 Task: Find a shared room in Barrancabermeja, Colombia, for one guest from 8th June to 19th June, with a price range of ₹5000 to ₹12000, and apply filters for self check-in, free cancellation, and English-speaking host.
Action: Mouse moved to (510, 98)
Screenshot: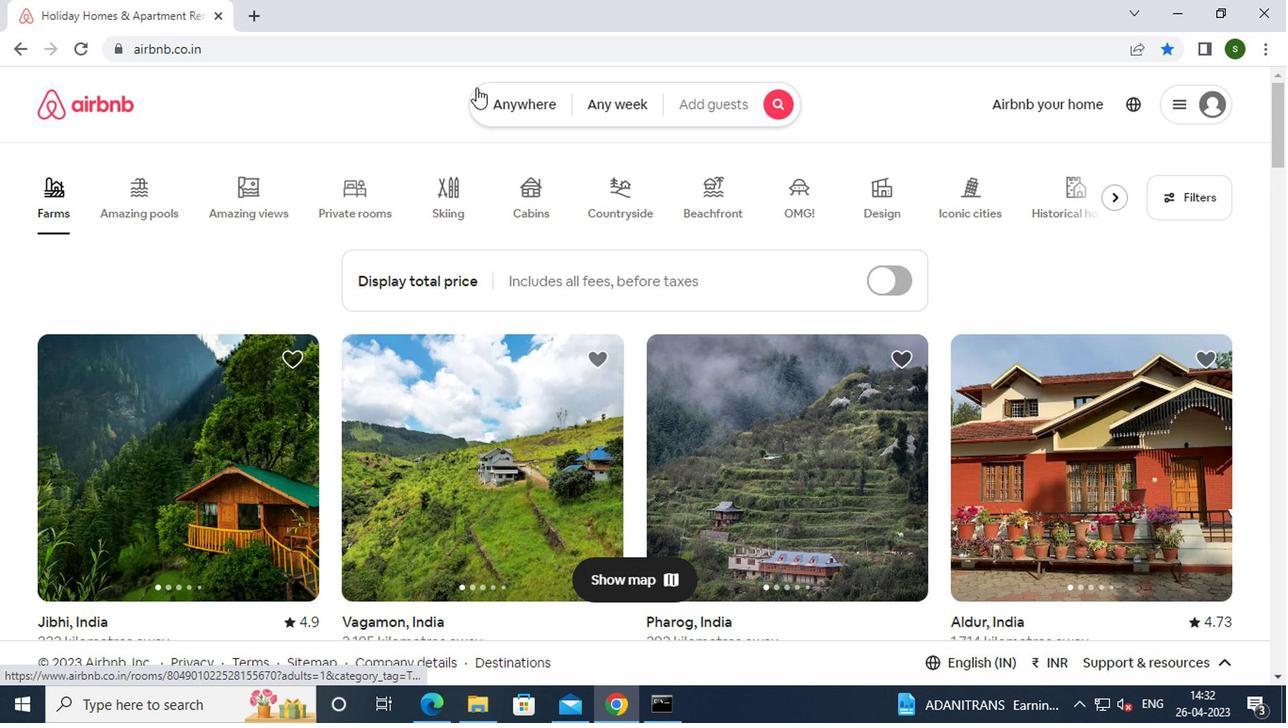 
Action: Mouse pressed left at (510, 98)
Screenshot: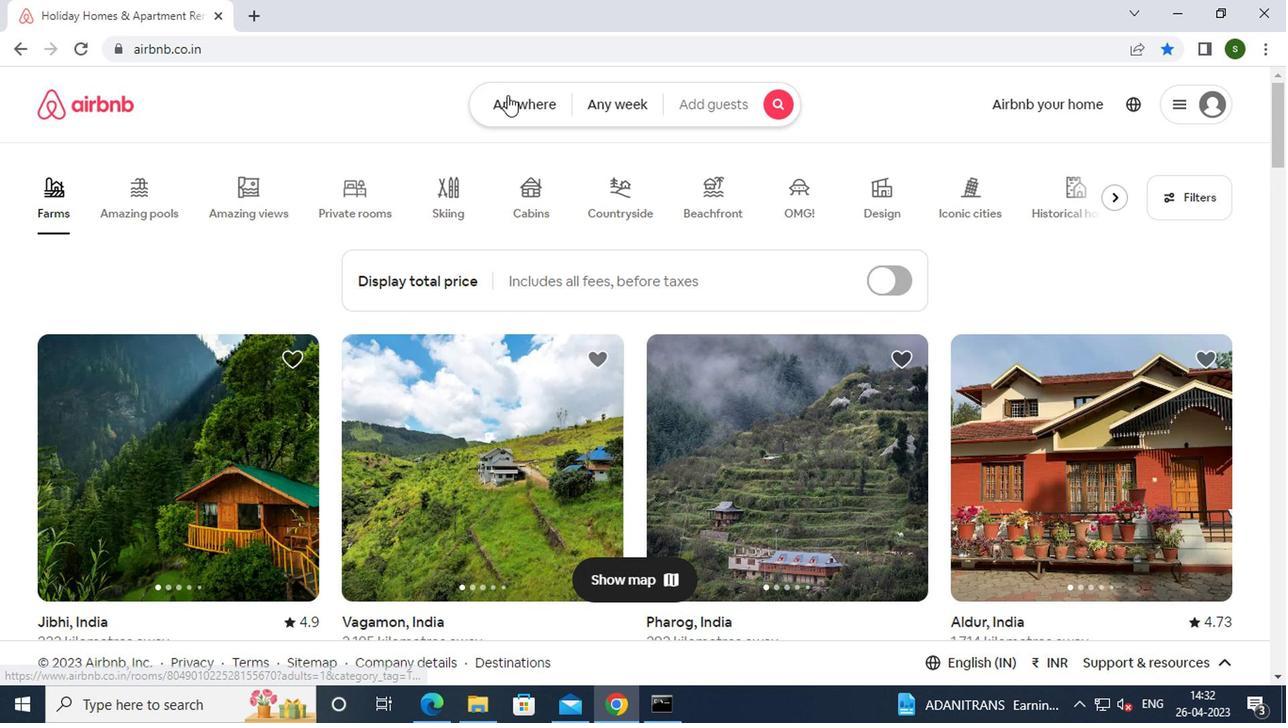 
Action: Mouse moved to (380, 181)
Screenshot: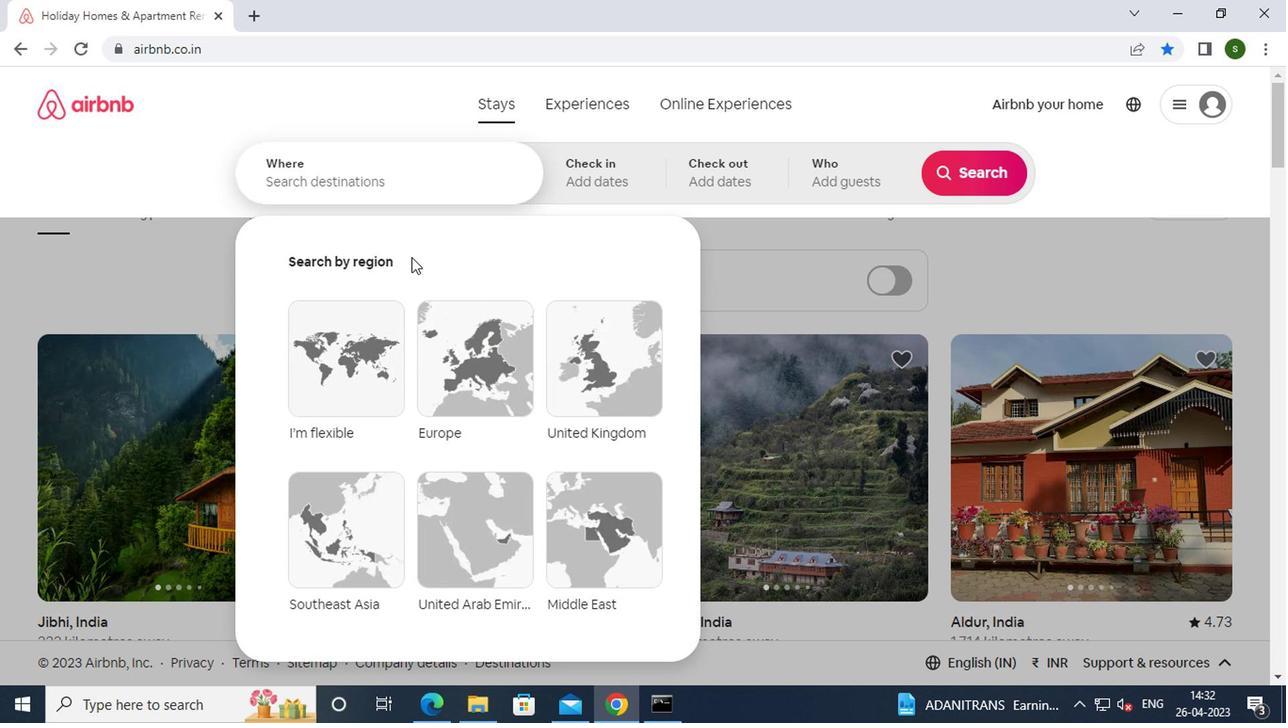 
Action: Mouse pressed left at (380, 181)
Screenshot: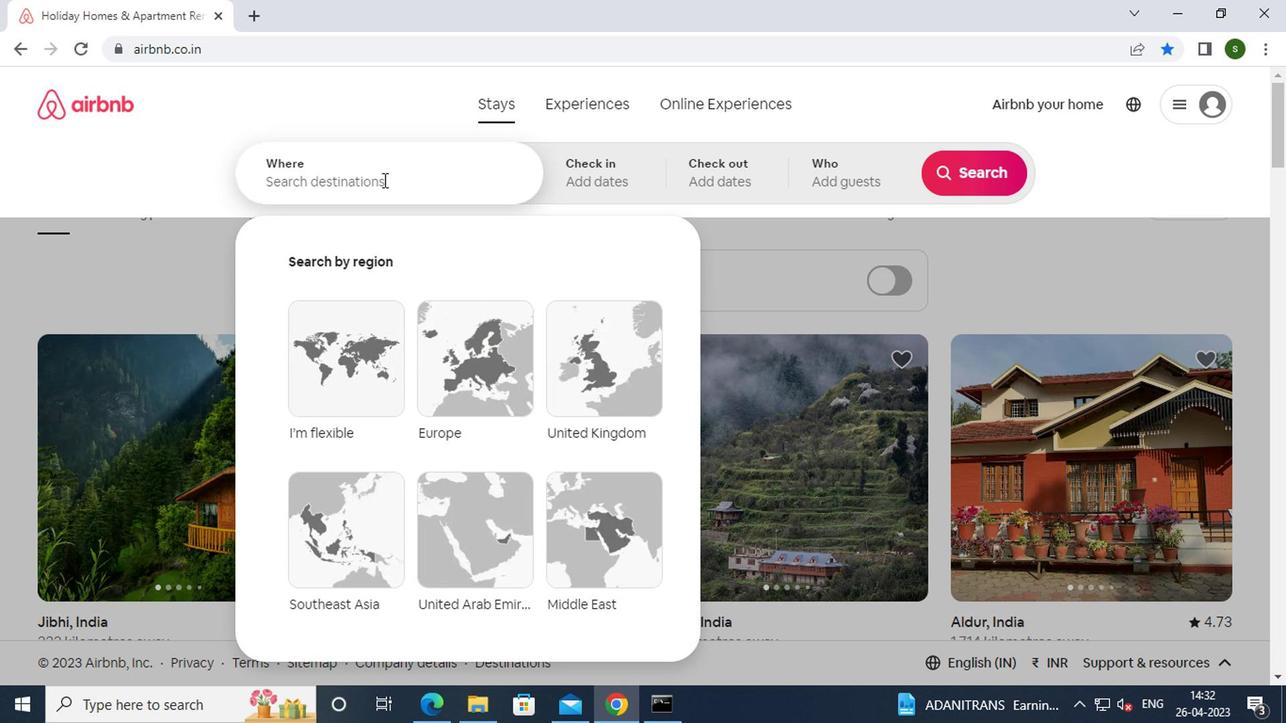 
Action: Mouse moved to (382, 179)
Screenshot: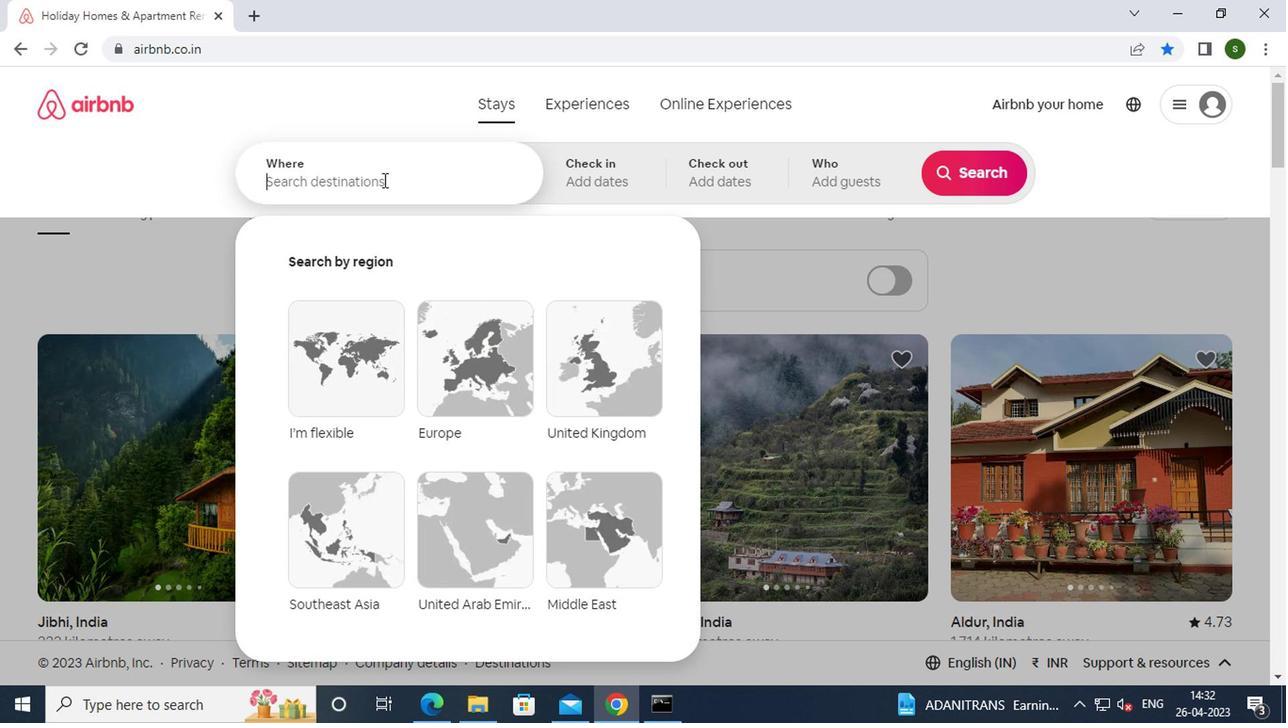 
Action: Key pressed b<Key.caps_lock>arrancabermeja,<Key.space><Key.caps_lock>
Screenshot: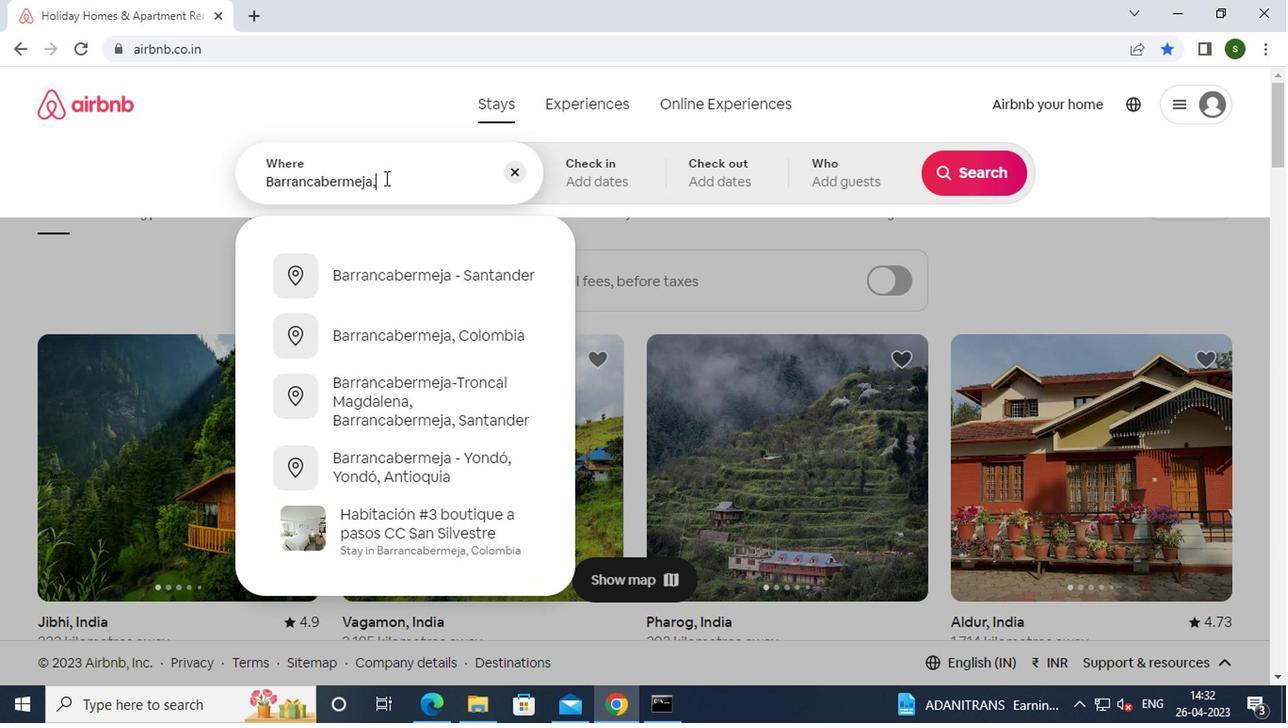 
Action: Mouse moved to (458, 325)
Screenshot: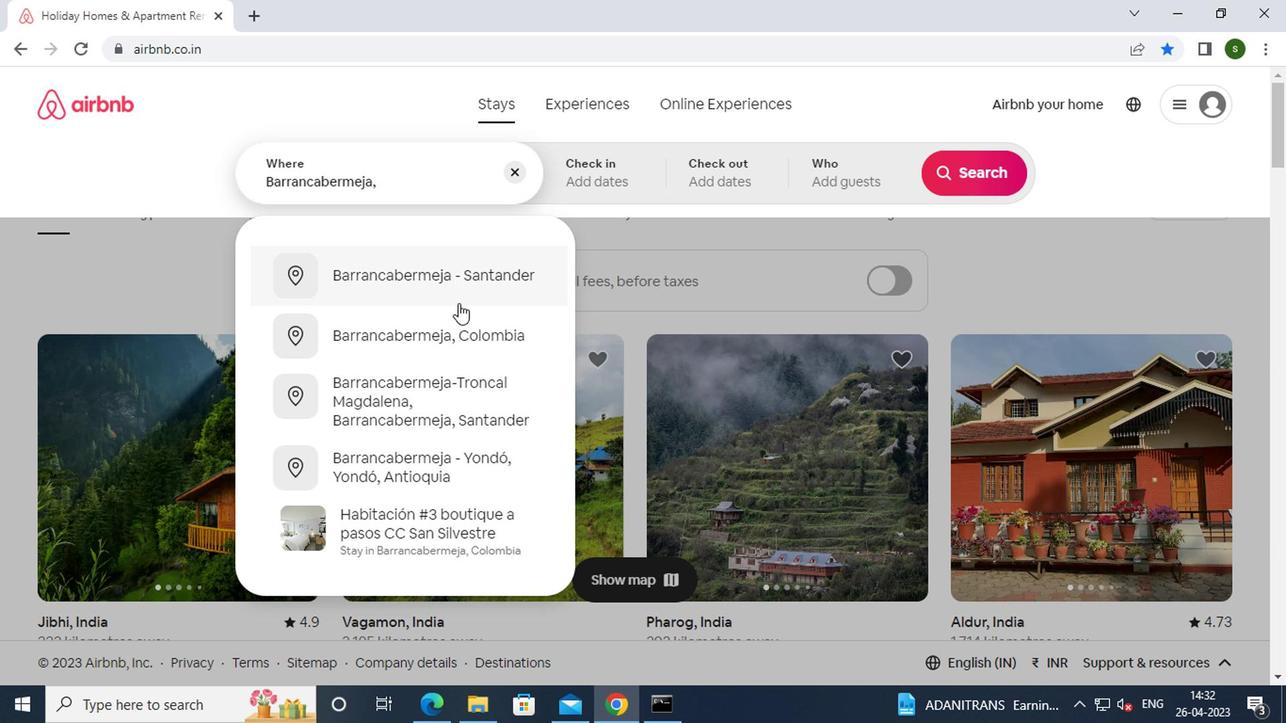 
Action: Mouse pressed left at (458, 325)
Screenshot: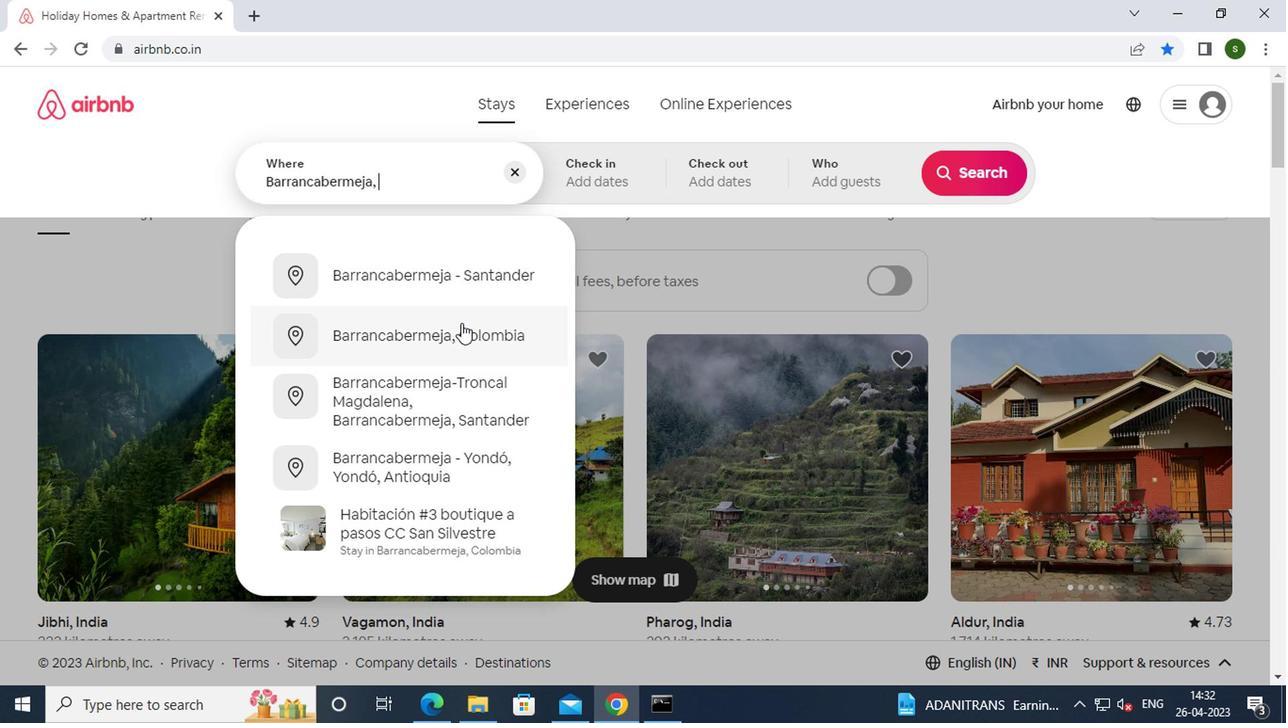 
Action: Mouse moved to (950, 320)
Screenshot: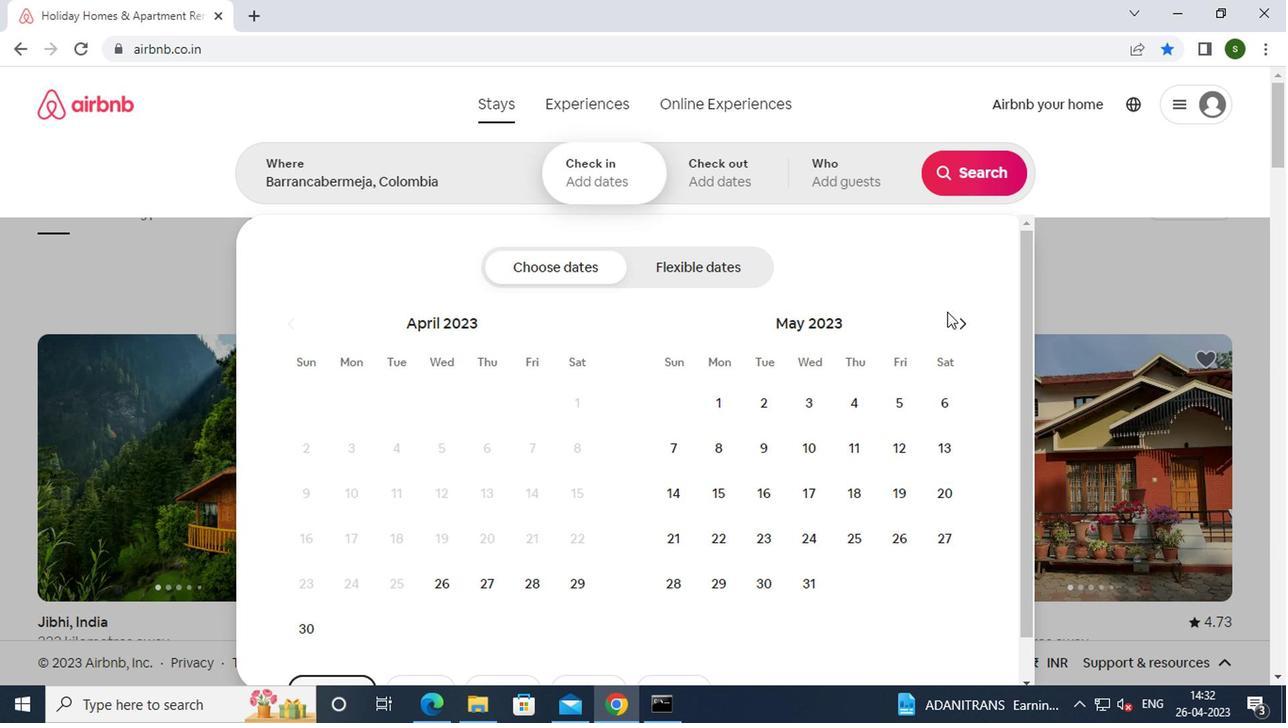 
Action: Mouse pressed left at (950, 320)
Screenshot: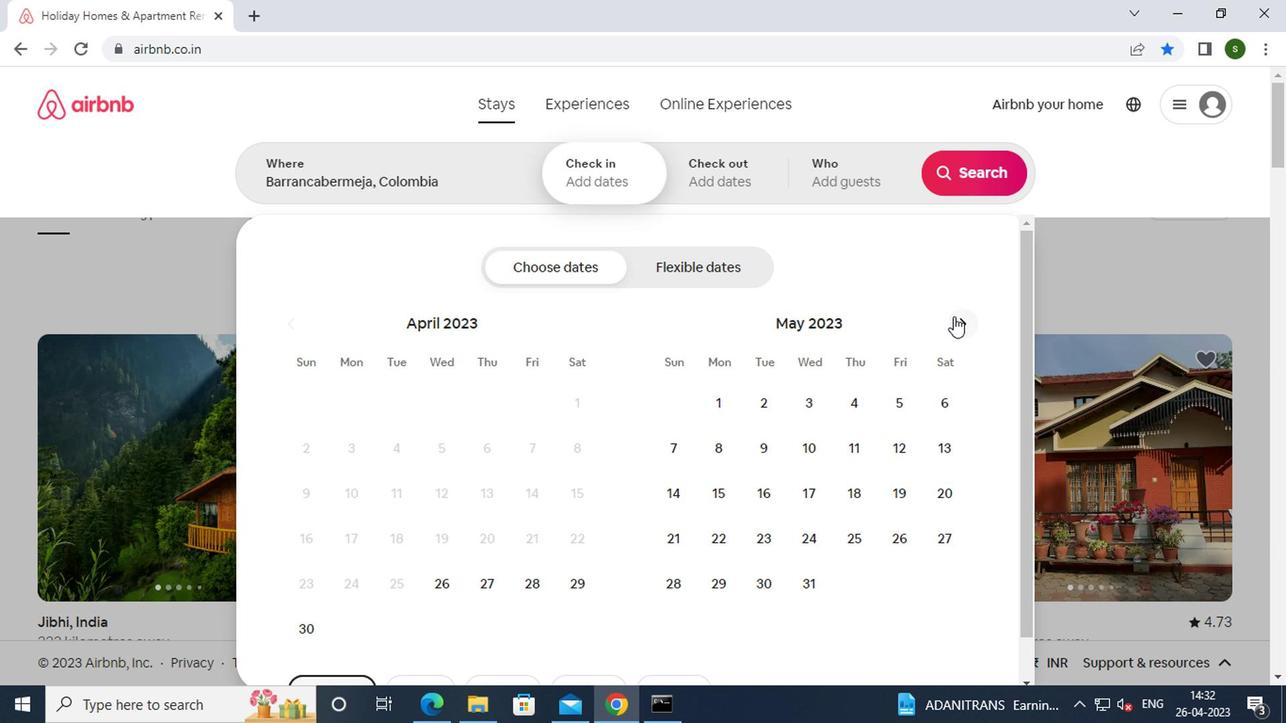 
Action: Mouse moved to (863, 444)
Screenshot: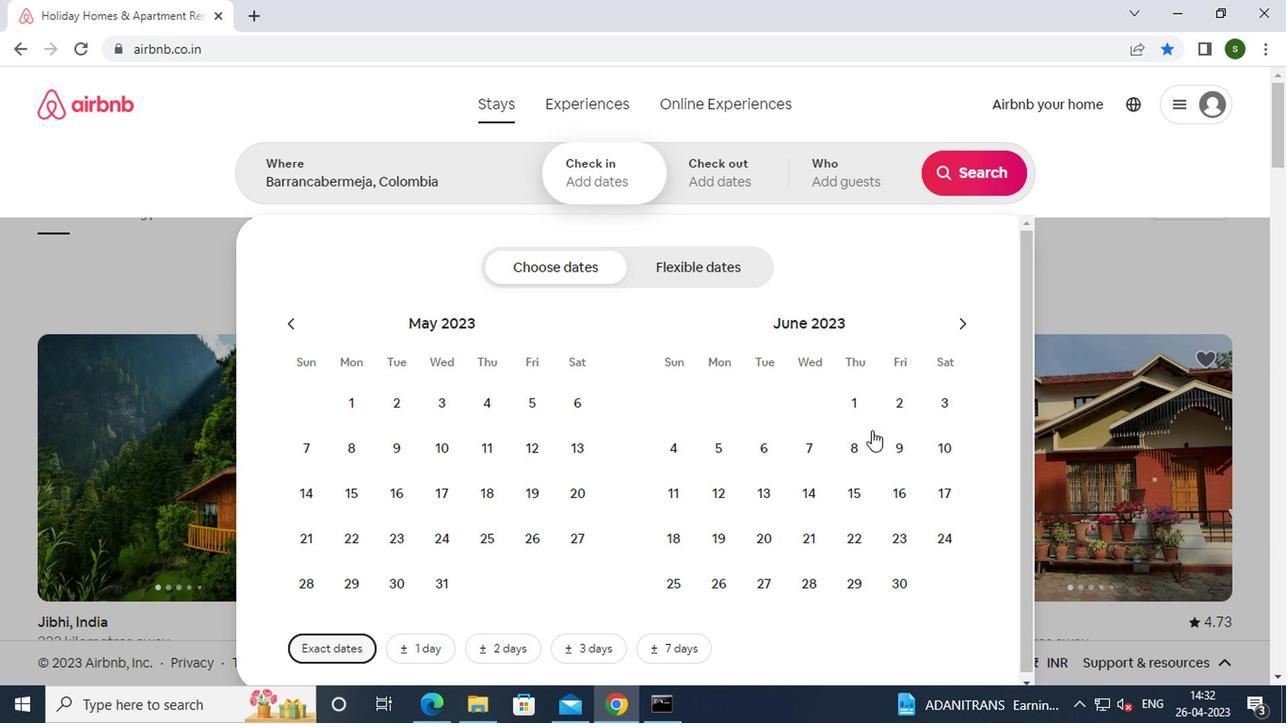 
Action: Mouse pressed left at (863, 444)
Screenshot: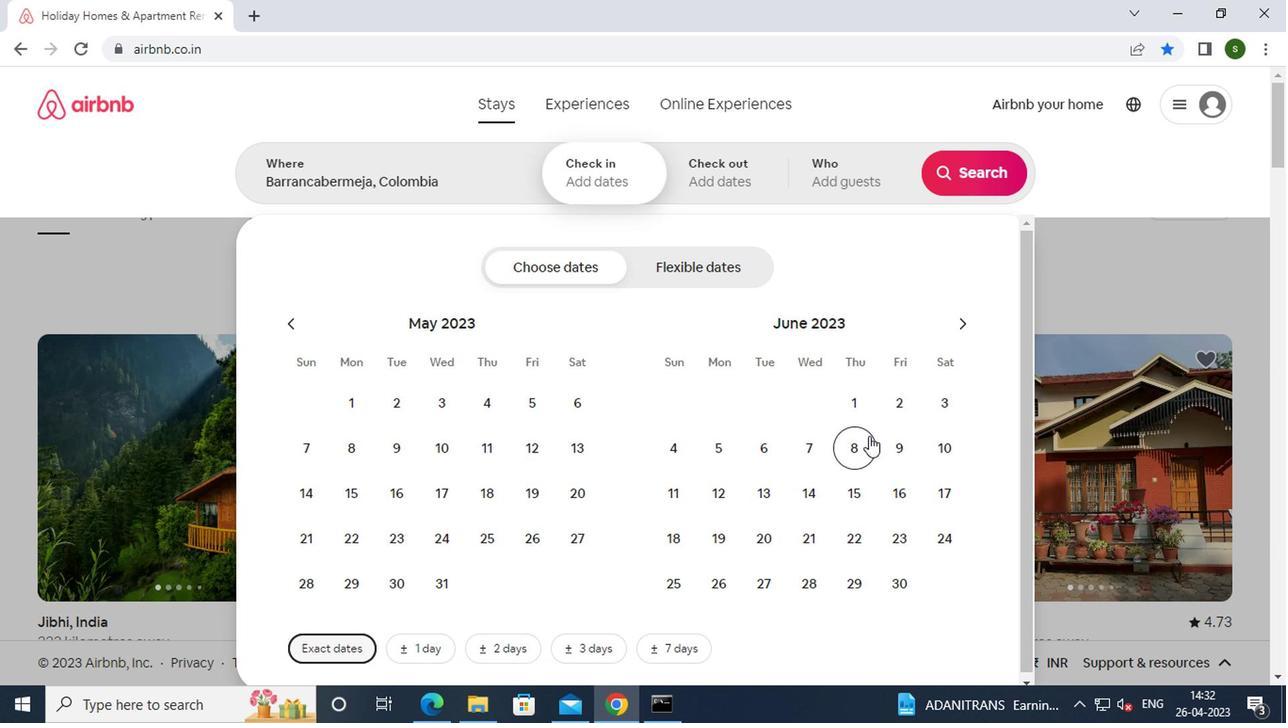 
Action: Mouse moved to (722, 539)
Screenshot: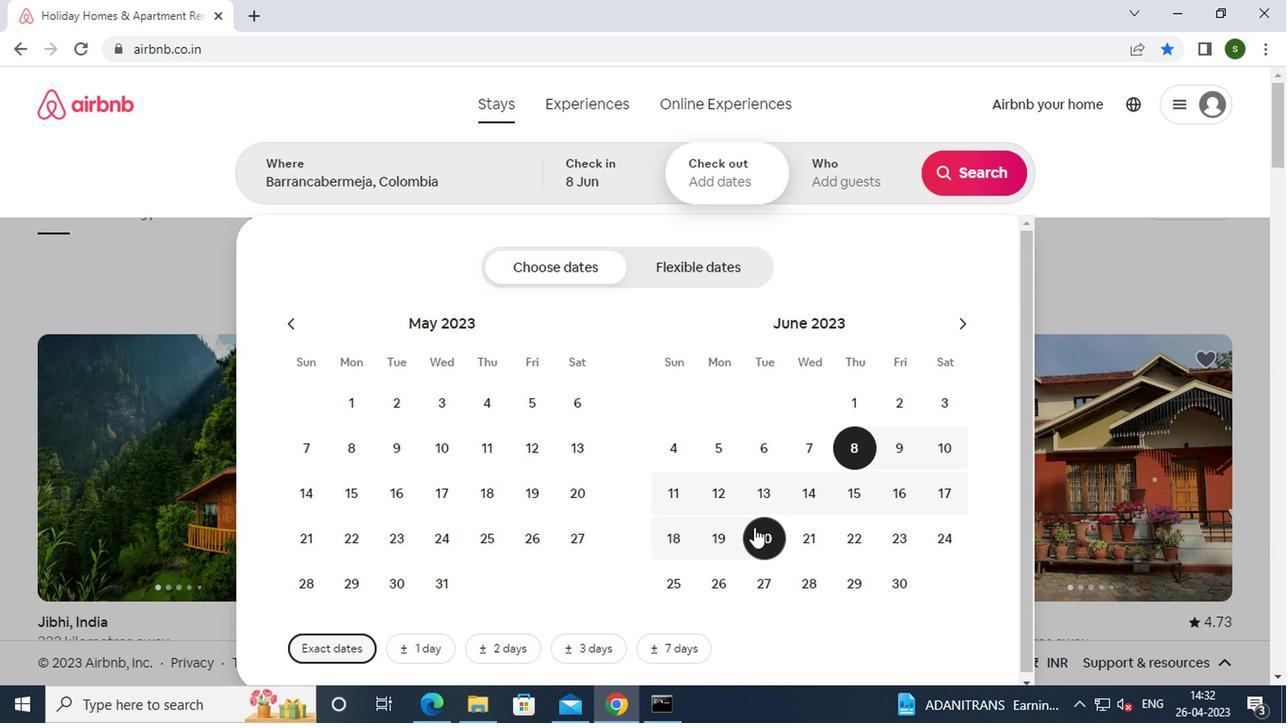 
Action: Mouse pressed left at (722, 539)
Screenshot: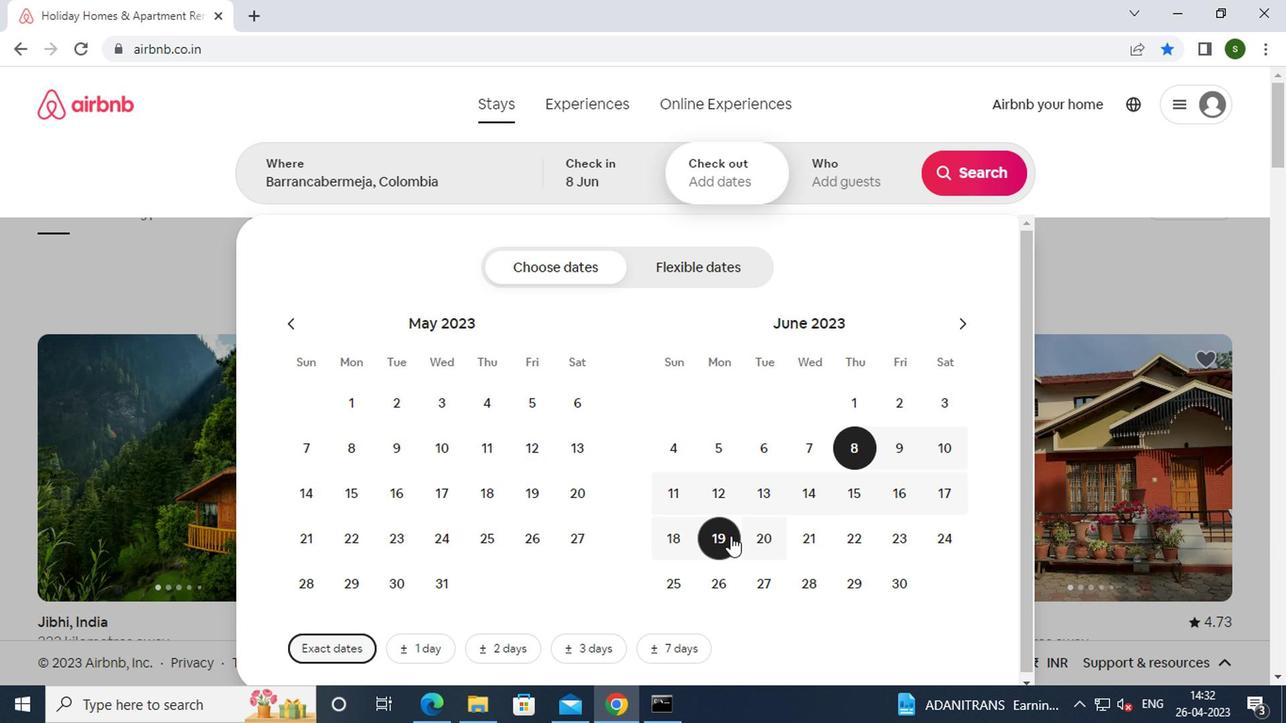 
Action: Mouse moved to (838, 186)
Screenshot: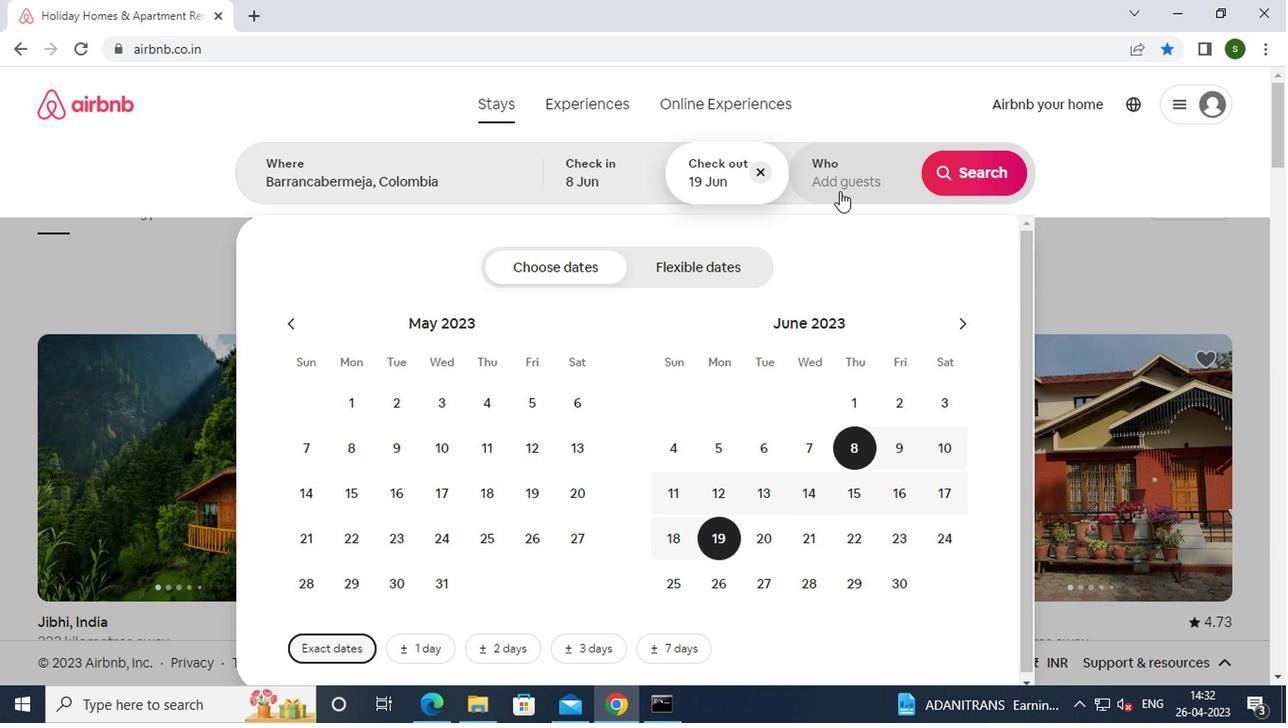 
Action: Mouse pressed left at (838, 186)
Screenshot: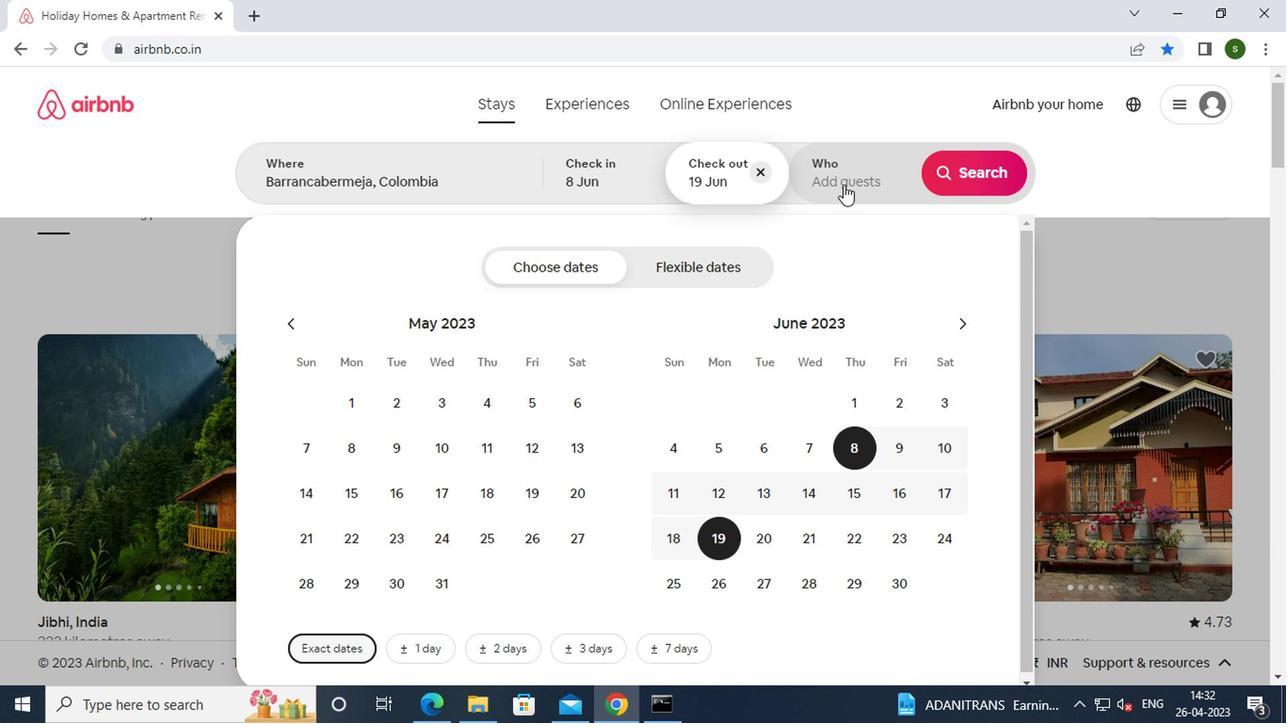 
Action: Mouse moved to (979, 270)
Screenshot: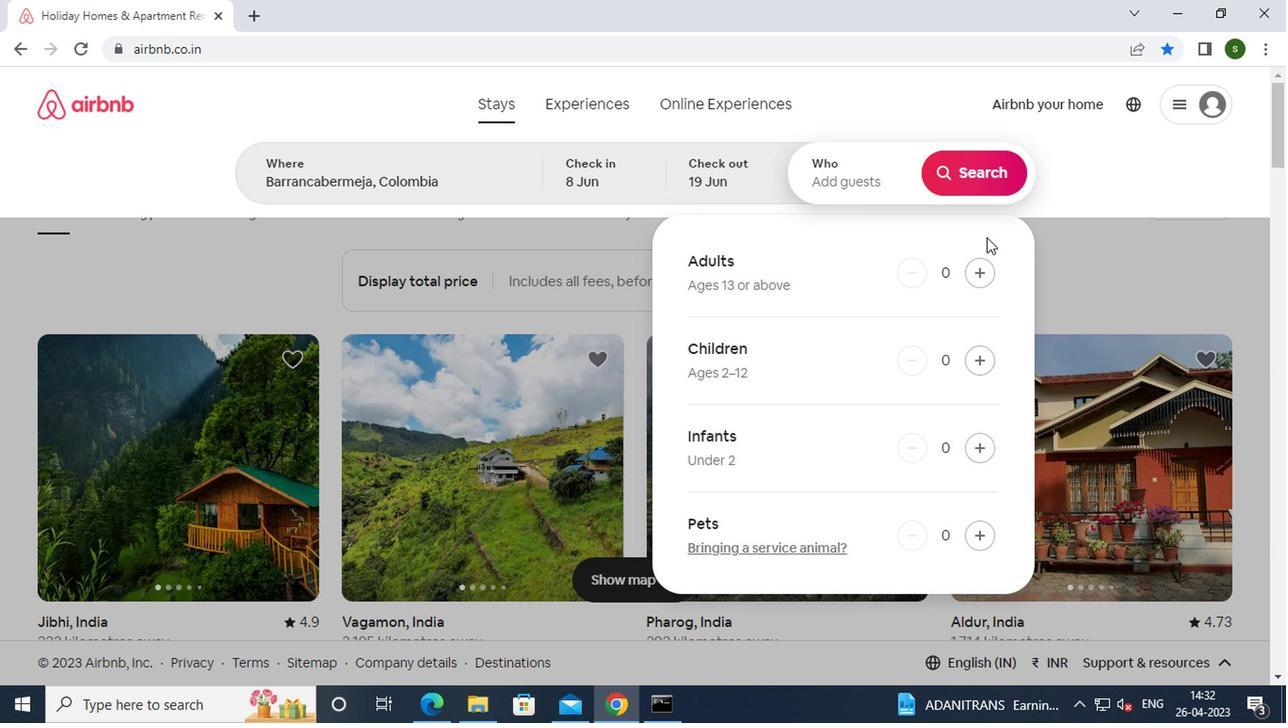 
Action: Mouse pressed left at (979, 270)
Screenshot: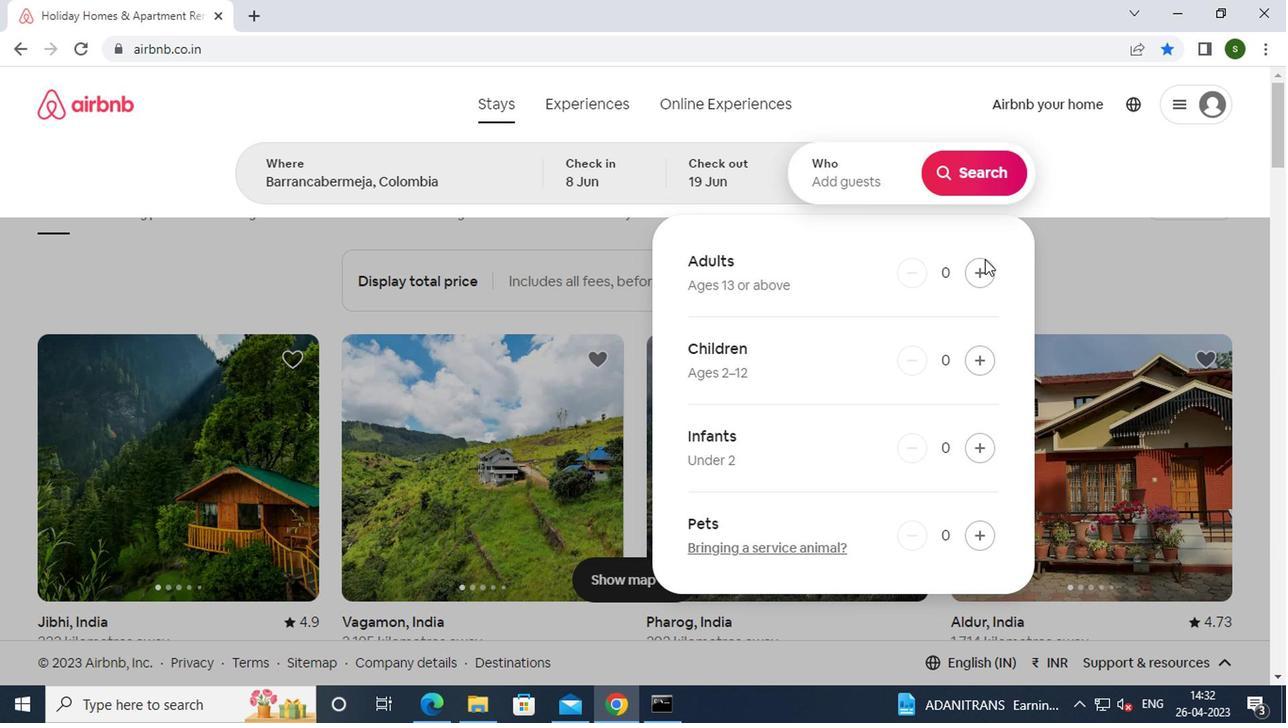 
Action: Mouse moved to (970, 174)
Screenshot: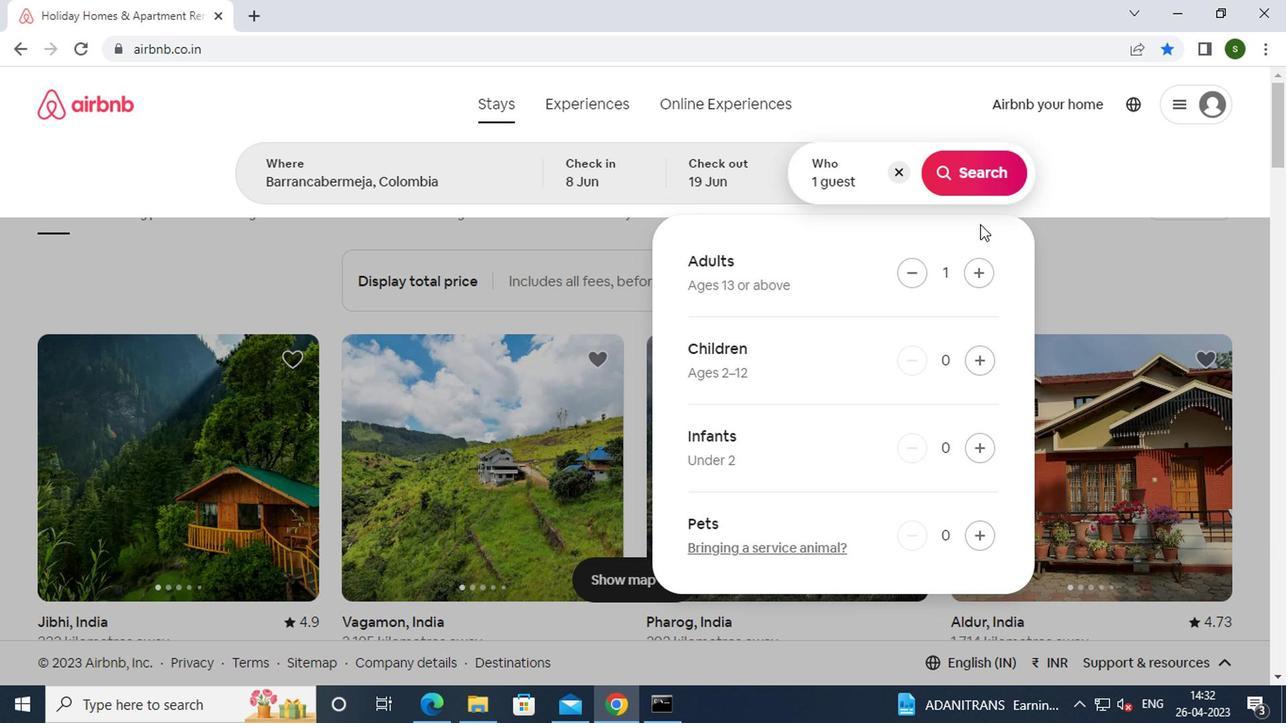 
Action: Mouse pressed left at (970, 174)
Screenshot: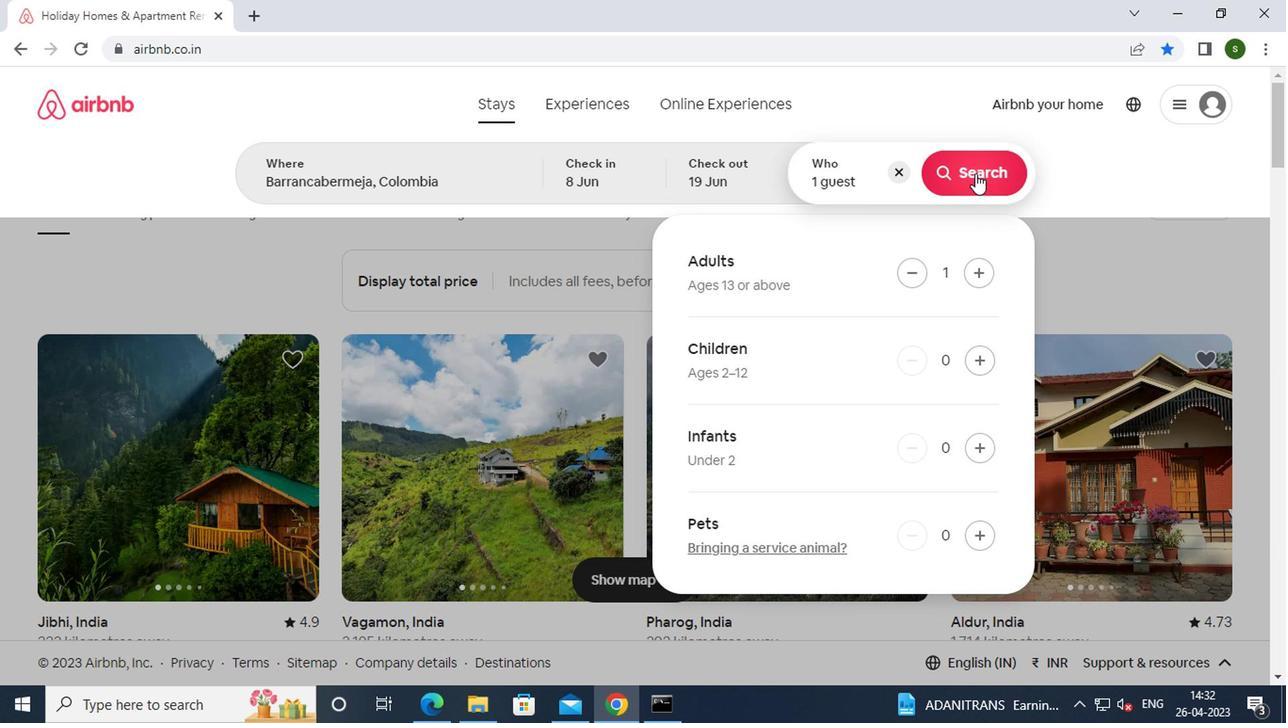 
Action: Mouse moved to (1202, 177)
Screenshot: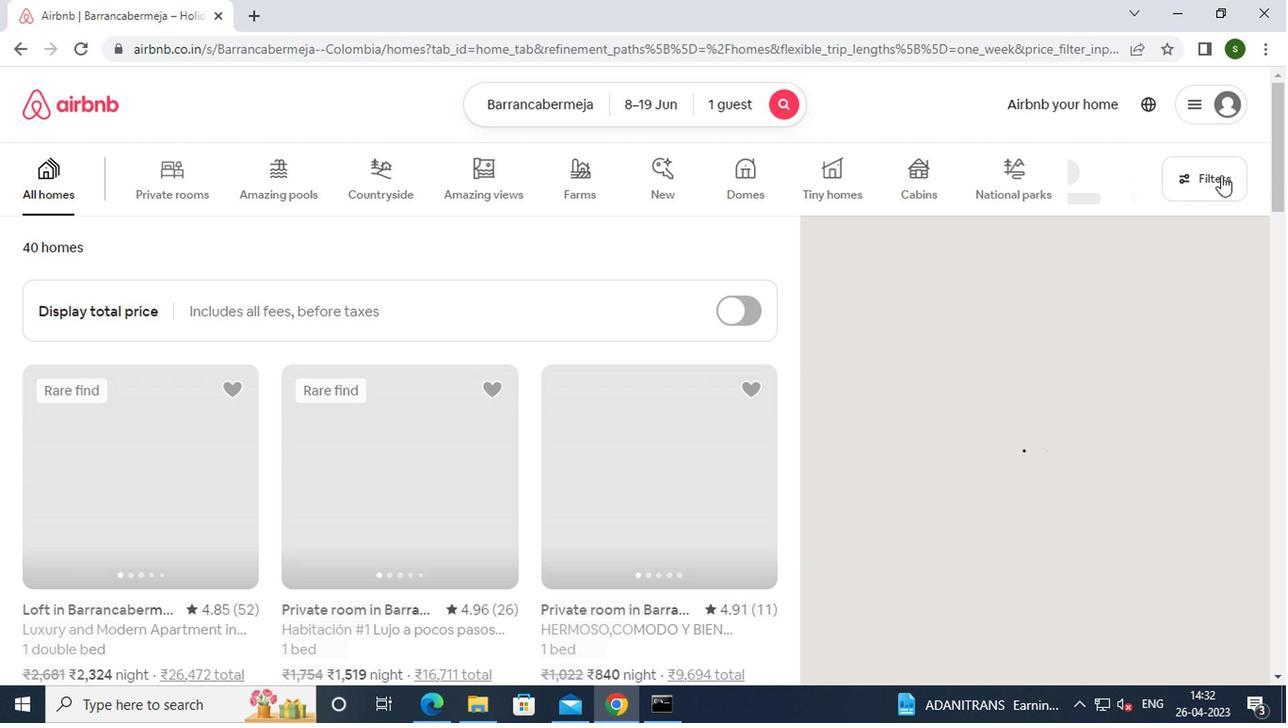 
Action: Mouse pressed left at (1202, 177)
Screenshot: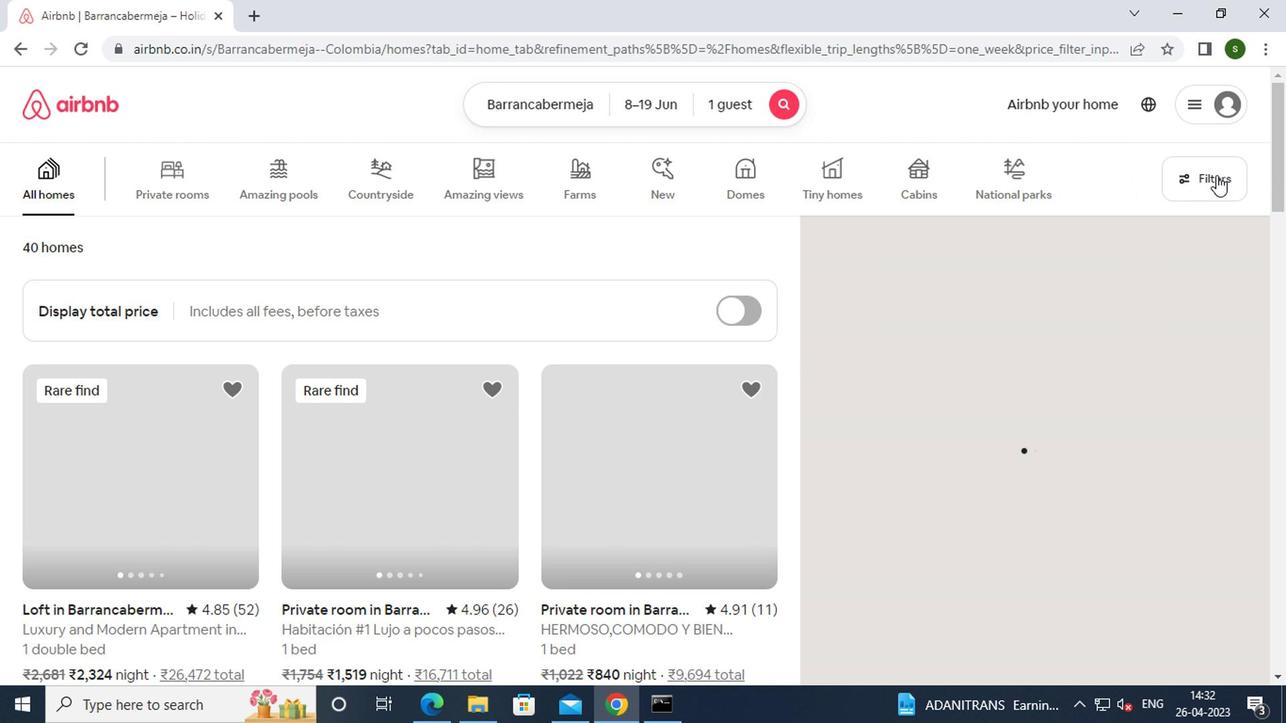 
Action: Mouse moved to (477, 408)
Screenshot: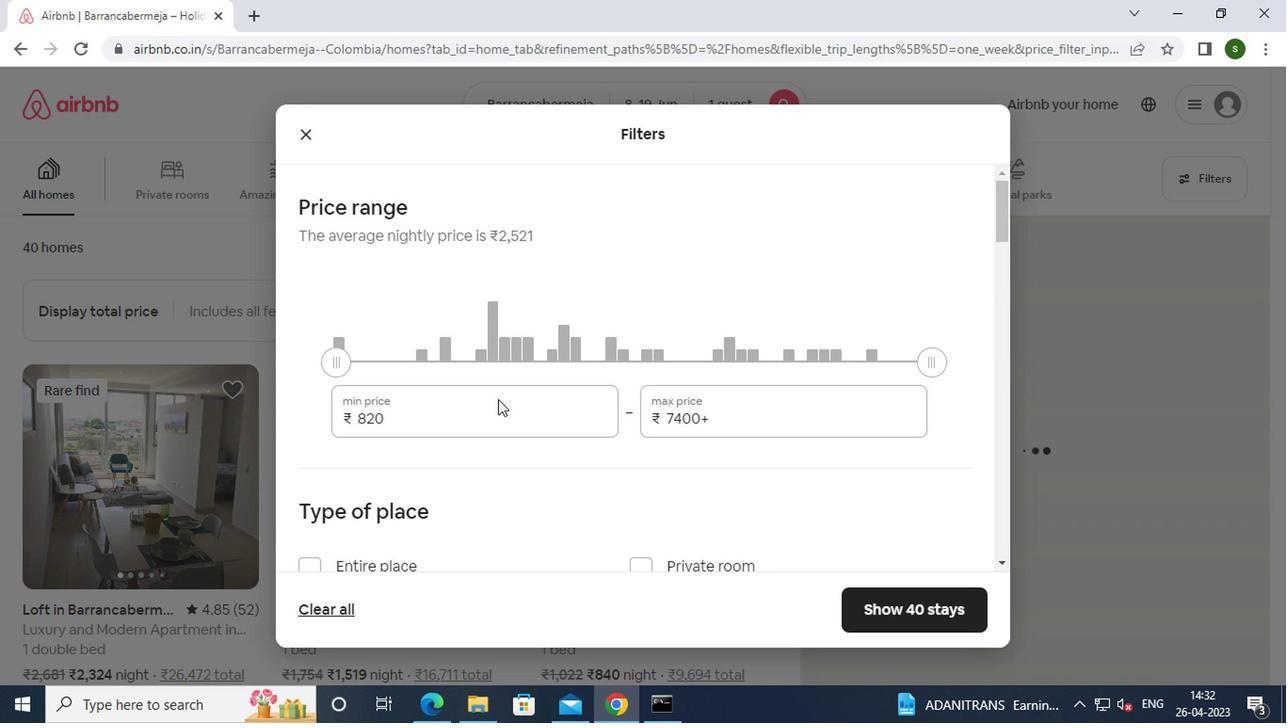 
Action: Mouse pressed left at (477, 408)
Screenshot: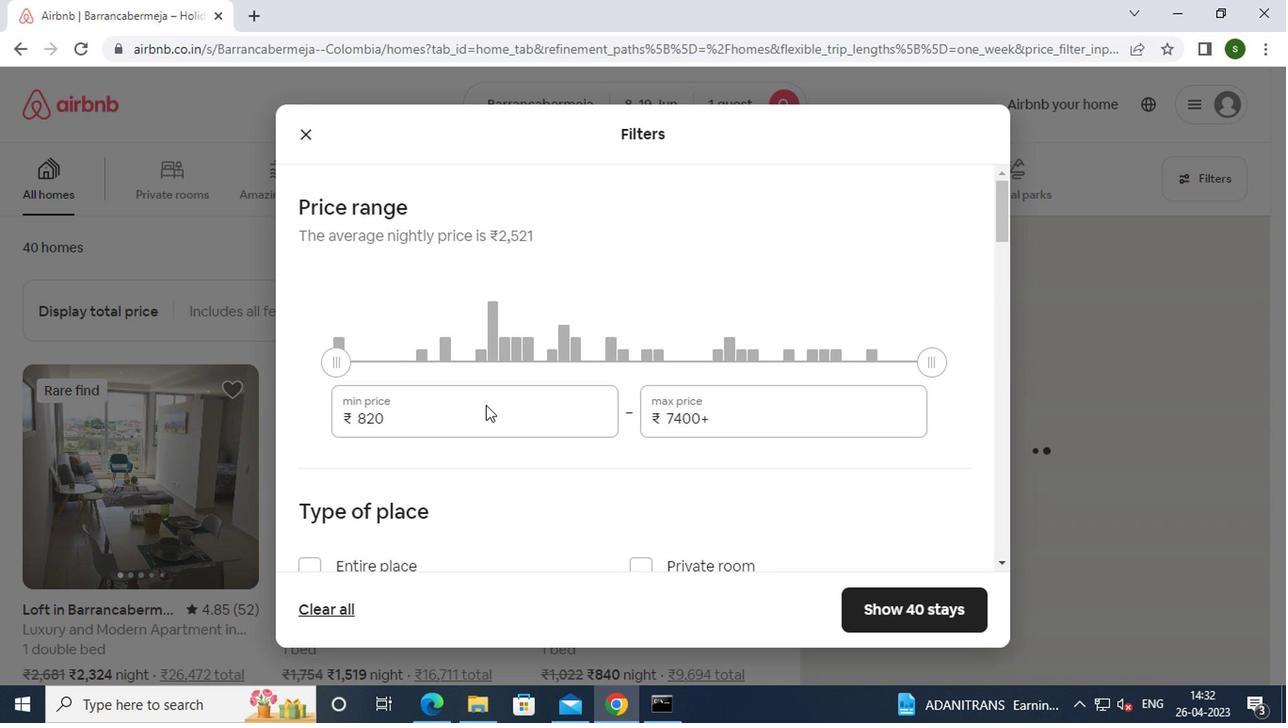 
Action: Key pressed <Key.backspace><Key.backspace><Key.backspace><Key.backspace>5000
Screenshot: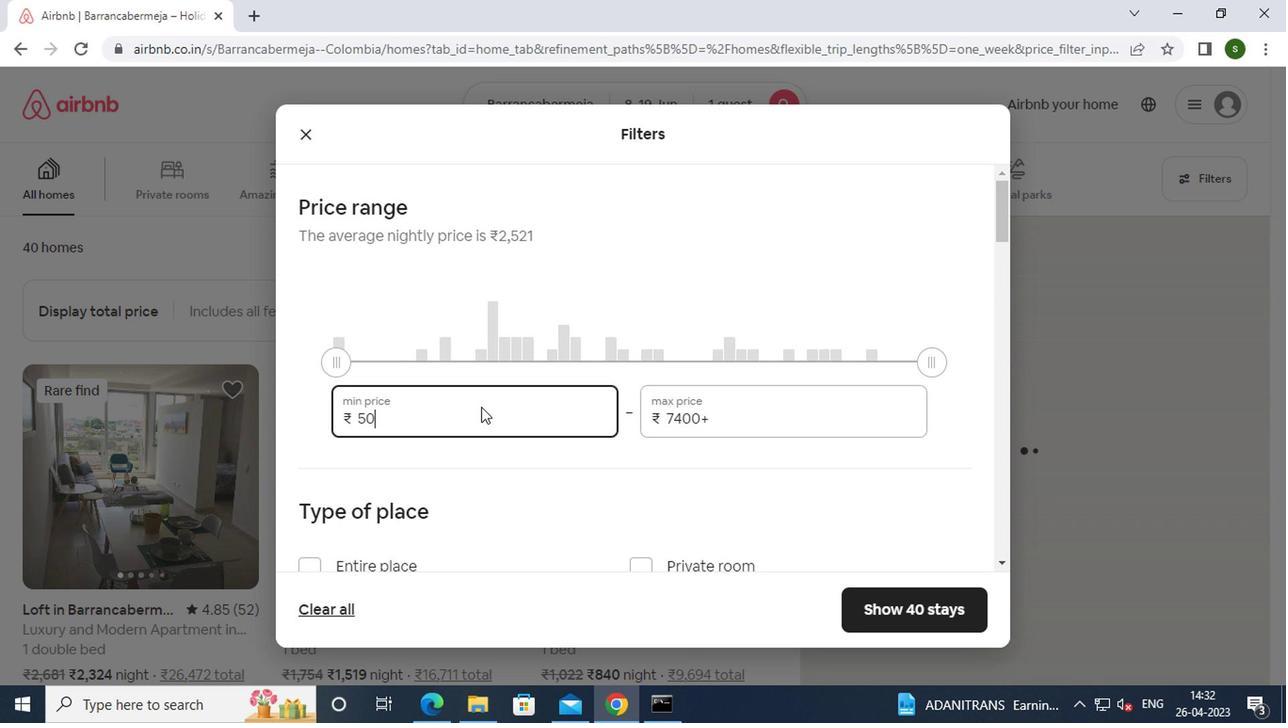 
Action: Mouse moved to (725, 417)
Screenshot: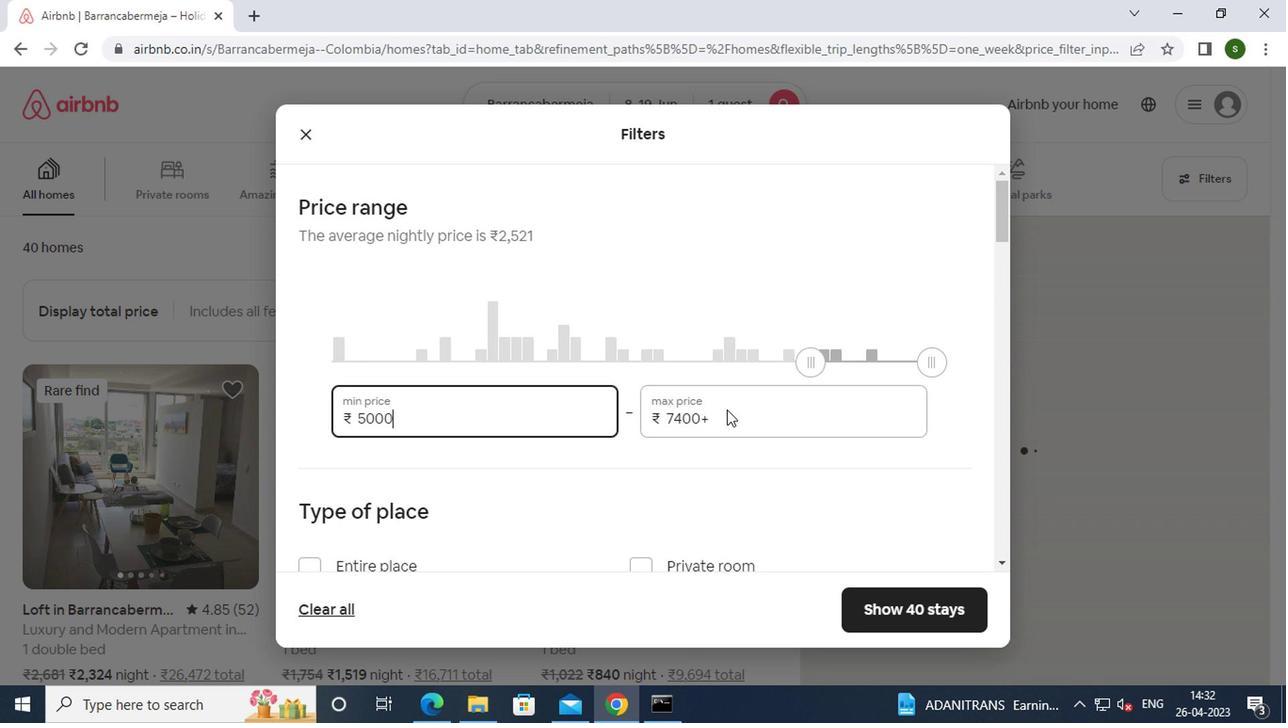 
Action: Mouse pressed left at (725, 417)
Screenshot: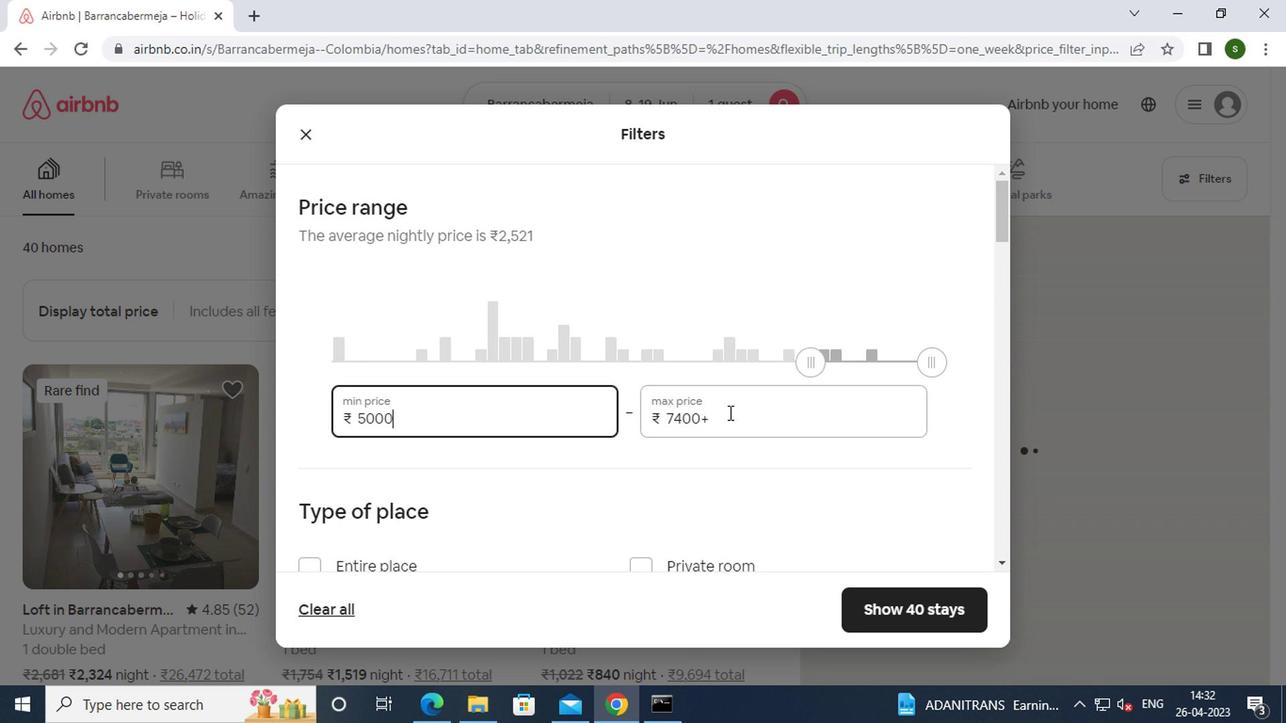 
Action: Mouse moved to (712, 422)
Screenshot: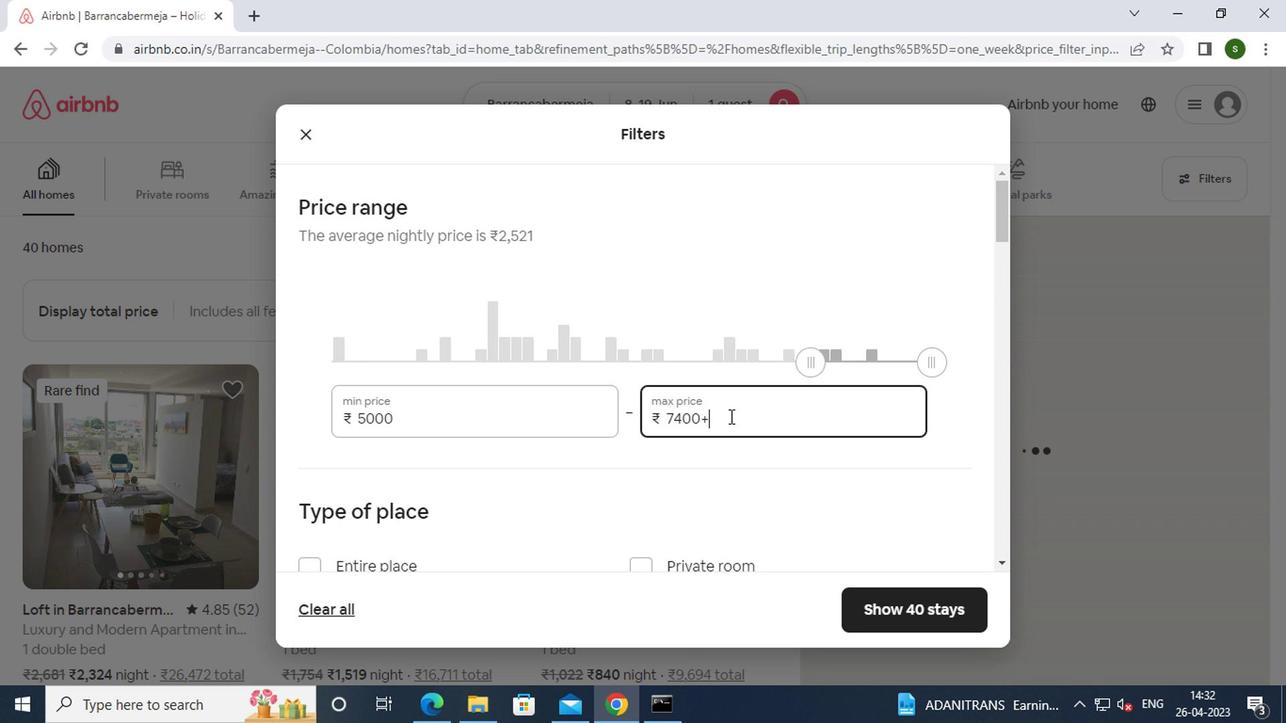 
Action: Key pressed <Key.backspace><Key.backspace><Key.backspace><Key.backspace><Key.backspace><Key.backspace><Key.backspace><Key.backspace><Key.backspace><Key.backspace>12000
Screenshot: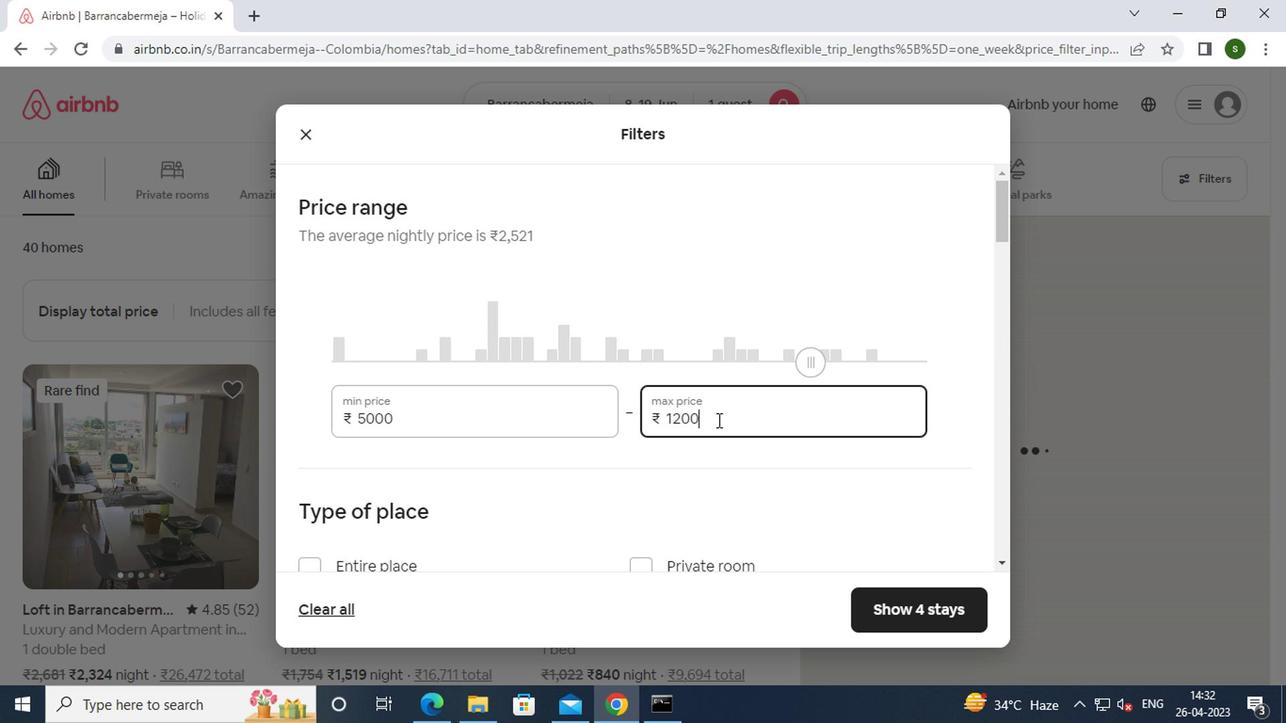 
Action: Mouse moved to (540, 456)
Screenshot: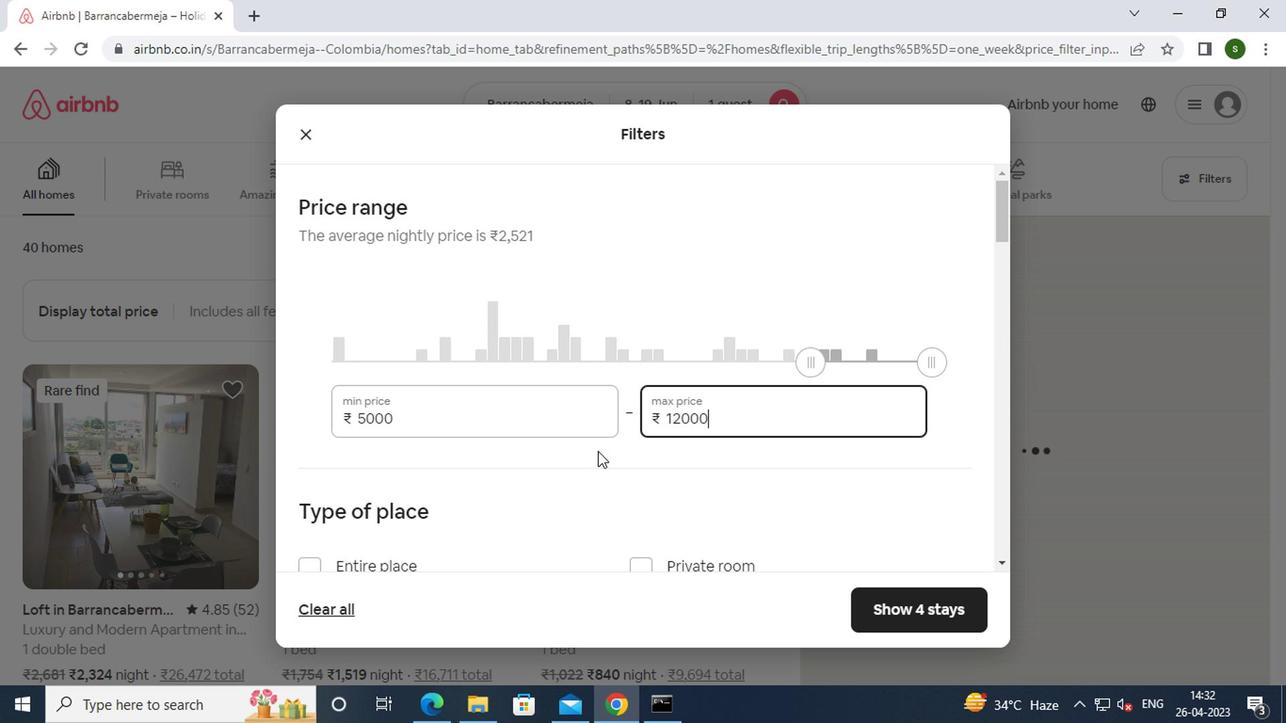 
Action: Mouse scrolled (540, 456) with delta (0, 0)
Screenshot: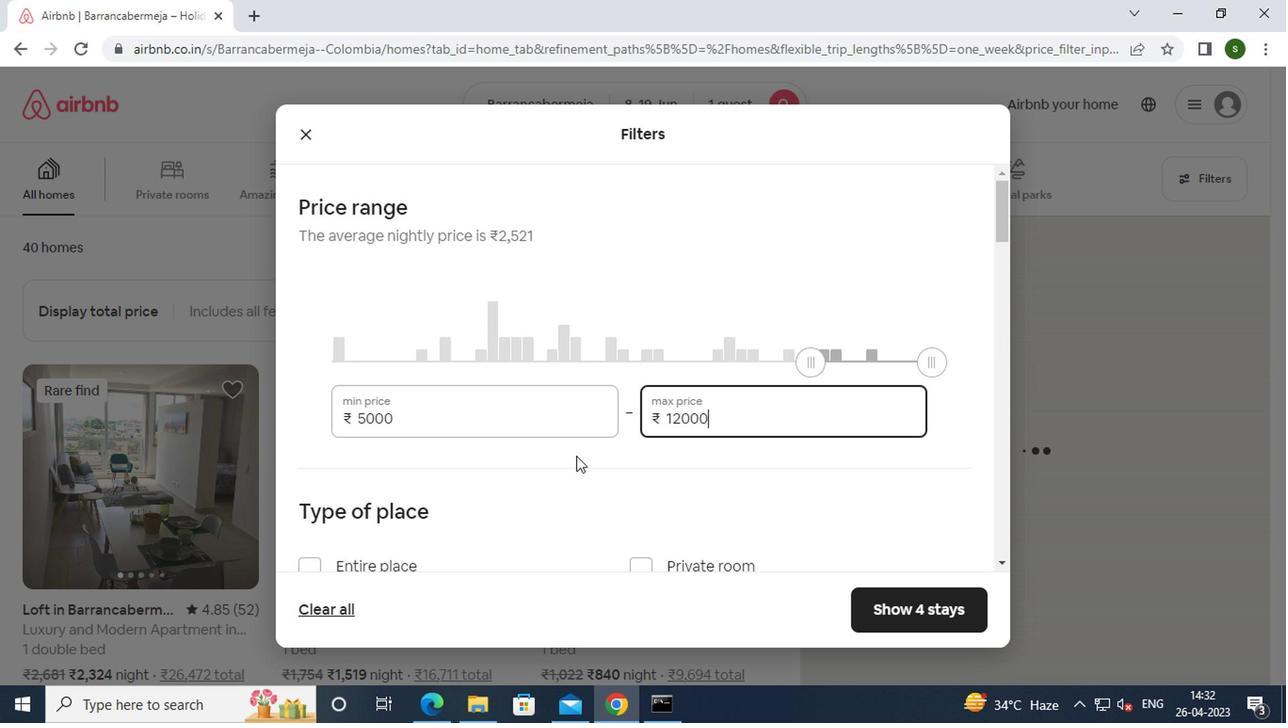 
Action: Mouse scrolled (540, 456) with delta (0, 0)
Screenshot: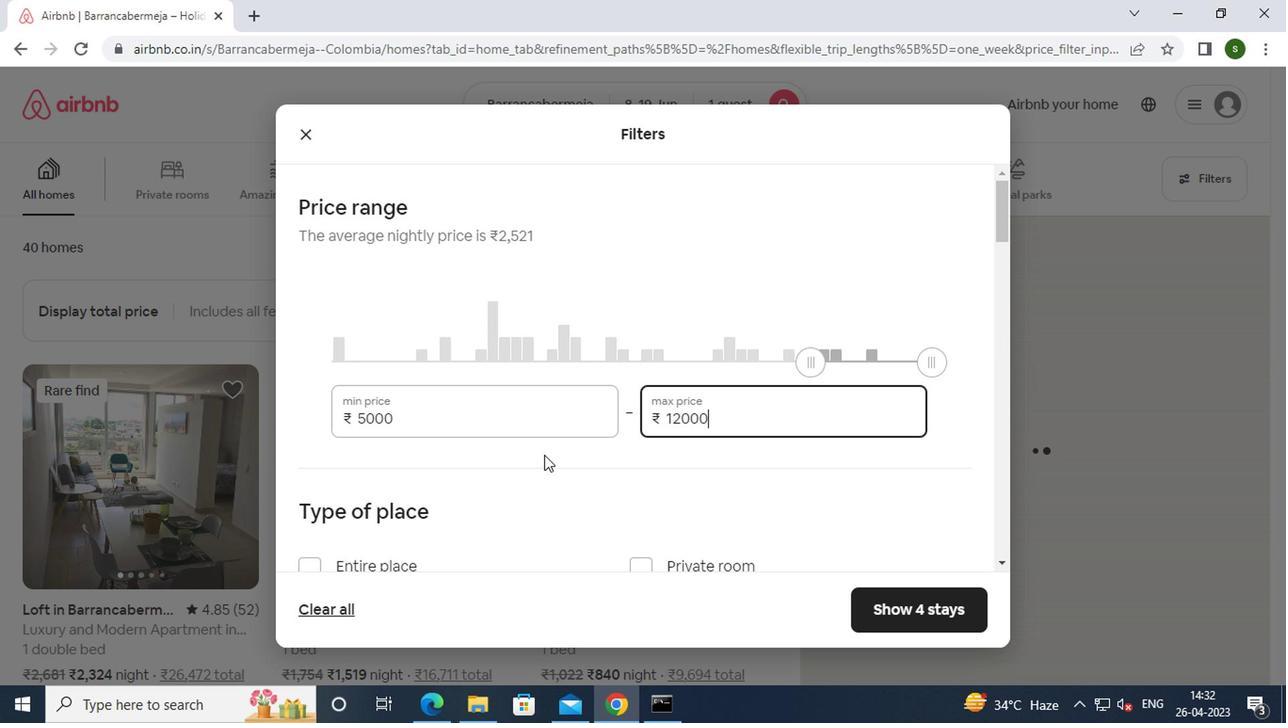 
Action: Mouse moved to (403, 479)
Screenshot: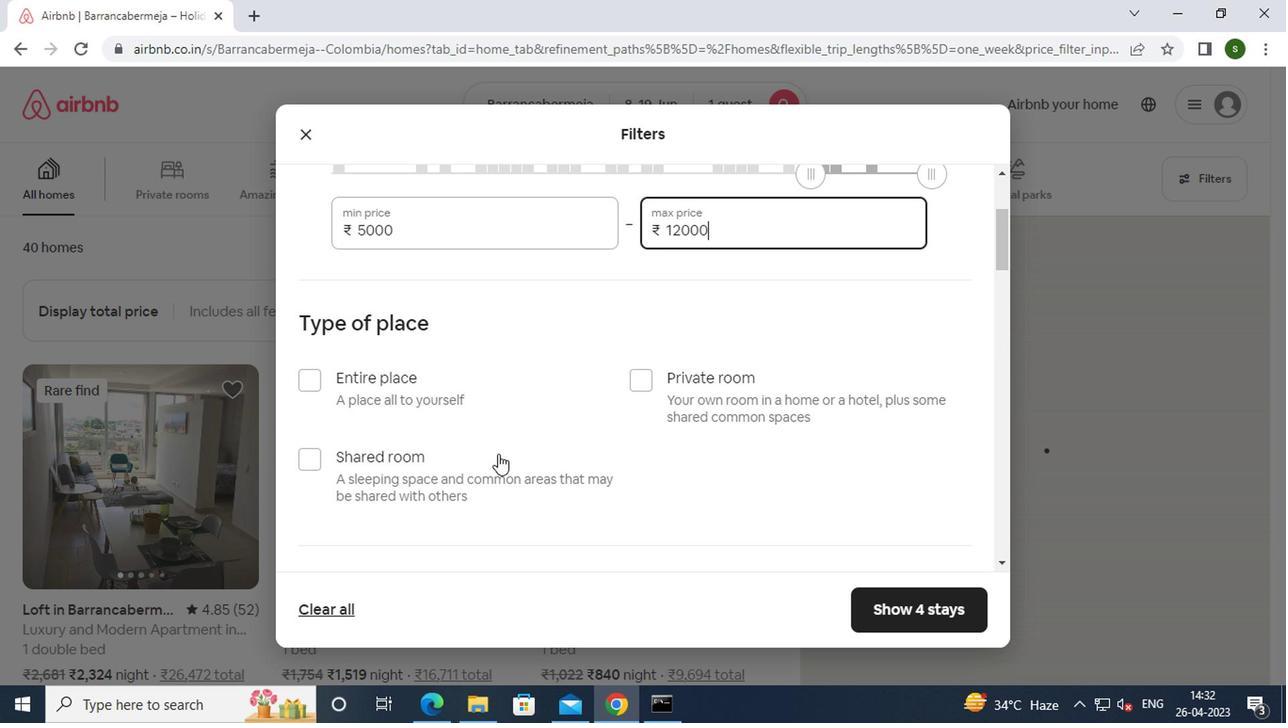 
Action: Mouse pressed left at (403, 479)
Screenshot: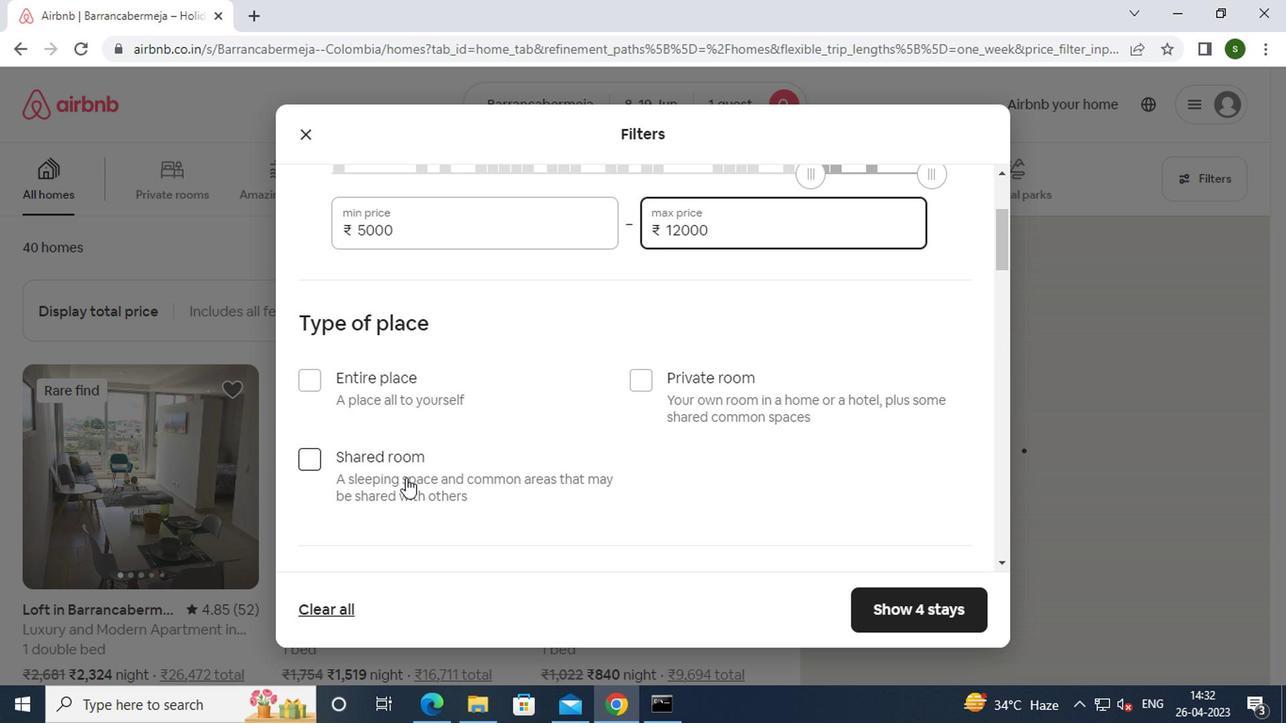 
Action: Mouse moved to (483, 436)
Screenshot: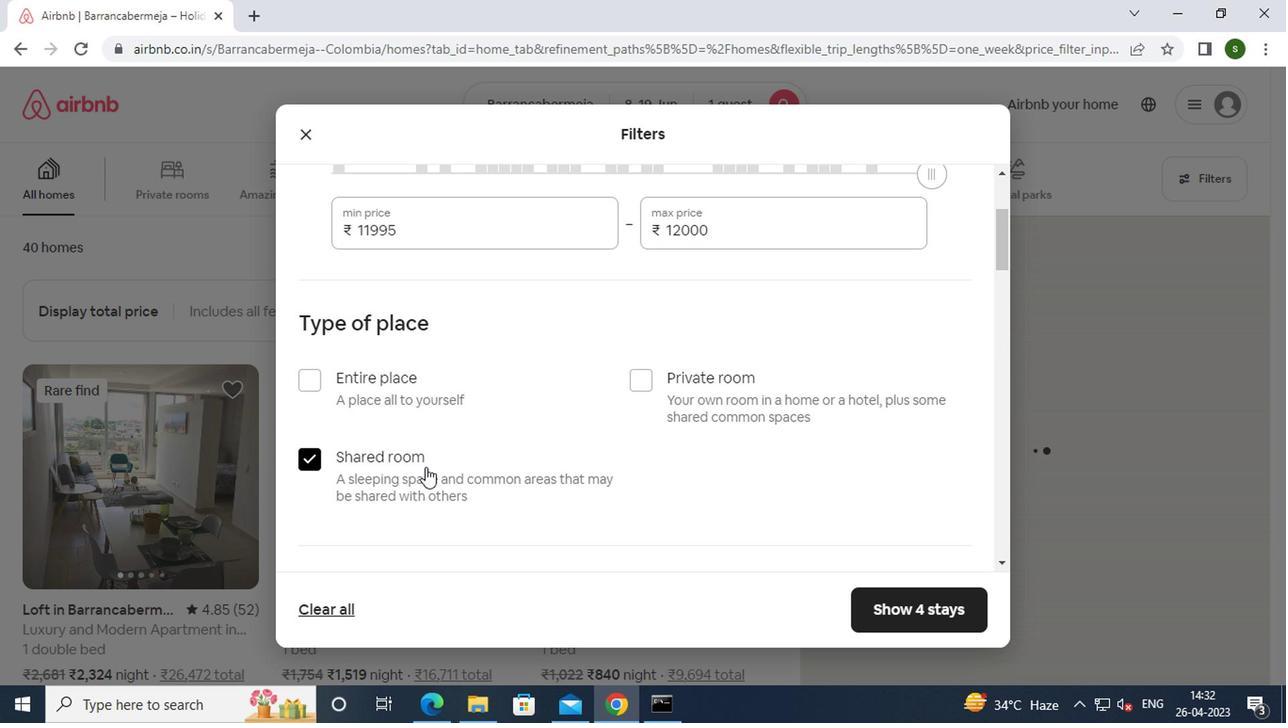 
Action: Mouse scrolled (483, 435) with delta (0, 0)
Screenshot: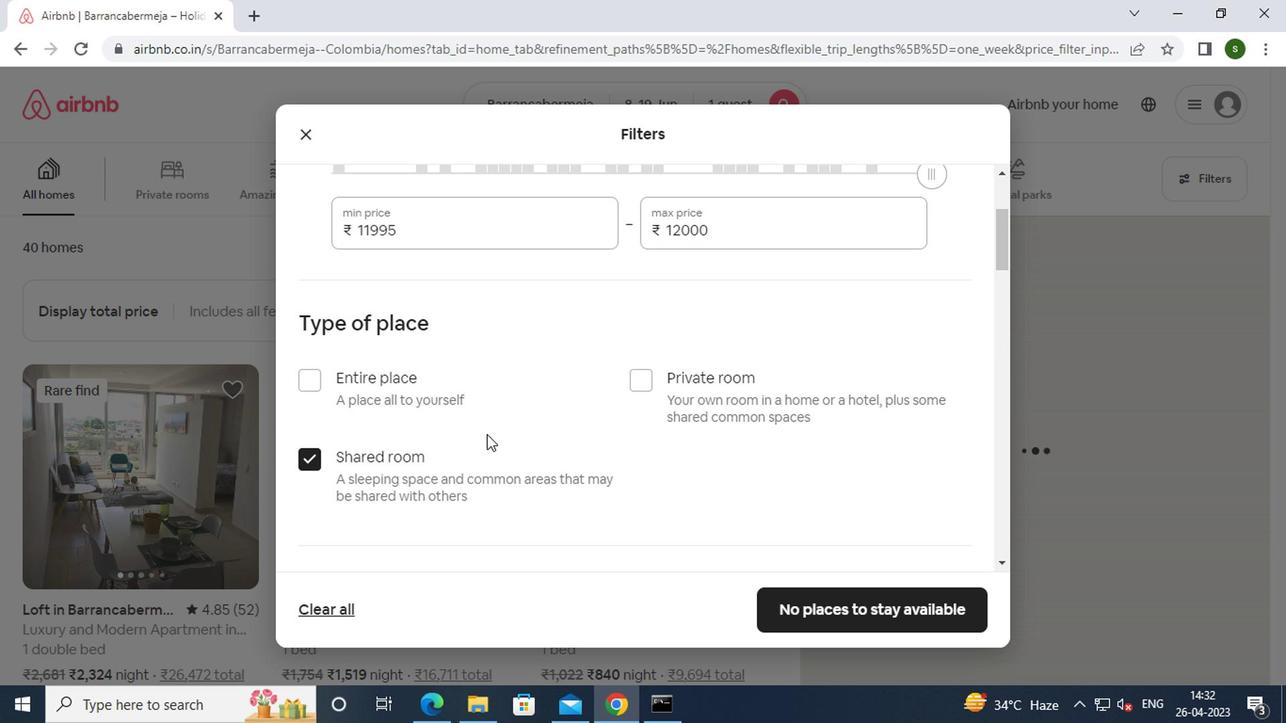 
Action: Mouse scrolled (483, 435) with delta (0, 0)
Screenshot: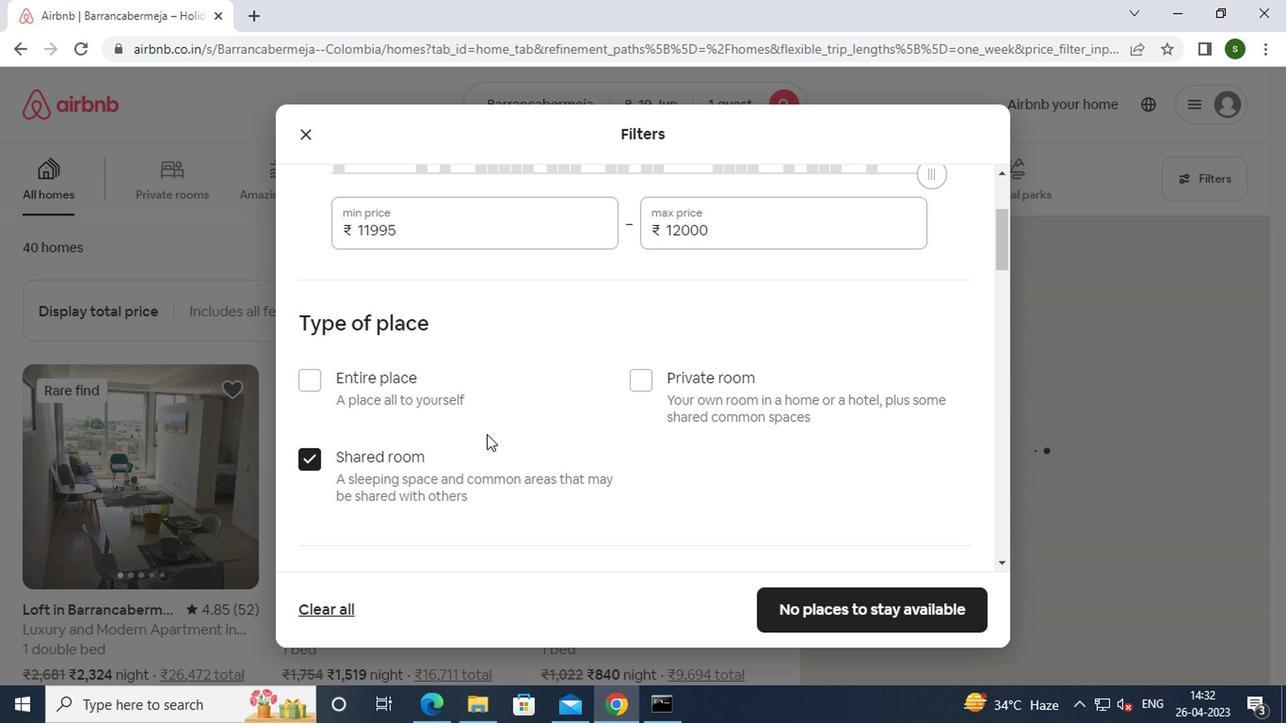 
Action: Mouse scrolled (483, 435) with delta (0, 0)
Screenshot: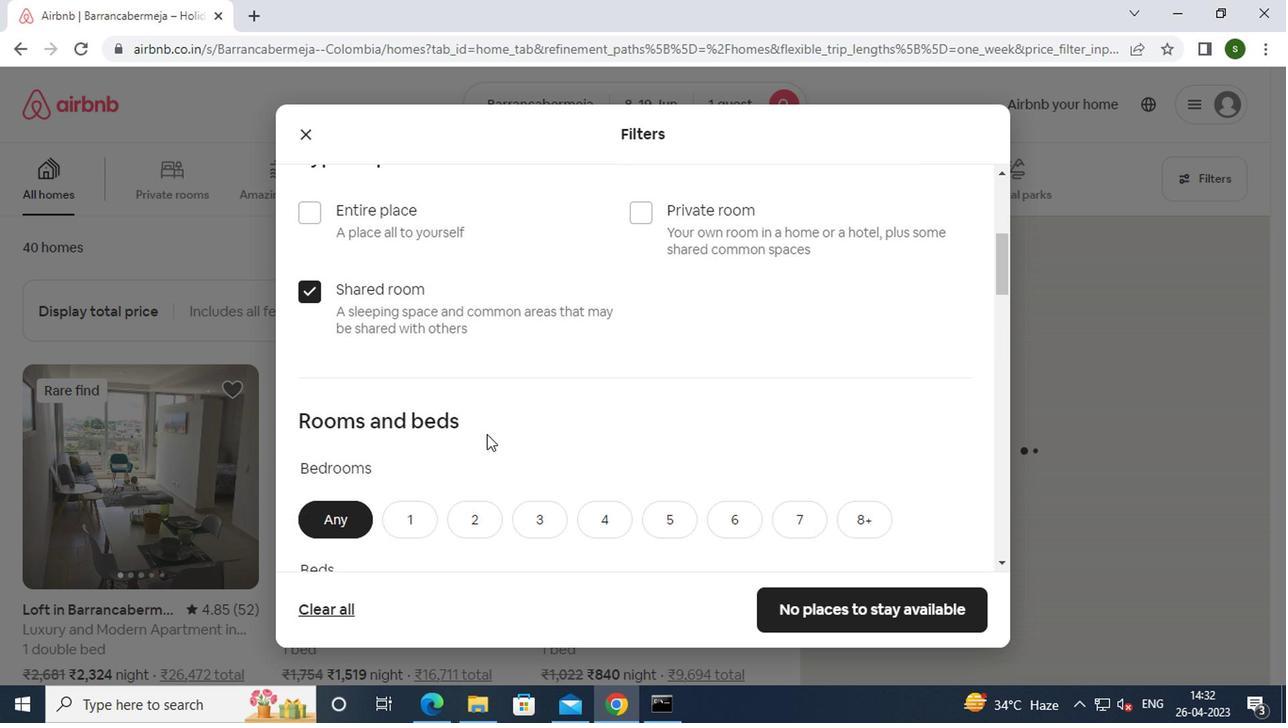 
Action: Mouse scrolled (483, 435) with delta (0, 0)
Screenshot: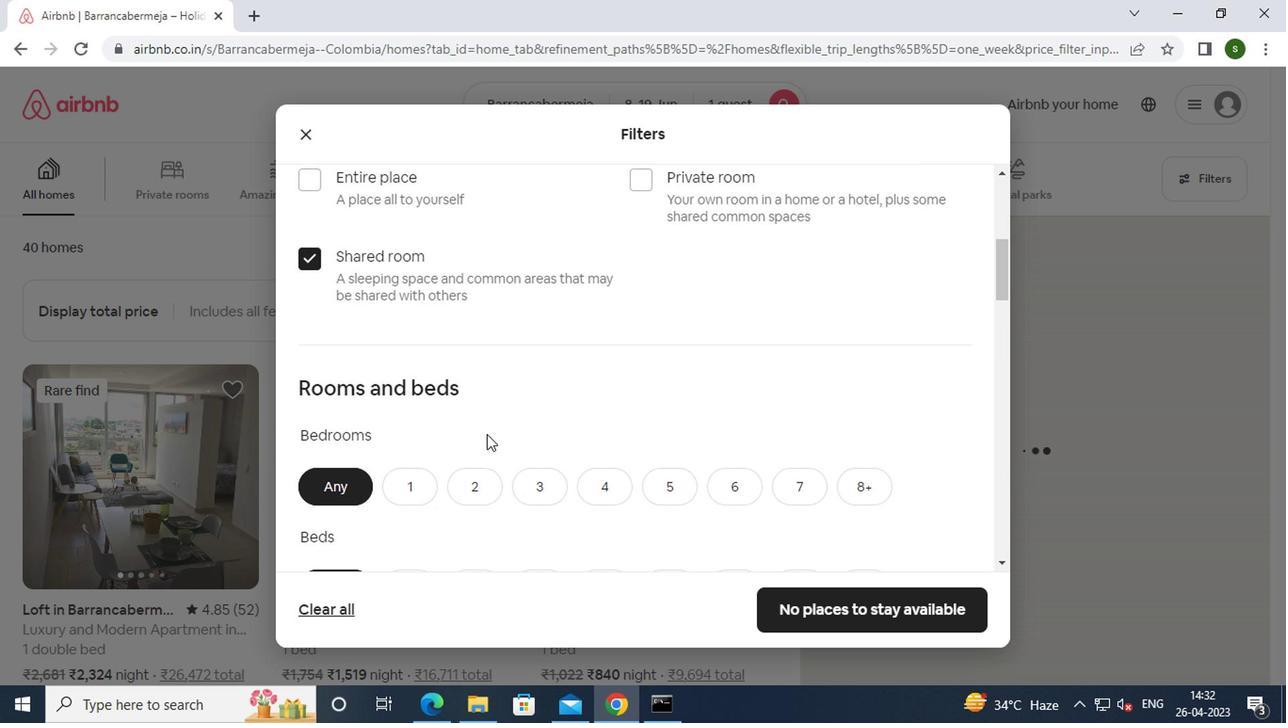 
Action: Mouse moved to (416, 315)
Screenshot: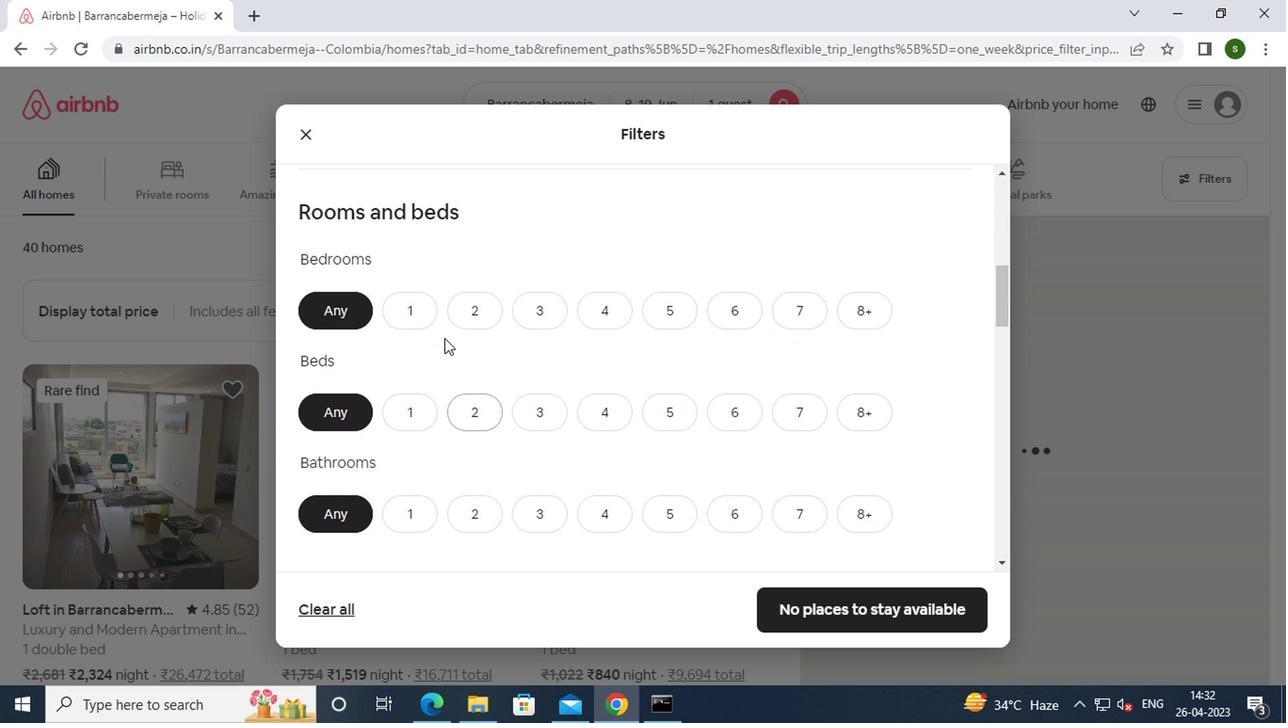
Action: Mouse pressed left at (416, 315)
Screenshot: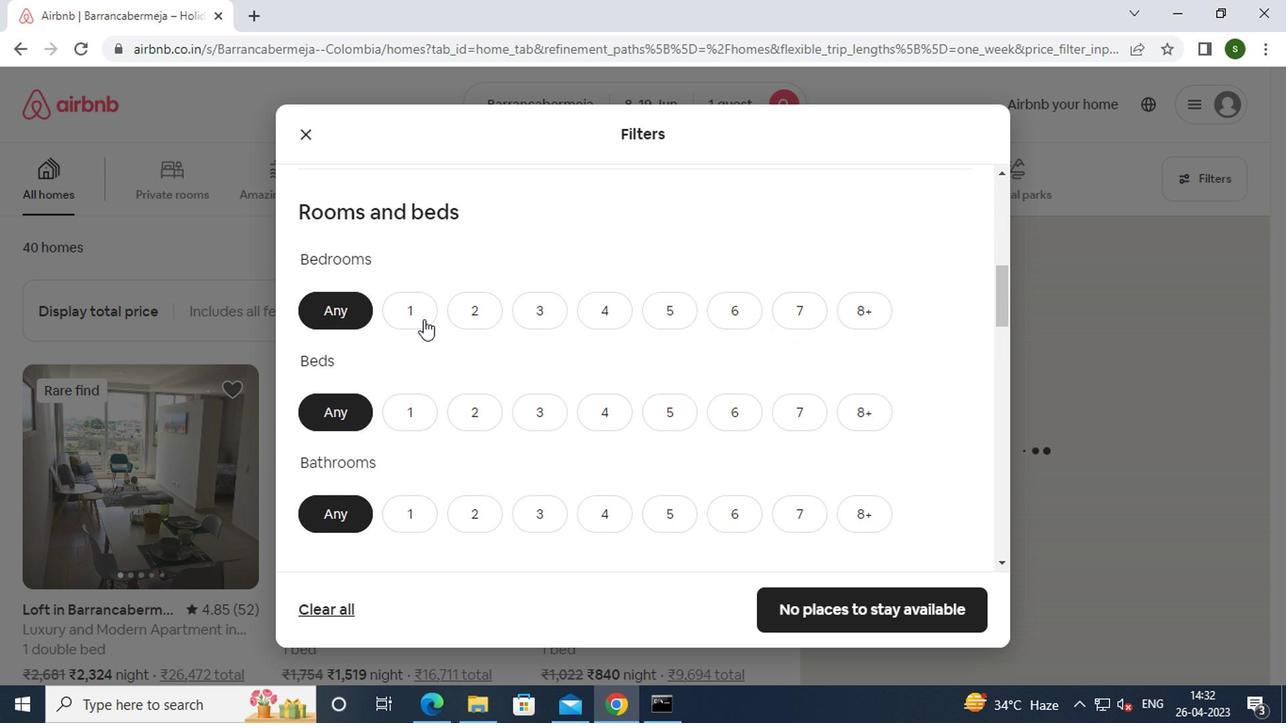 
Action: Mouse moved to (410, 412)
Screenshot: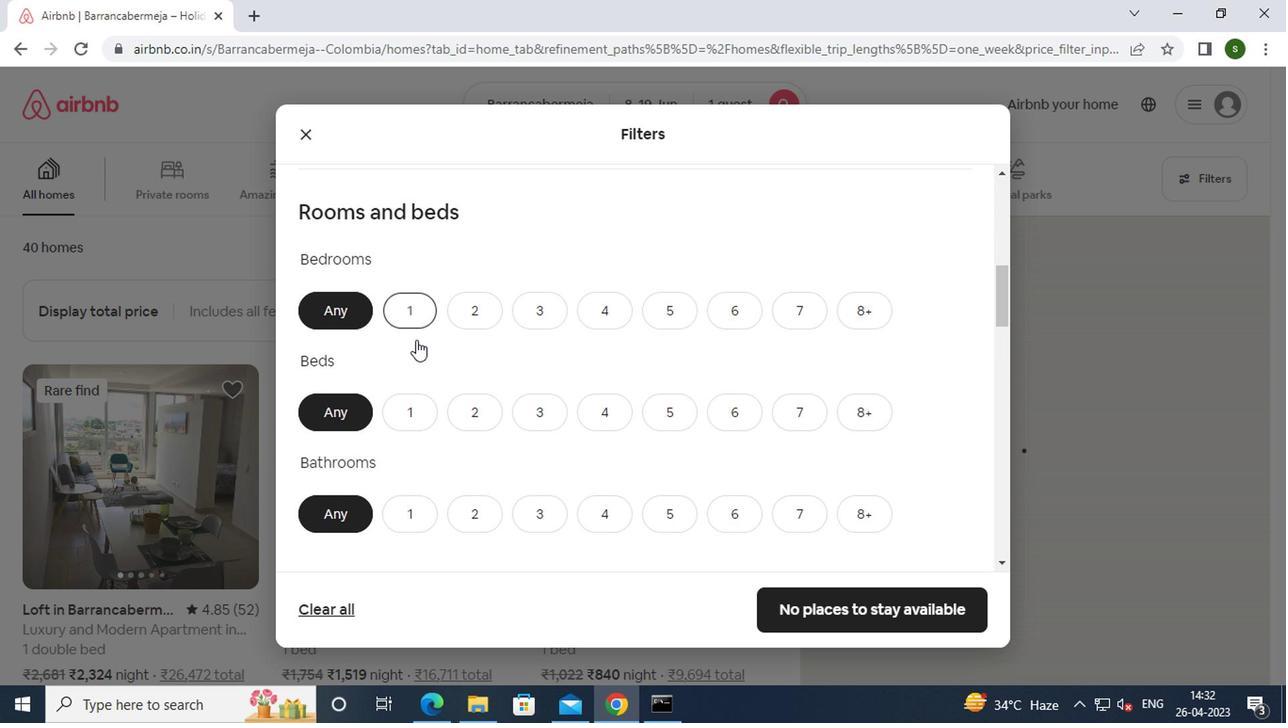 
Action: Mouse pressed left at (410, 412)
Screenshot: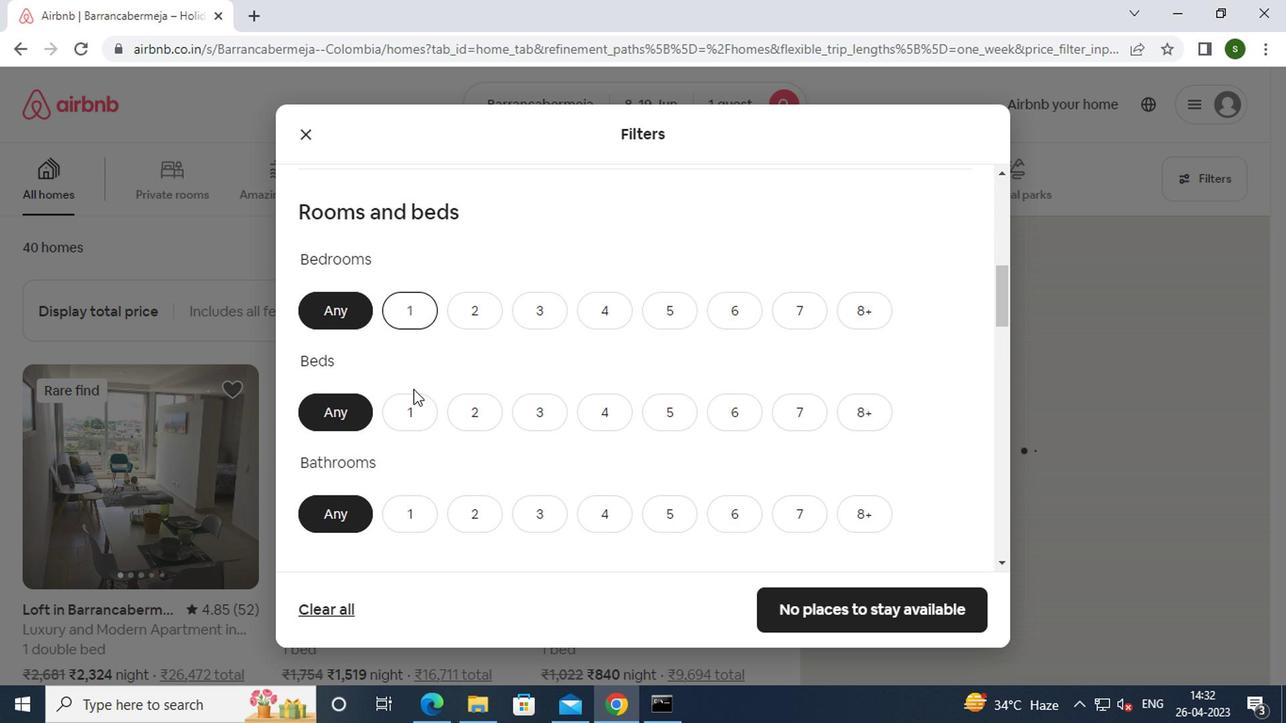 
Action: Mouse moved to (418, 527)
Screenshot: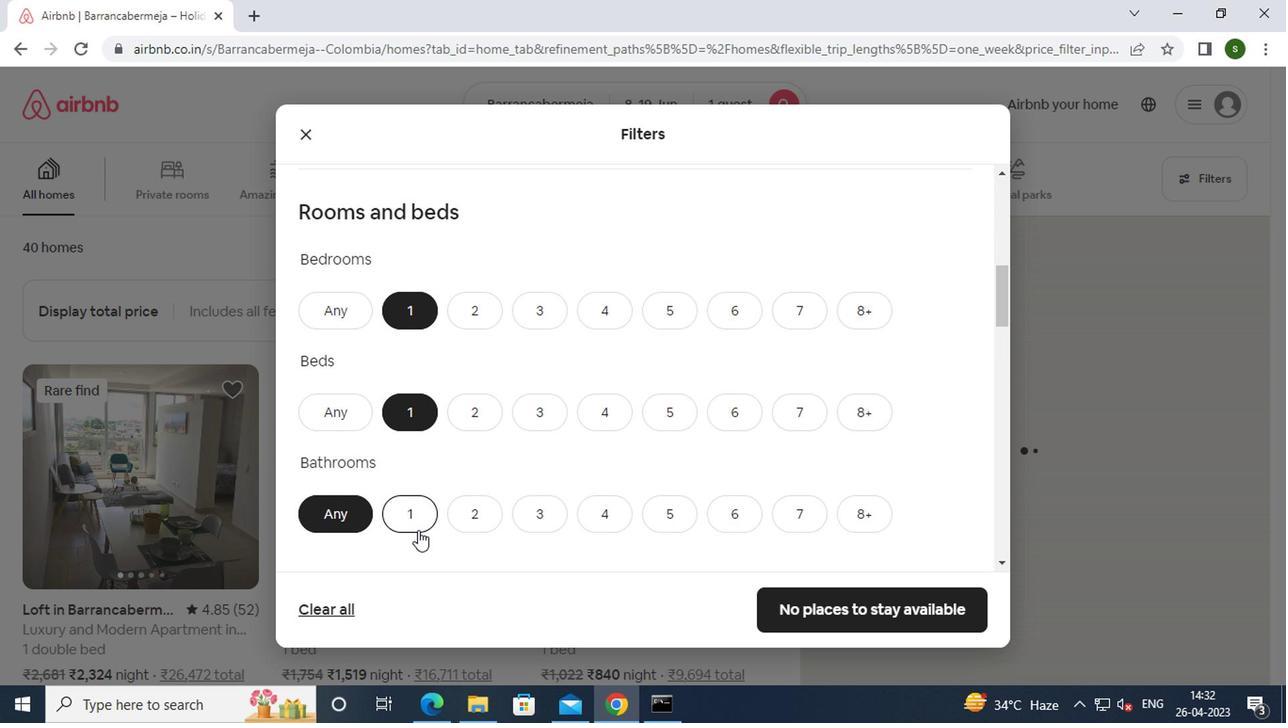 
Action: Mouse pressed left at (418, 527)
Screenshot: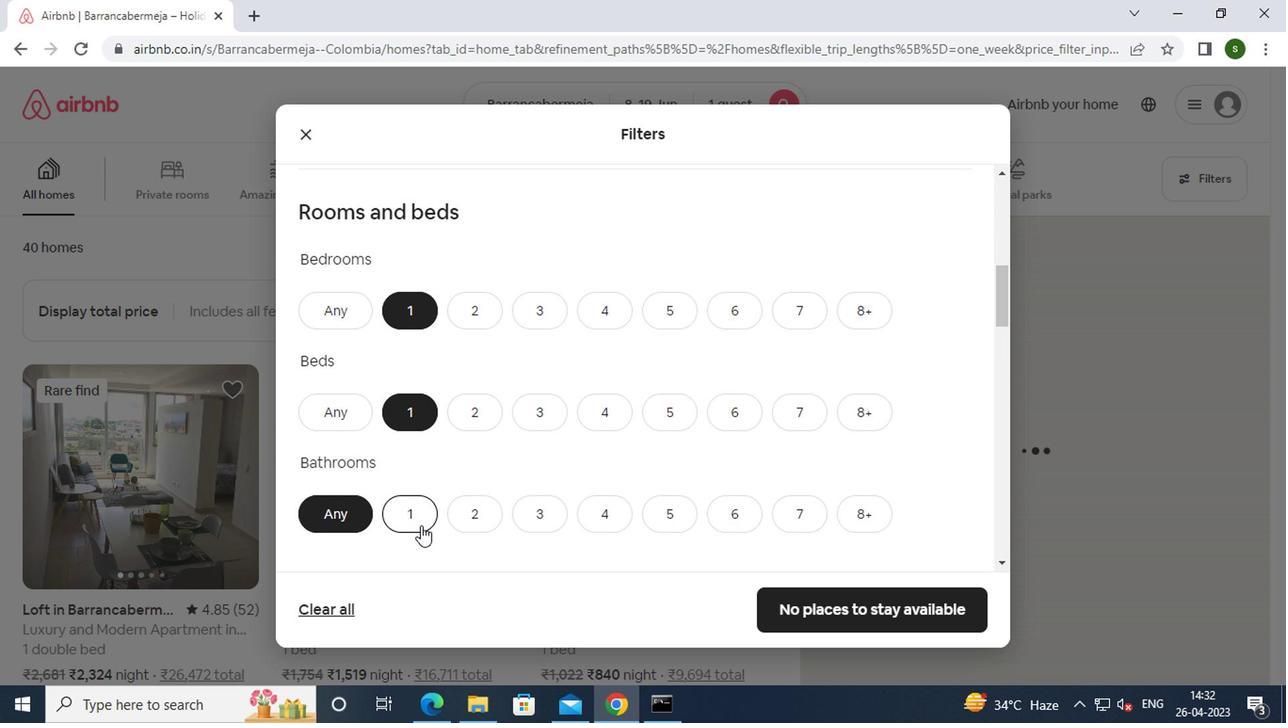 
Action: Mouse moved to (564, 412)
Screenshot: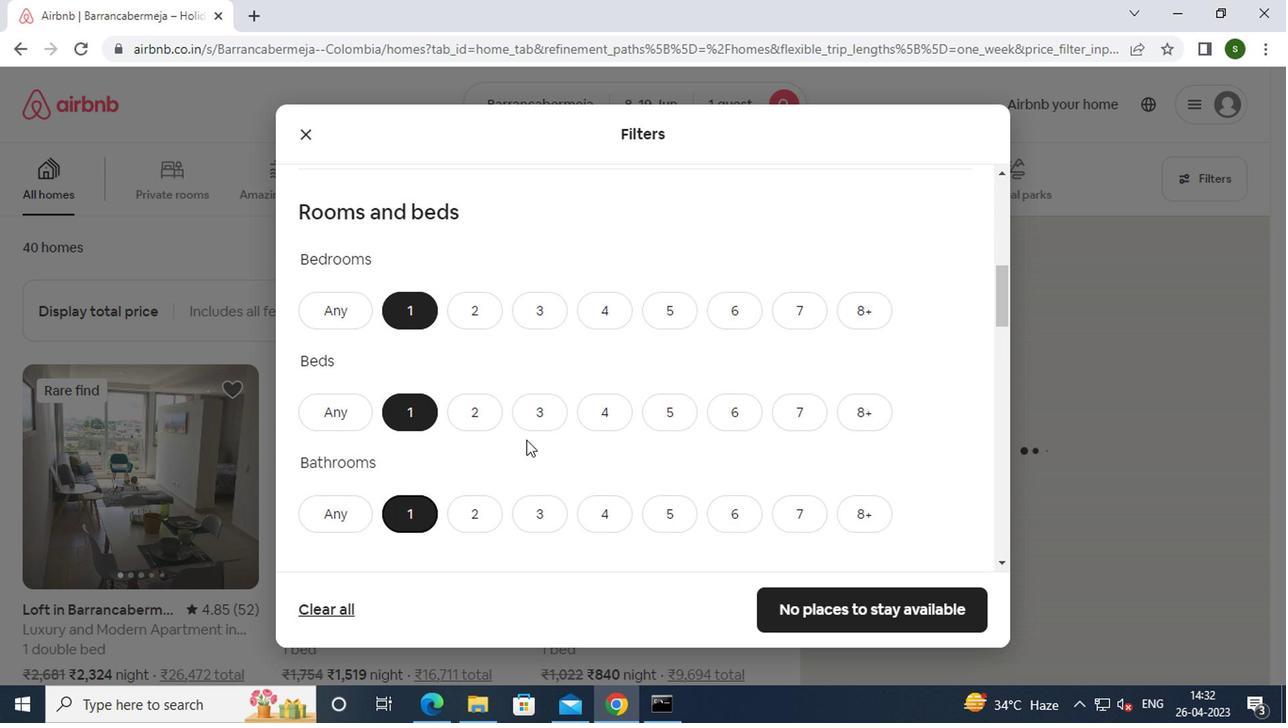 
Action: Mouse scrolled (564, 410) with delta (0, -1)
Screenshot: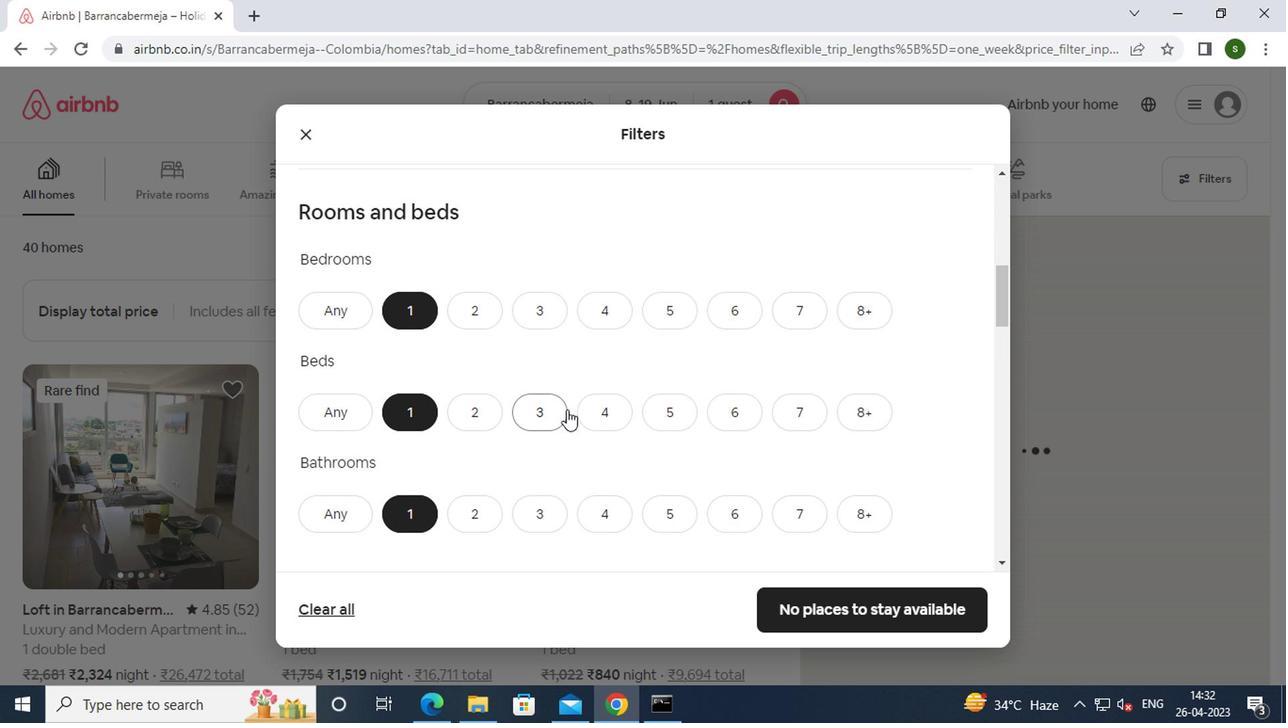 
Action: Mouse scrolled (564, 410) with delta (0, -1)
Screenshot: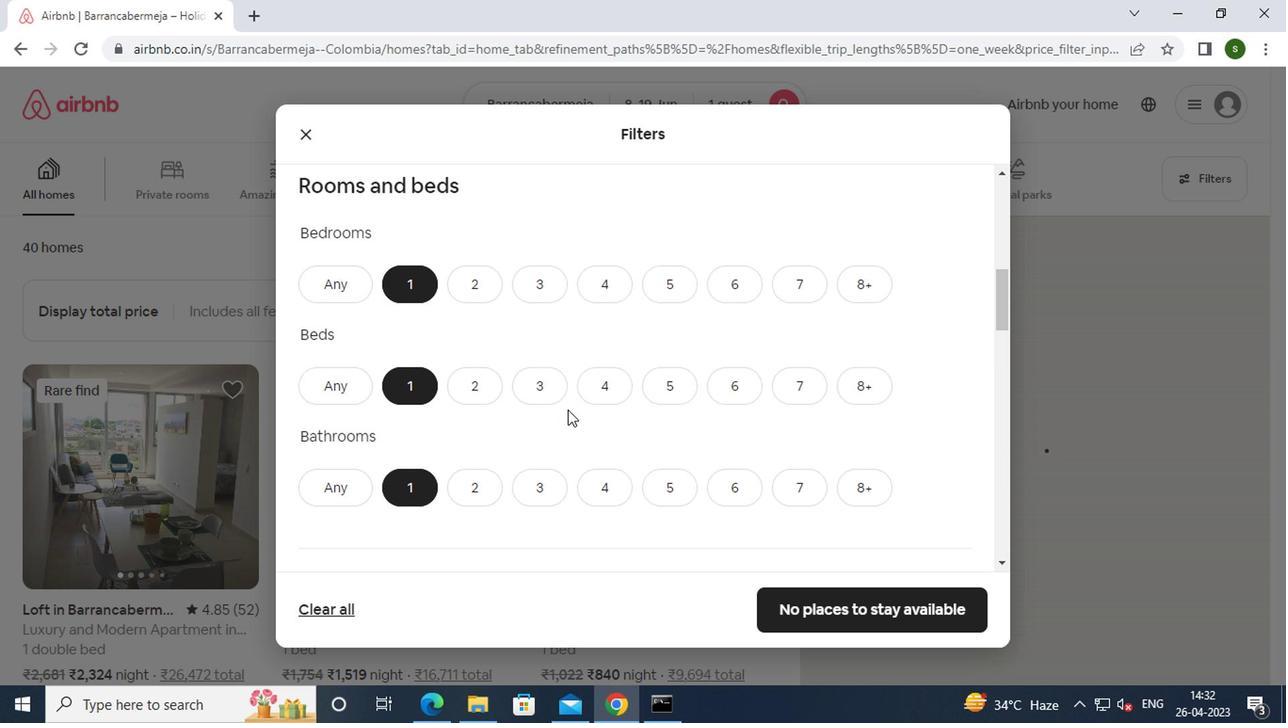 
Action: Mouse scrolled (564, 410) with delta (0, -1)
Screenshot: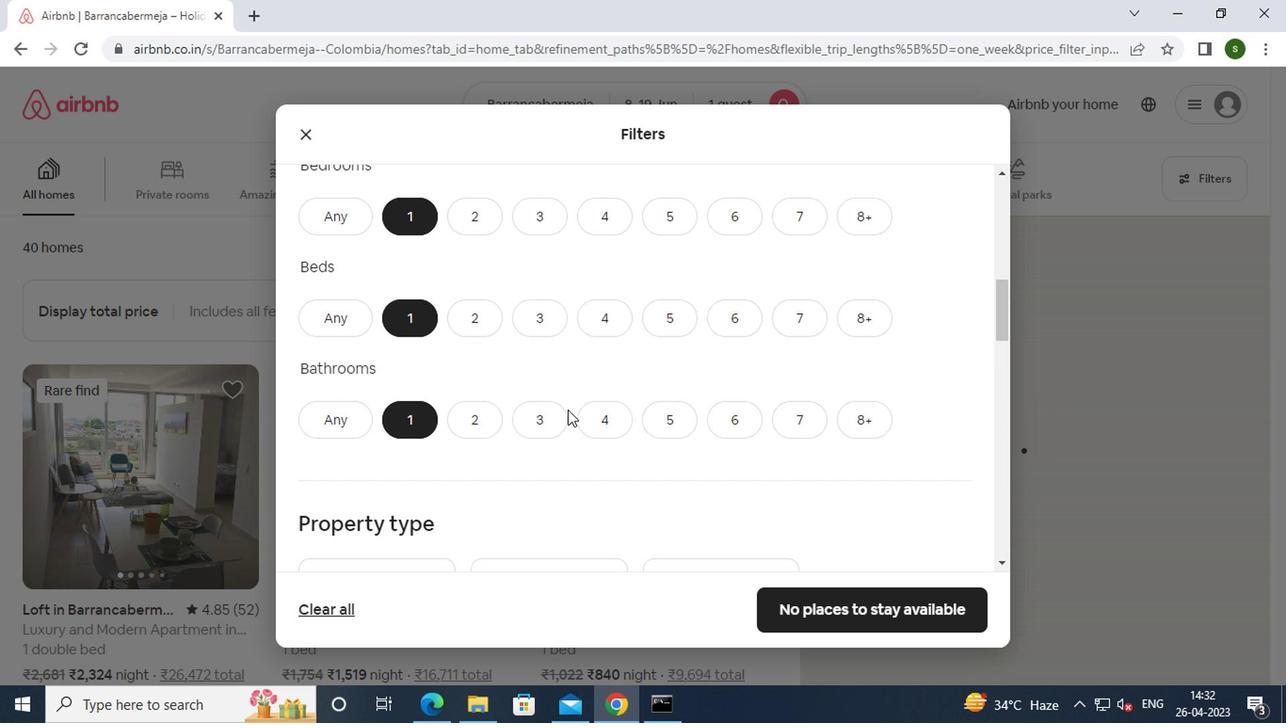 
Action: Mouse moved to (444, 433)
Screenshot: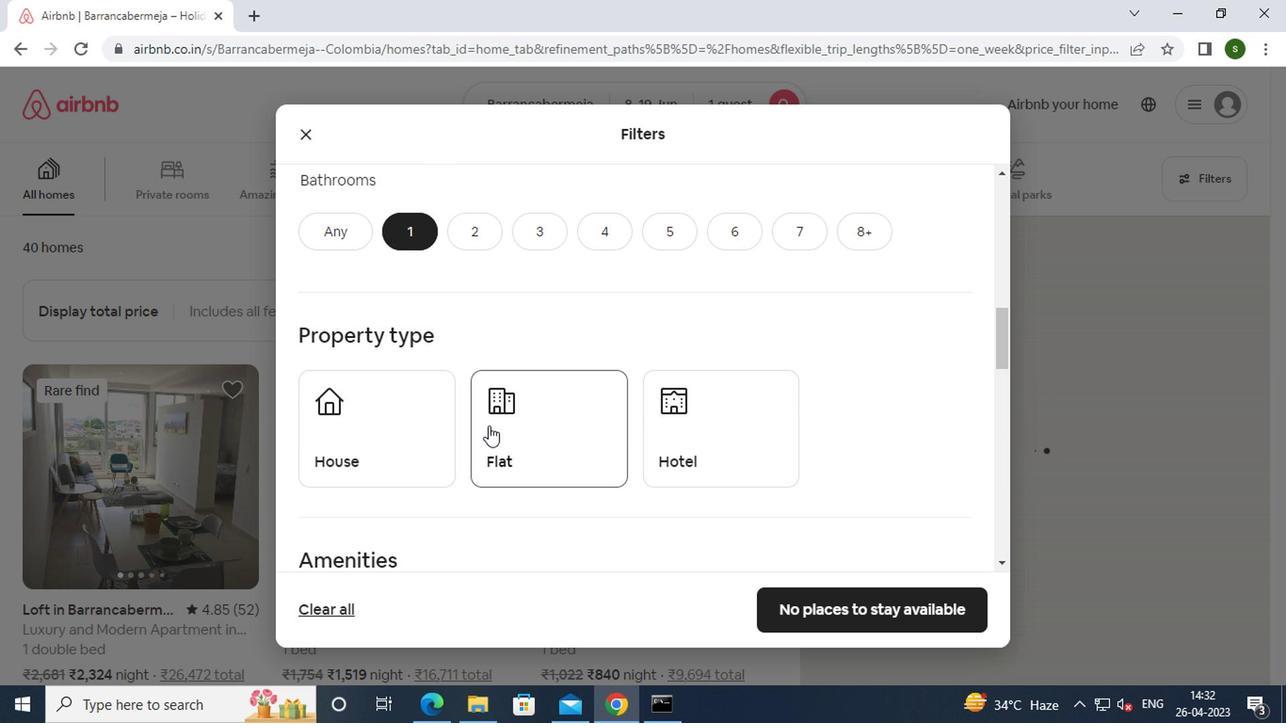 
Action: Mouse pressed left at (444, 433)
Screenshot: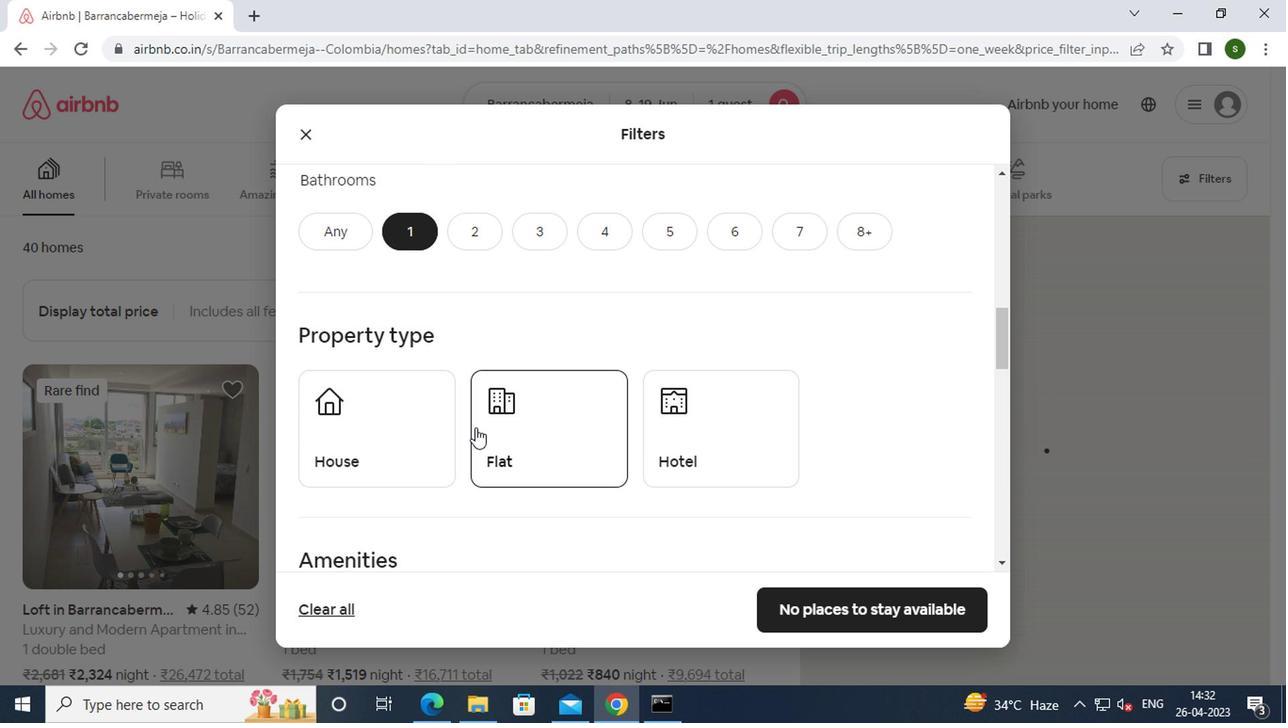
Action: Mouse moved to (507, 430)
Screenshot: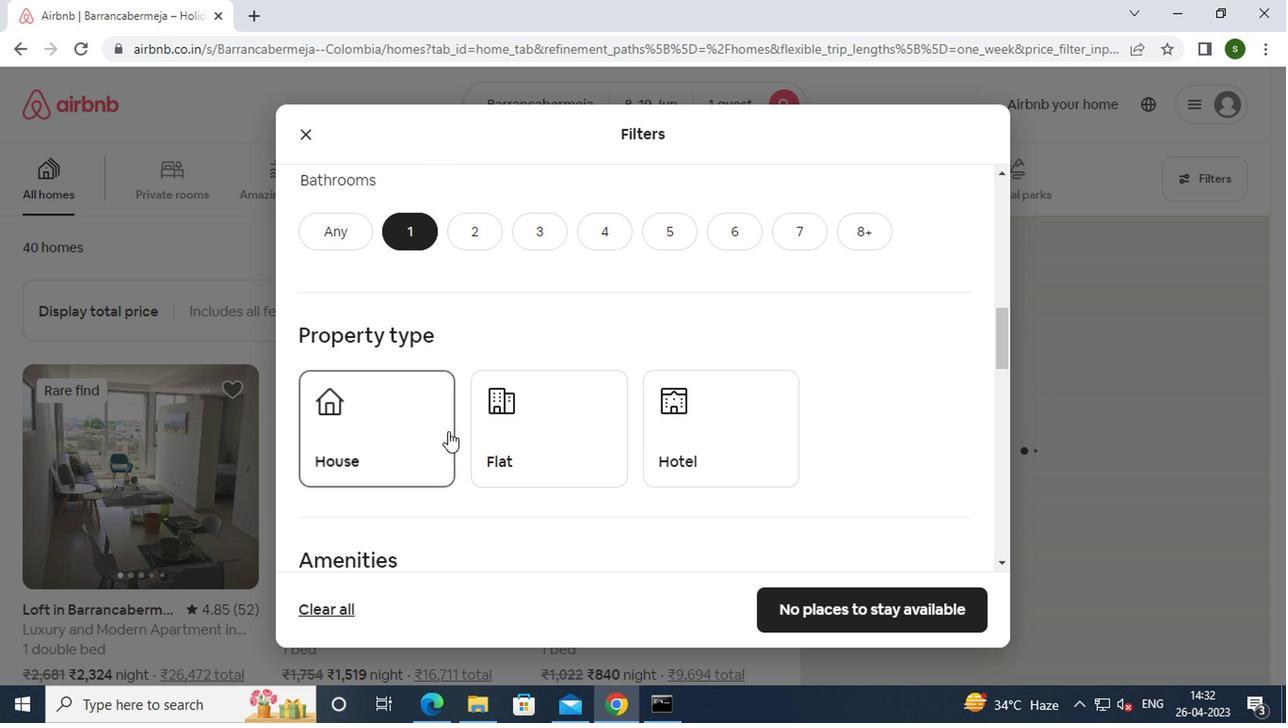 
Action: Mouse pressed left at (507, 430)
Screenshot: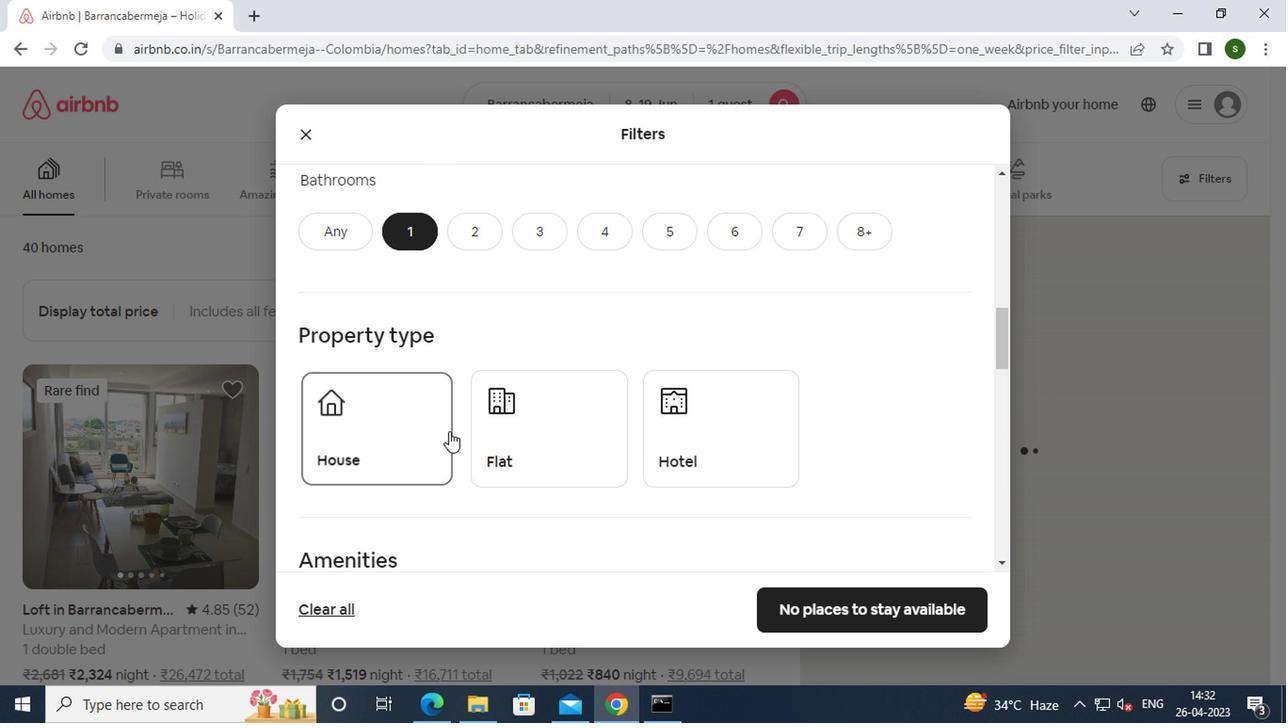 
Action: Mouse moved to (682, 426)
Screenshot: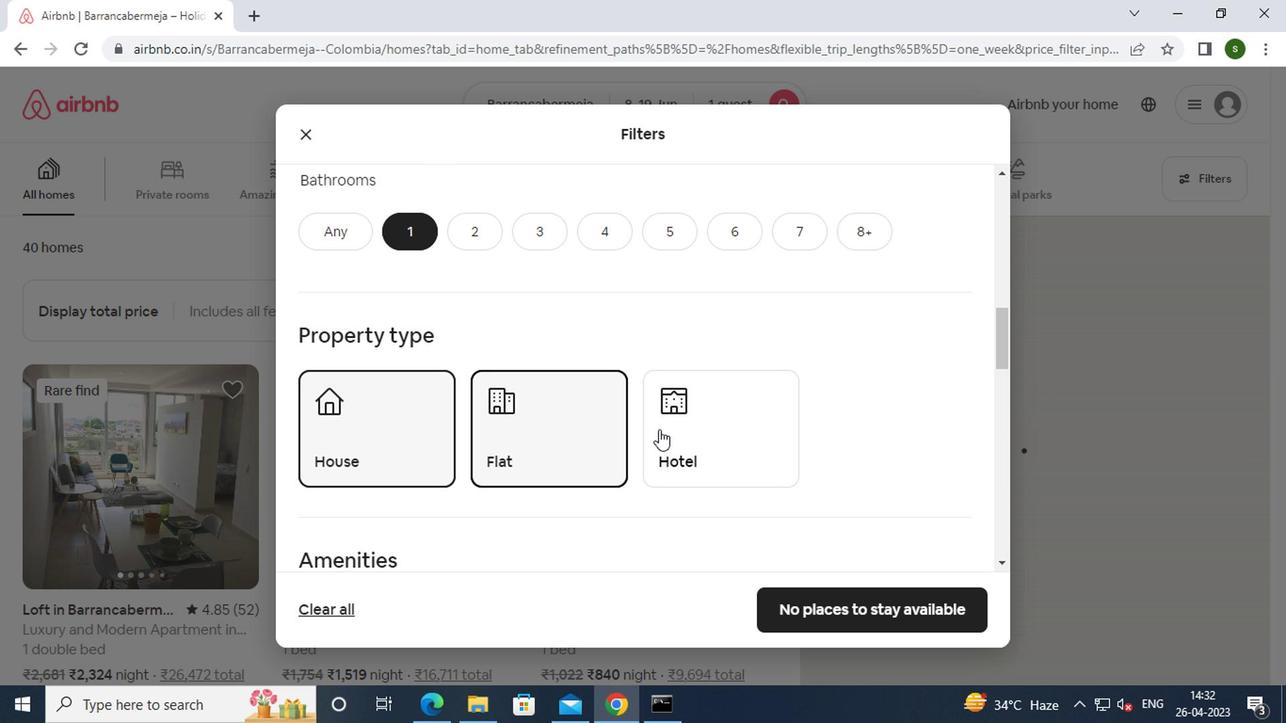 
Action: Mouse pressed left at (682, 426)
Screenshot: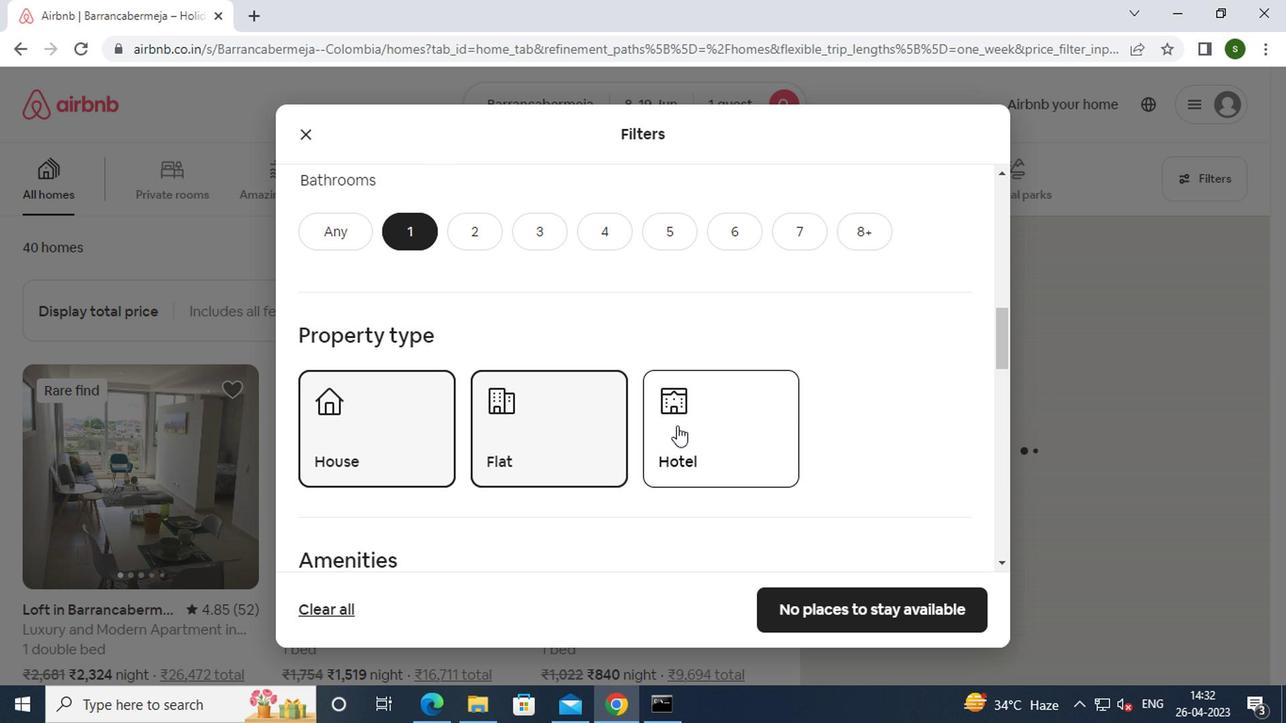 
Action: Mouse moved to (676, 397)
Screenshot: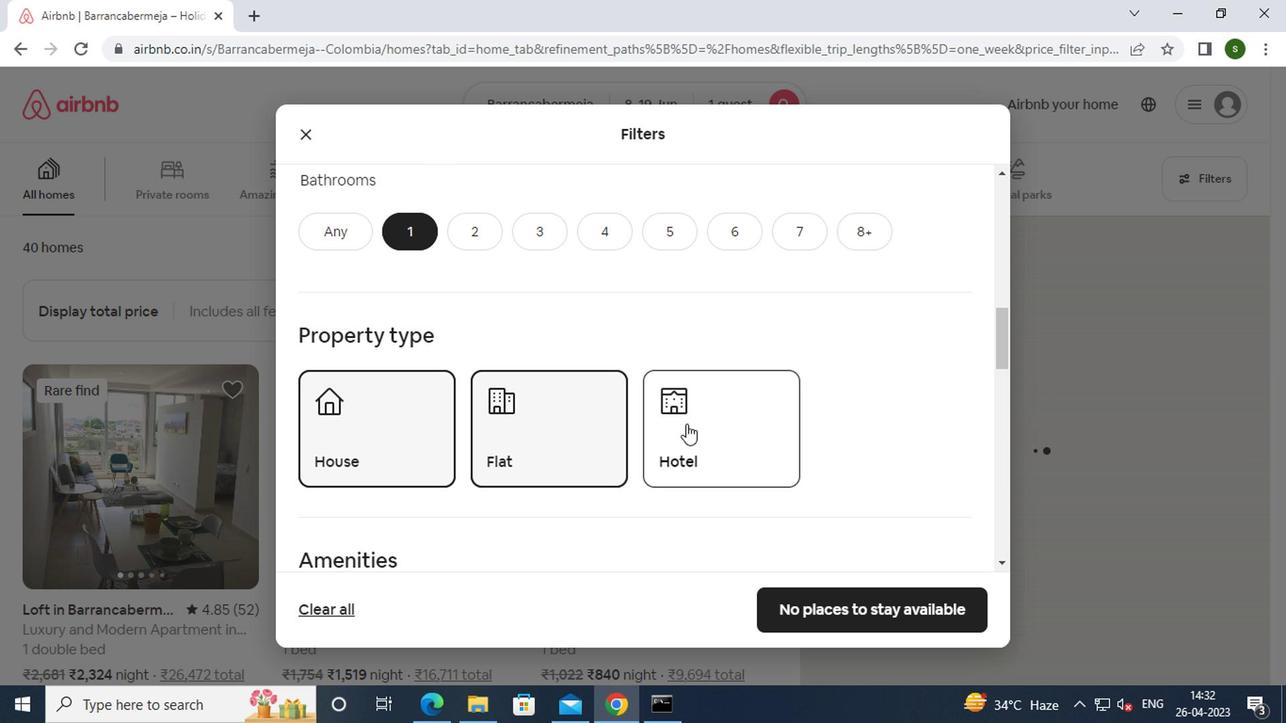 
Action: Mouse scrolled (676, 396) with delta (0, 0)
Screenshot: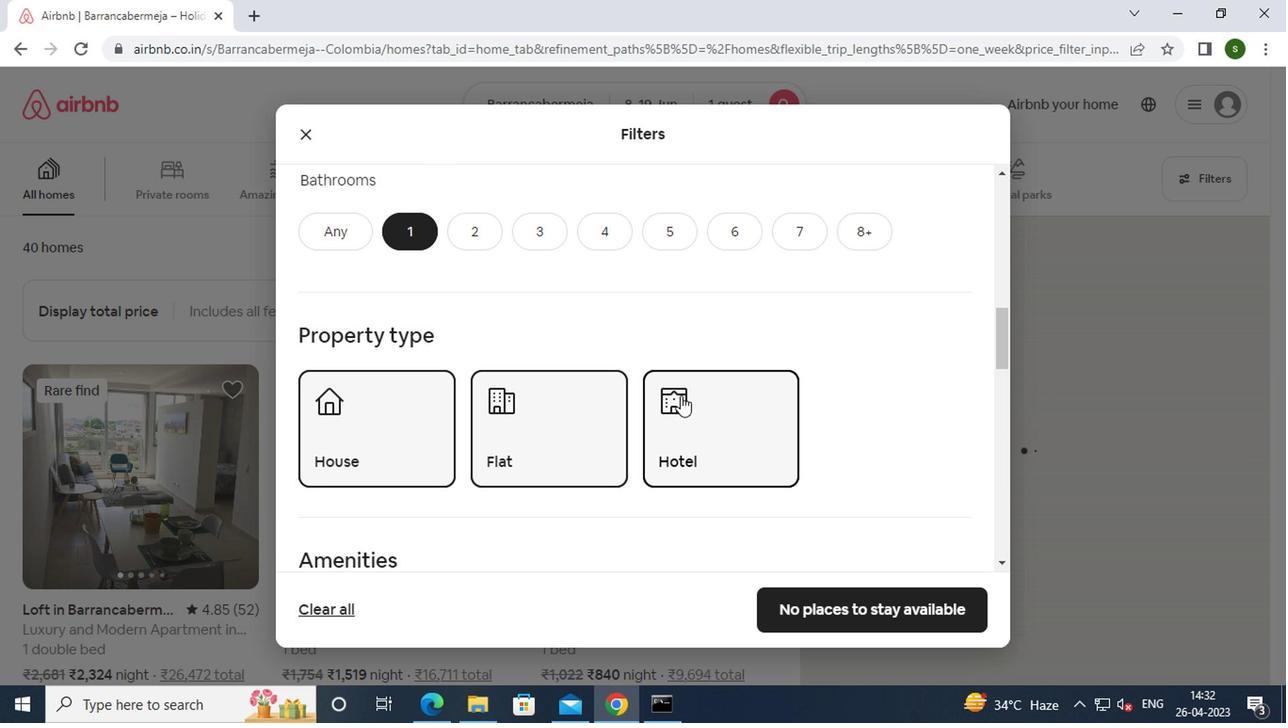 
Action: Mouse scrolled (676, 396) with delta (0, 0)
Screenshot: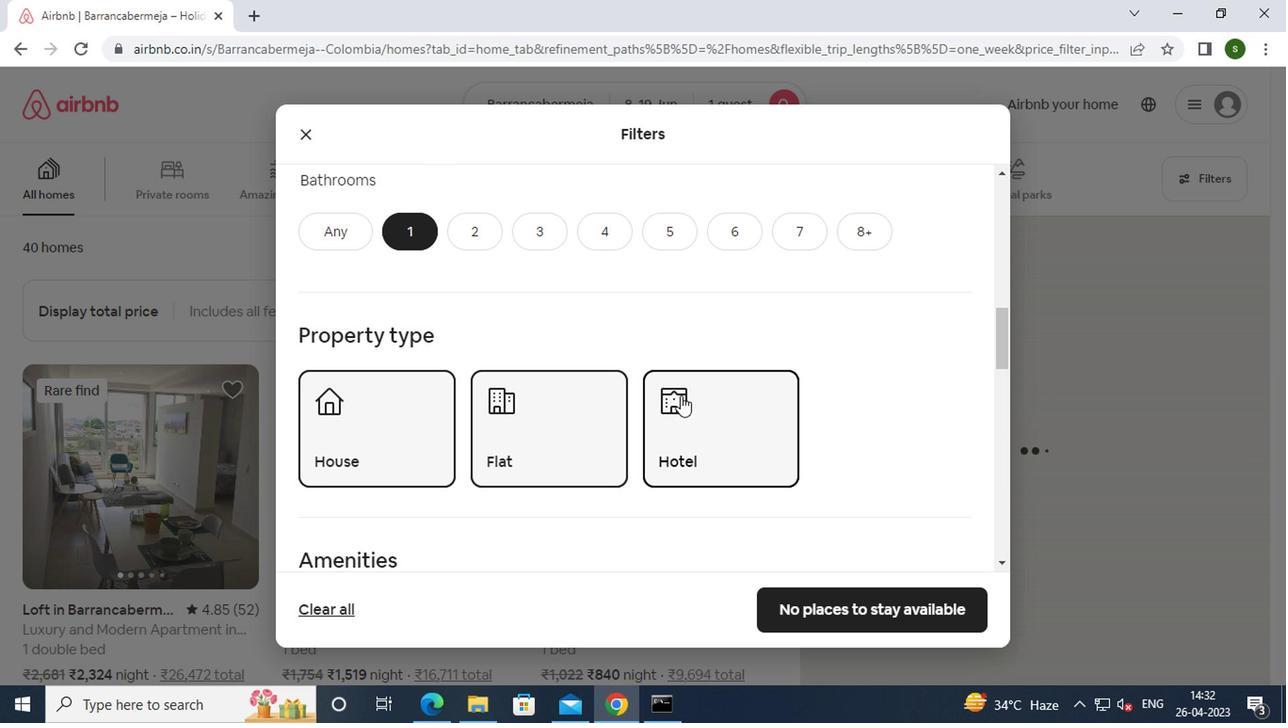 
Action: Mouse scrolled (676, 396) with delta (0, 0)
Screenshot: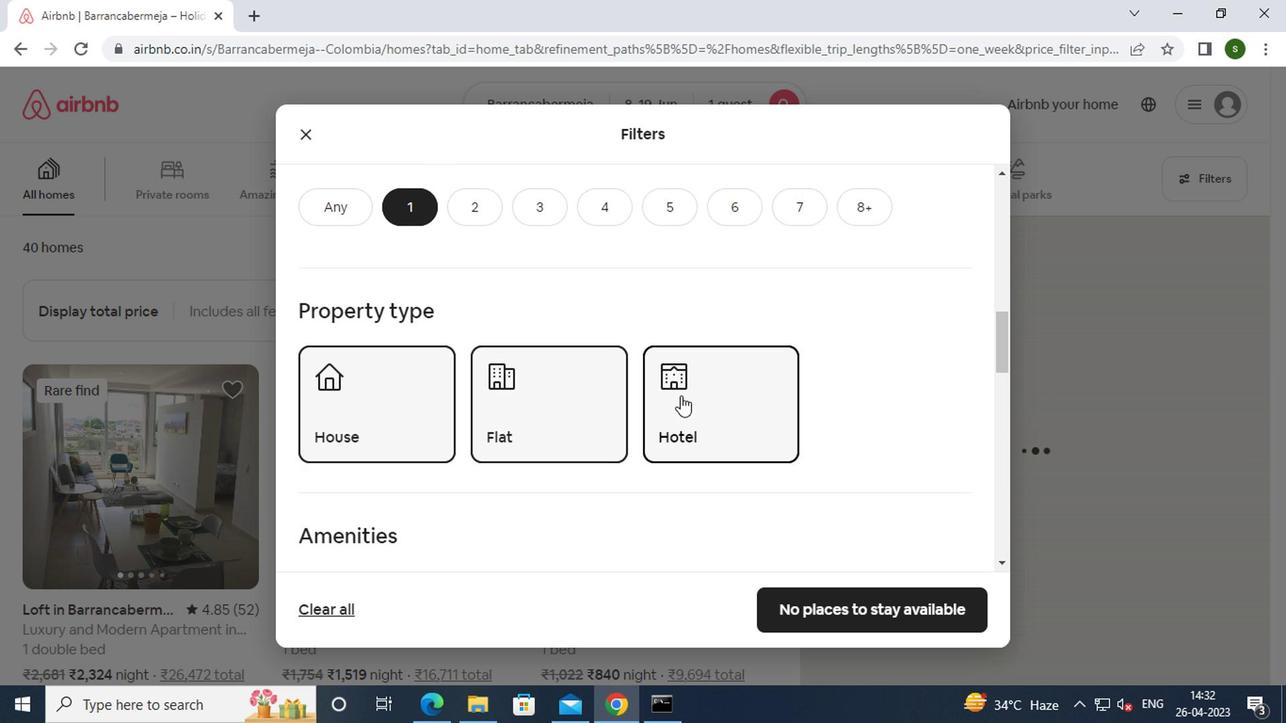 
Action: Mouse scrolled (676, 396) with delta (0, 0)
Screenshot: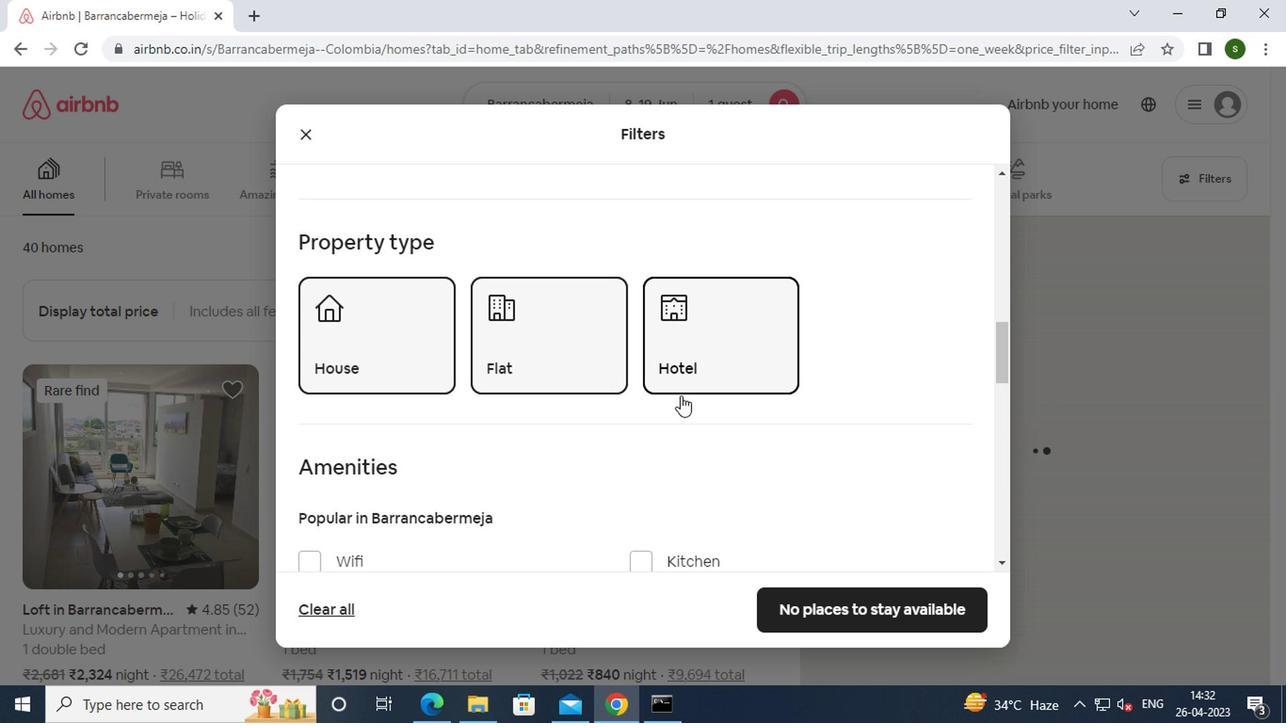 
Action: Mouse scrolled (676, 396) with delta (0, 0)
Screenshot: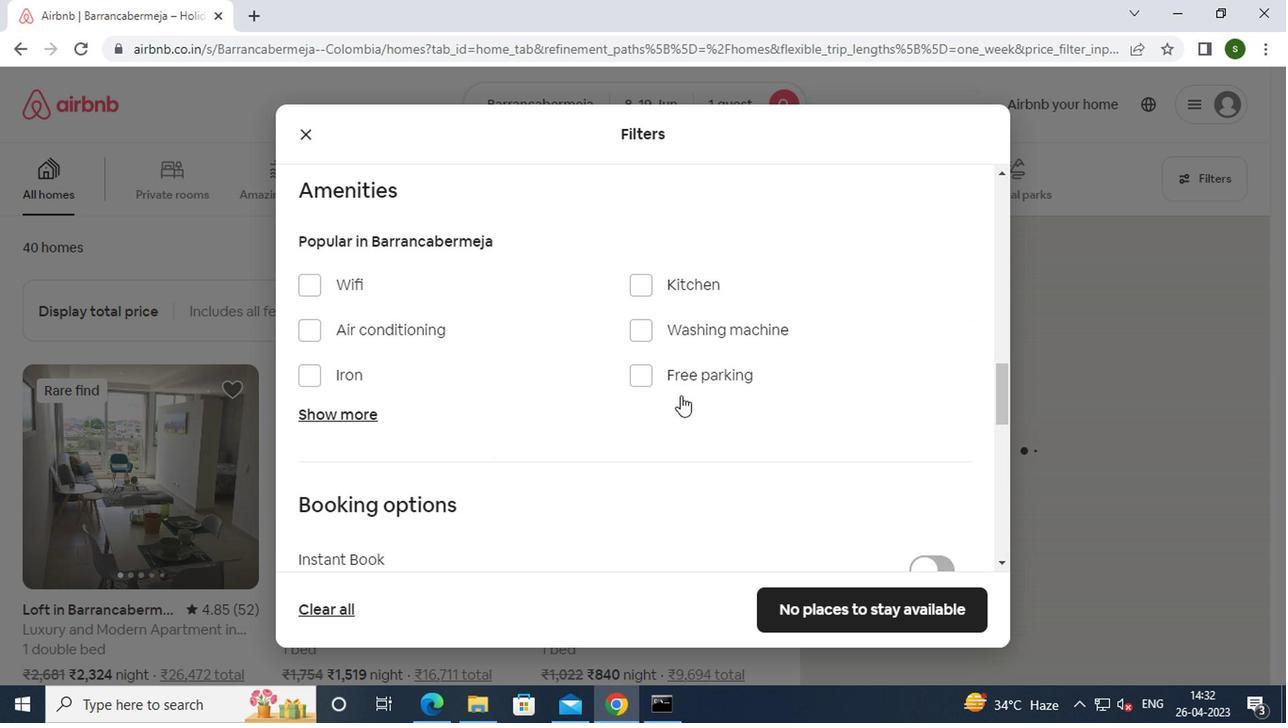 
Action: Mouse scrolled (676, 396) with delta (0, 0)
Screenshot: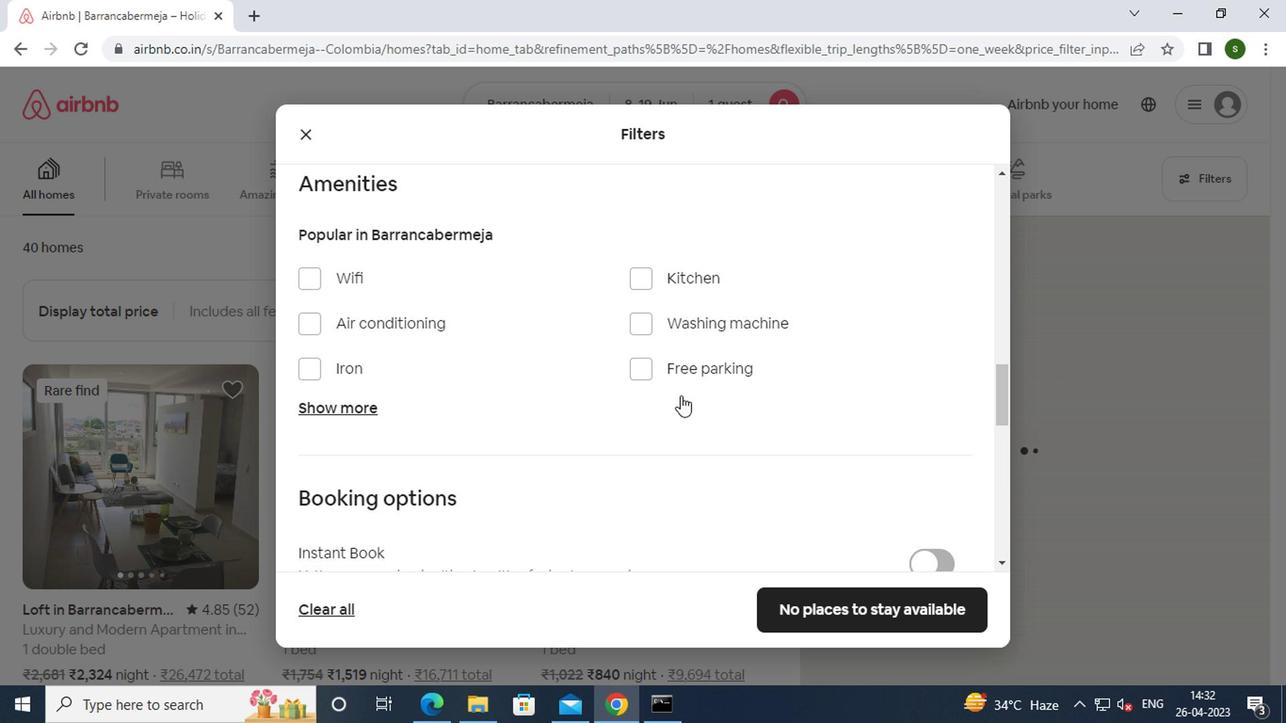 
Action: Mouse moved to (914, 442)
Screenshot: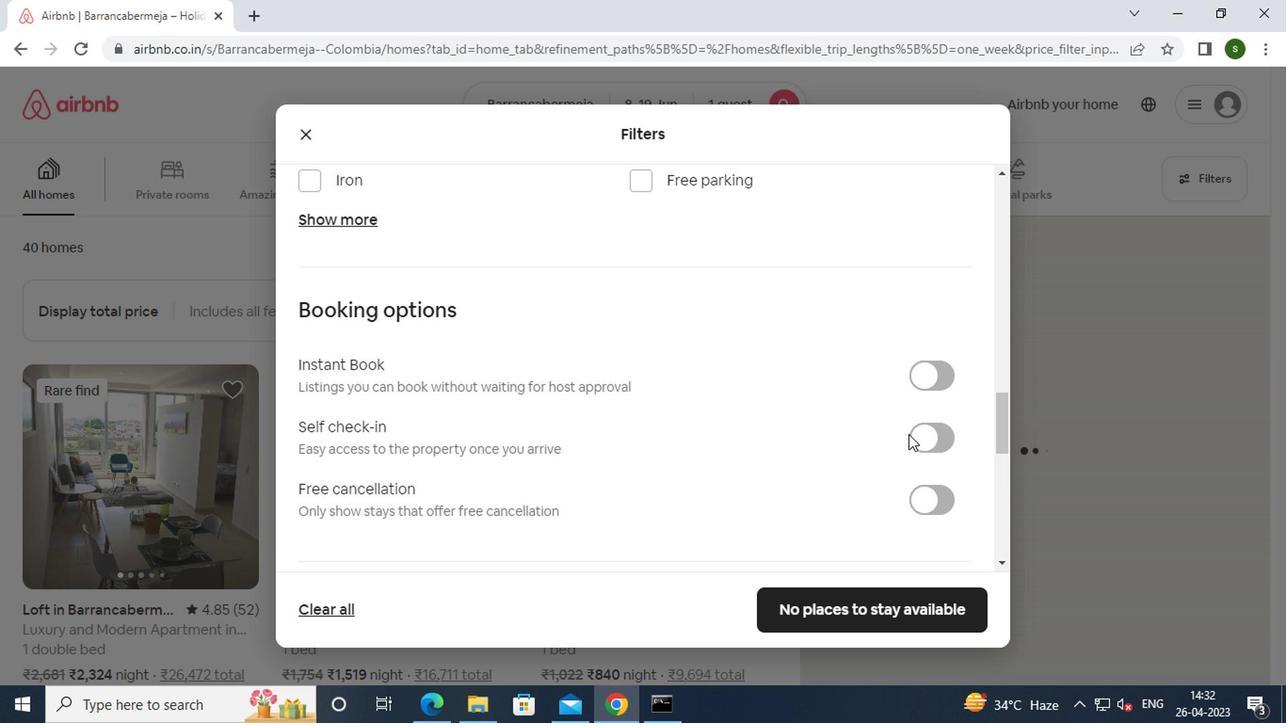 
Action: Mouse pressed left at (914, 442)
Screenshot: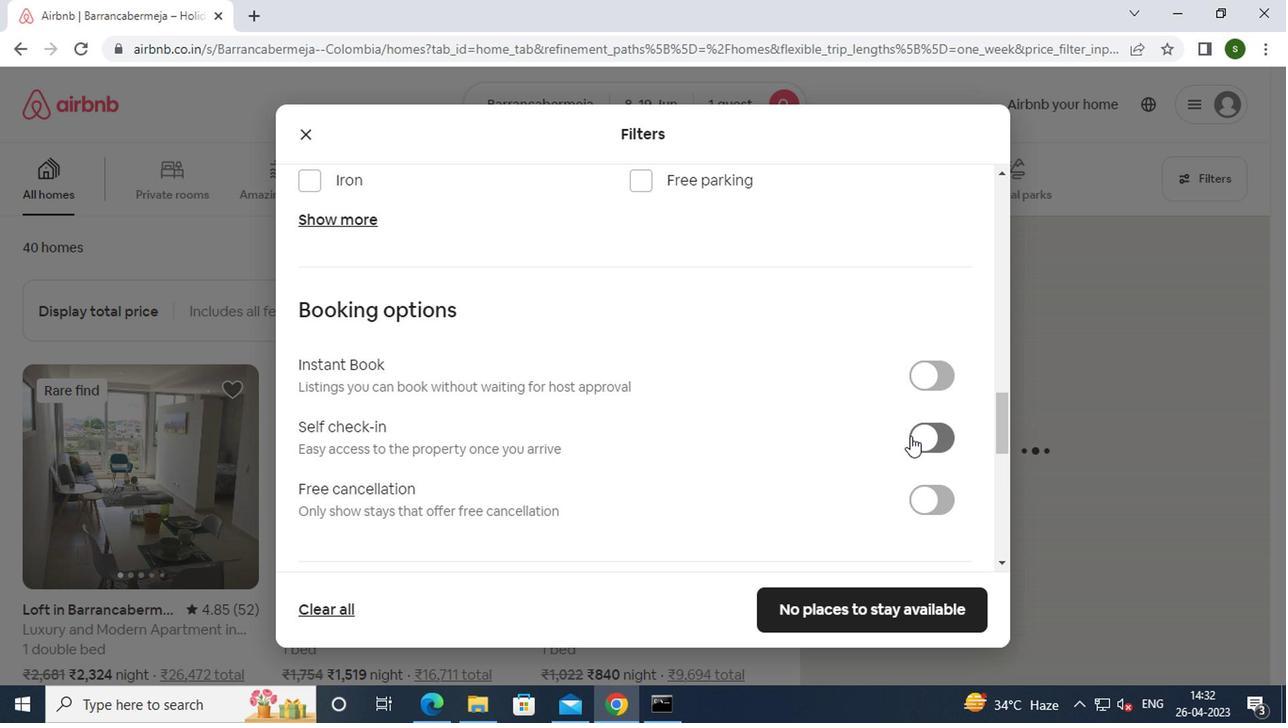 
Action: Mouse moved to (749, 395)
Screenshot: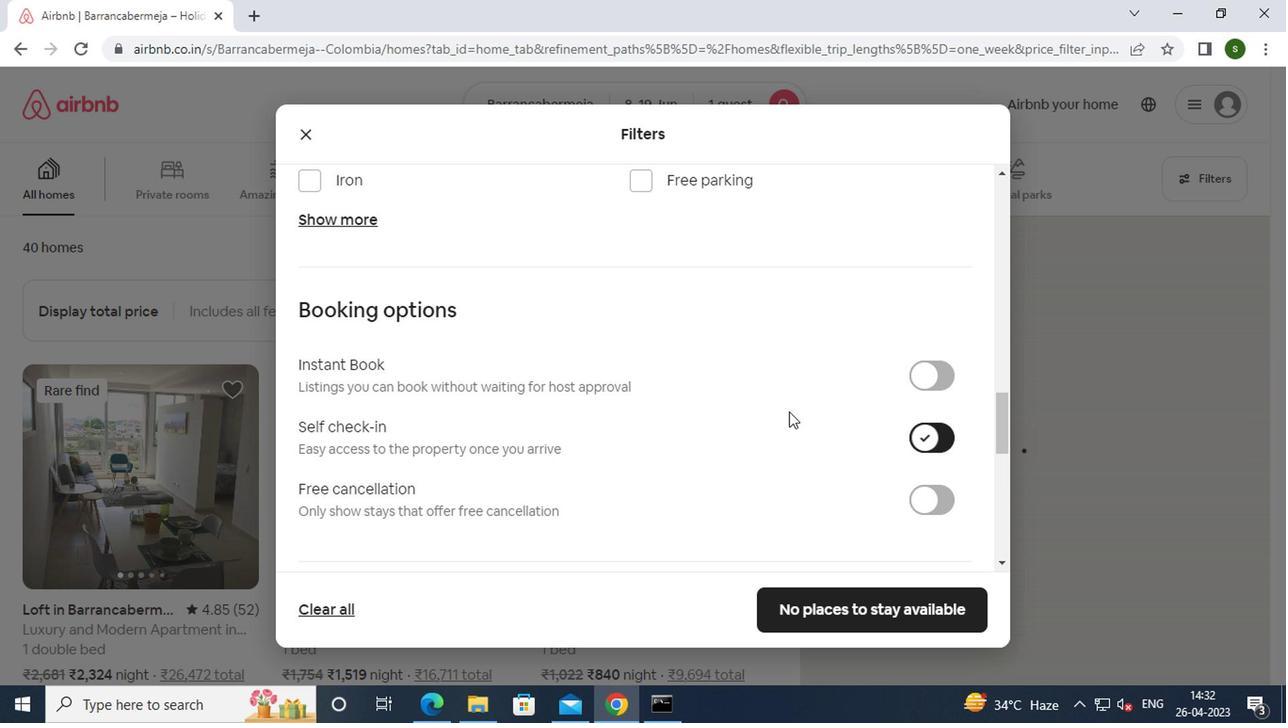 
Action: Mouse scrolled (749, 394) with delta (0, -1)
Screenshot: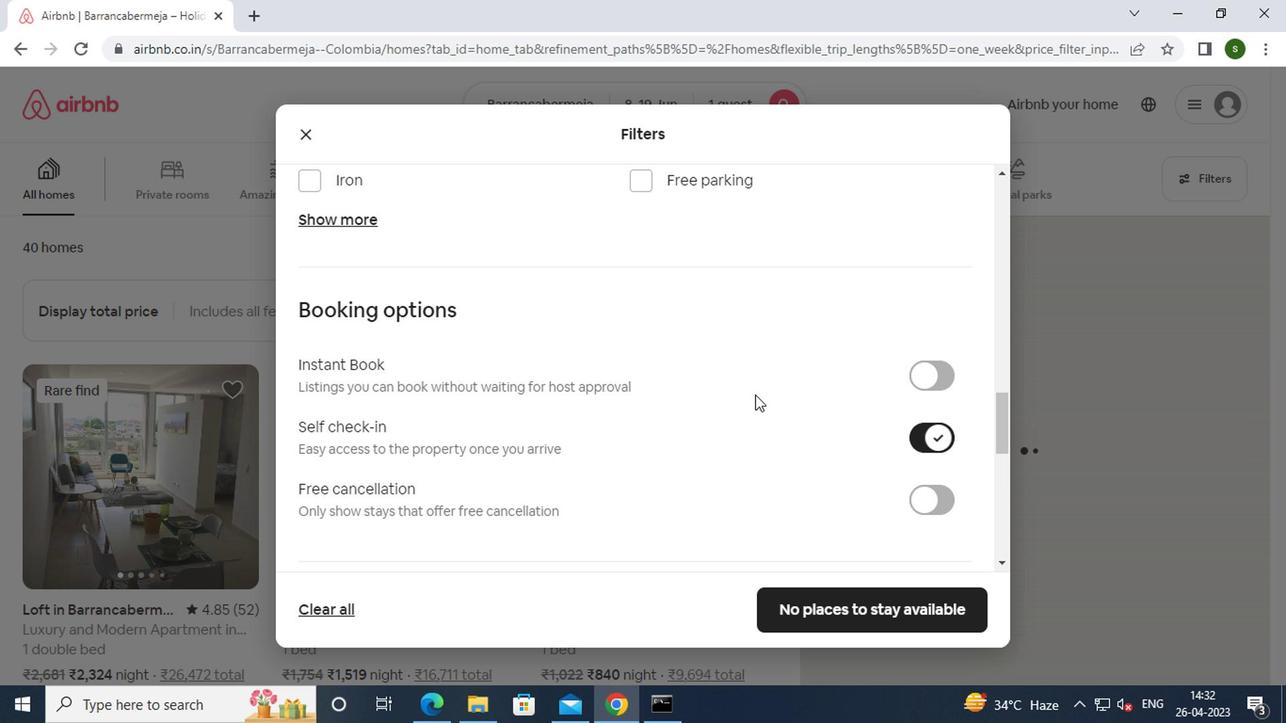 
Action: Mouse scrolled (749, 394) with delta (0, -1)
Screenshot: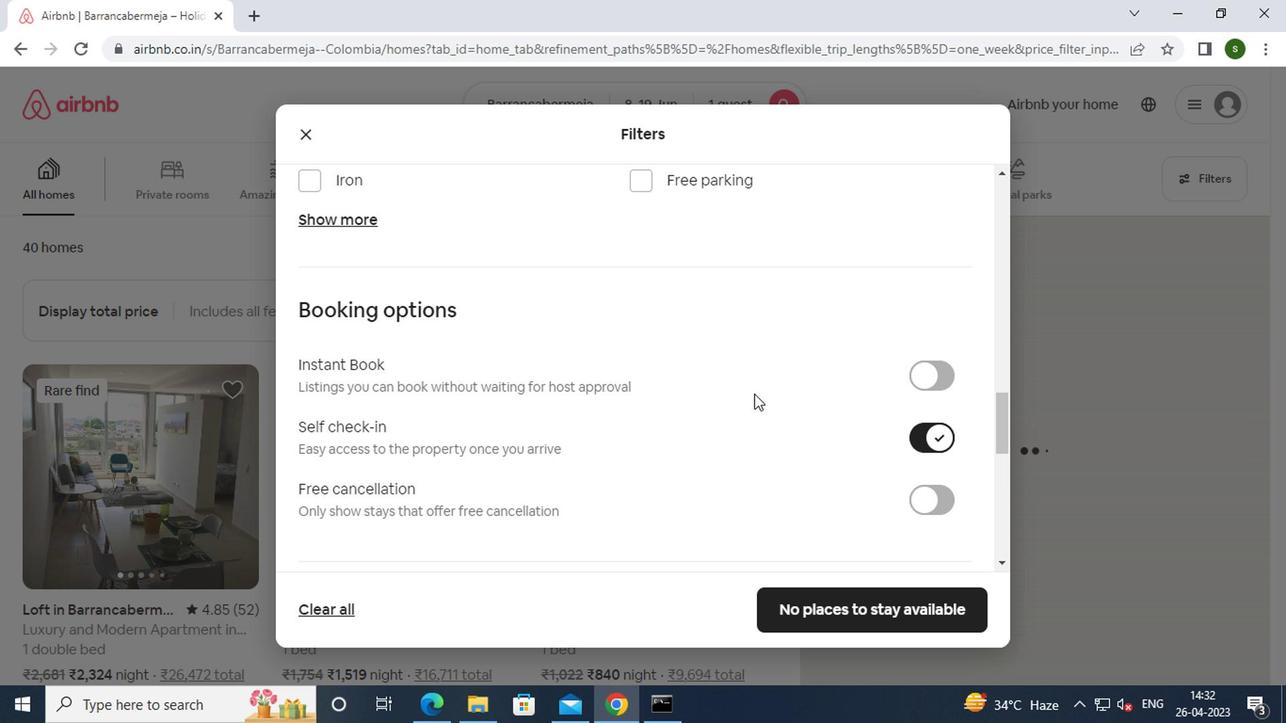 
Action: Mouse scrolled (749, 394) with delta (0, -1)
Screenshot: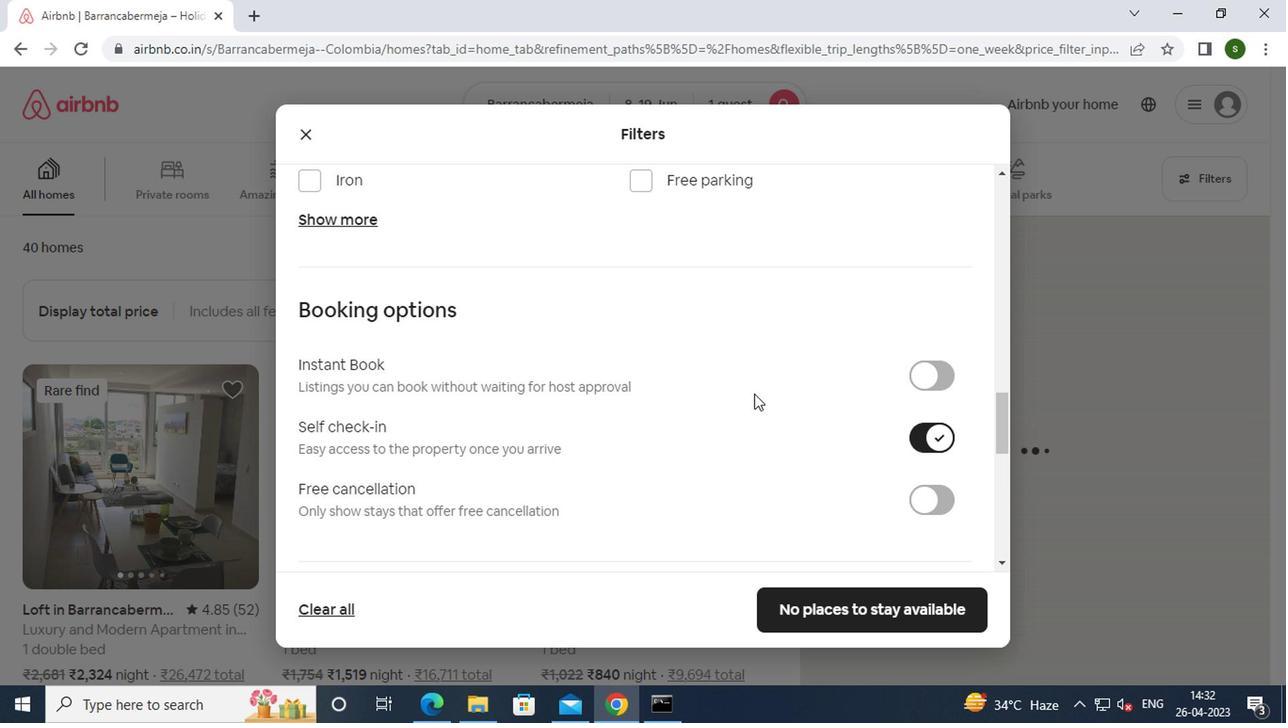 
Action: Mouse scrolled (749, 394) with delta (0, -1)
Screenshot: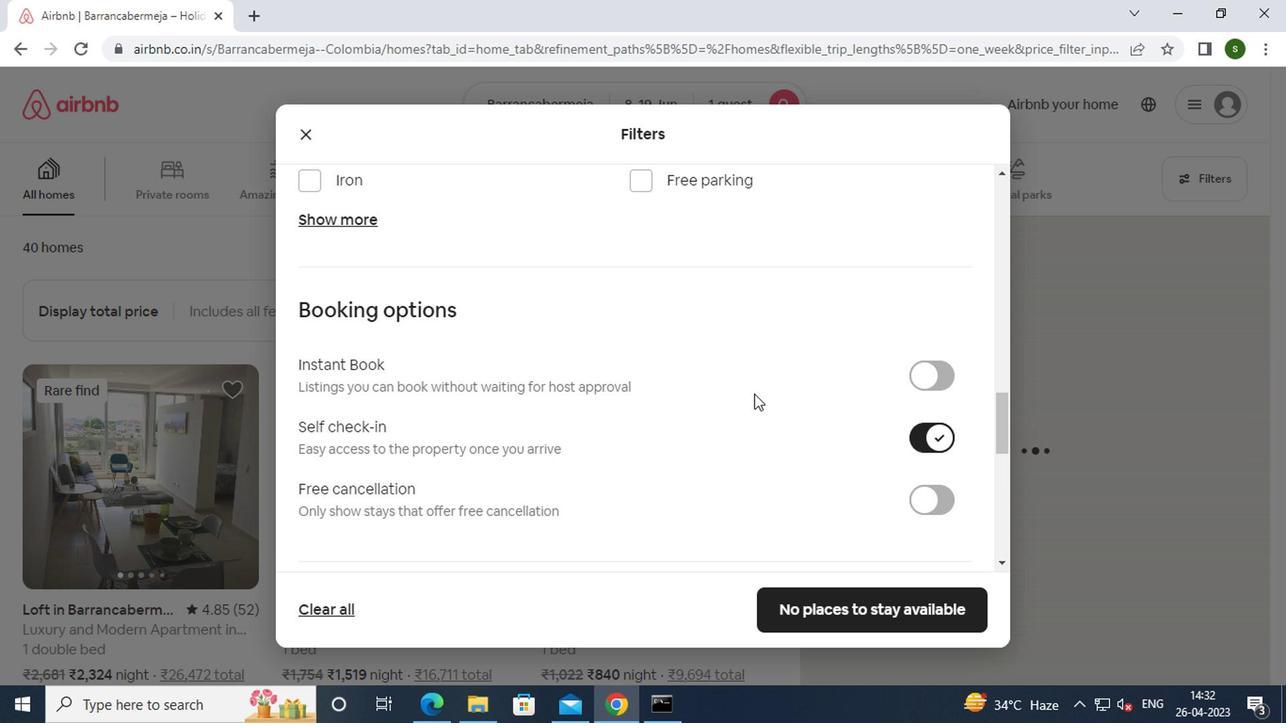 
Action: Mouse scrolled (749, 394) with delta (0, -1)
Screenshot: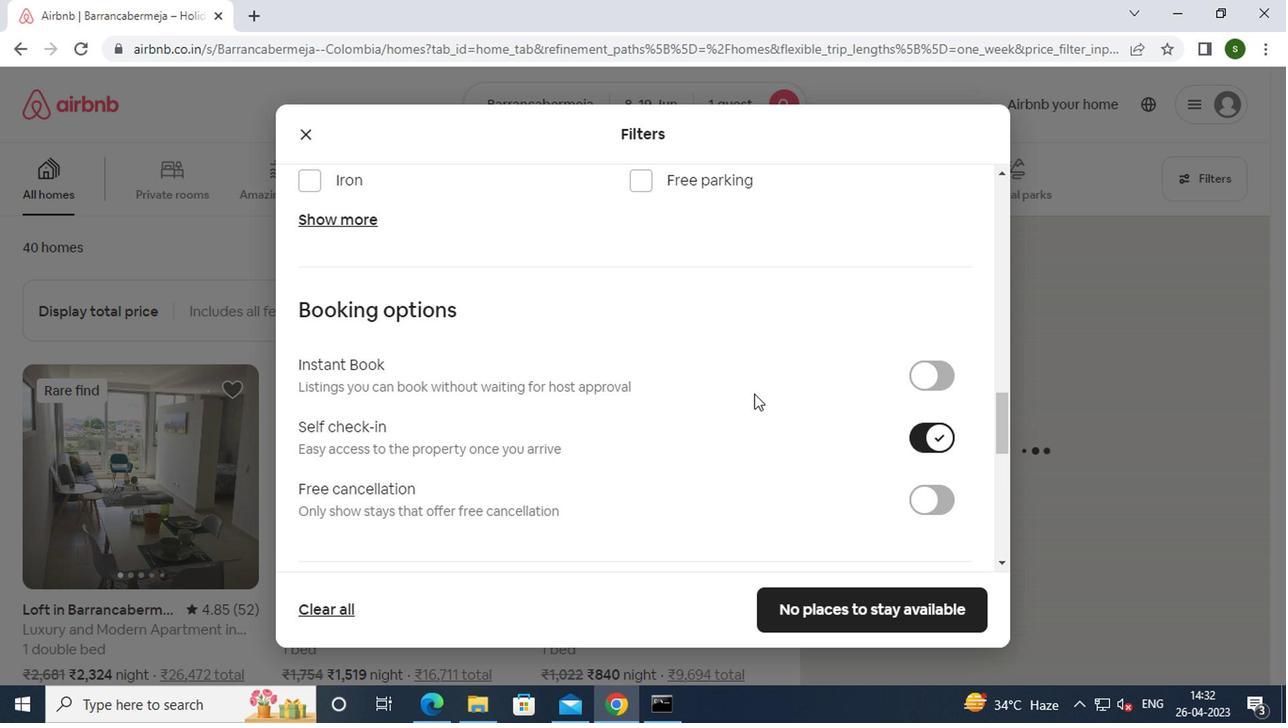 
Action: Mouse scrolled (749, 394) with delta (0, -1)
Screenshot: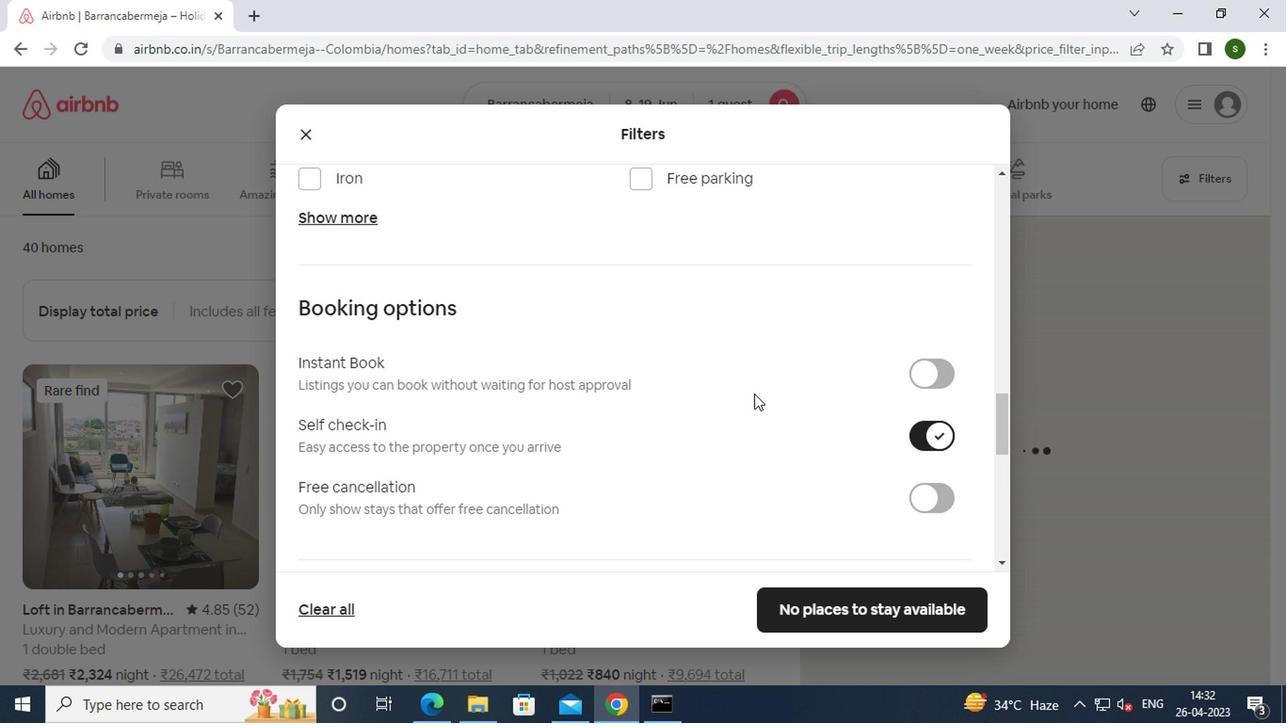 
Action: Mouse scrolled (749, 394) with delta (0, -1)
Screenshot: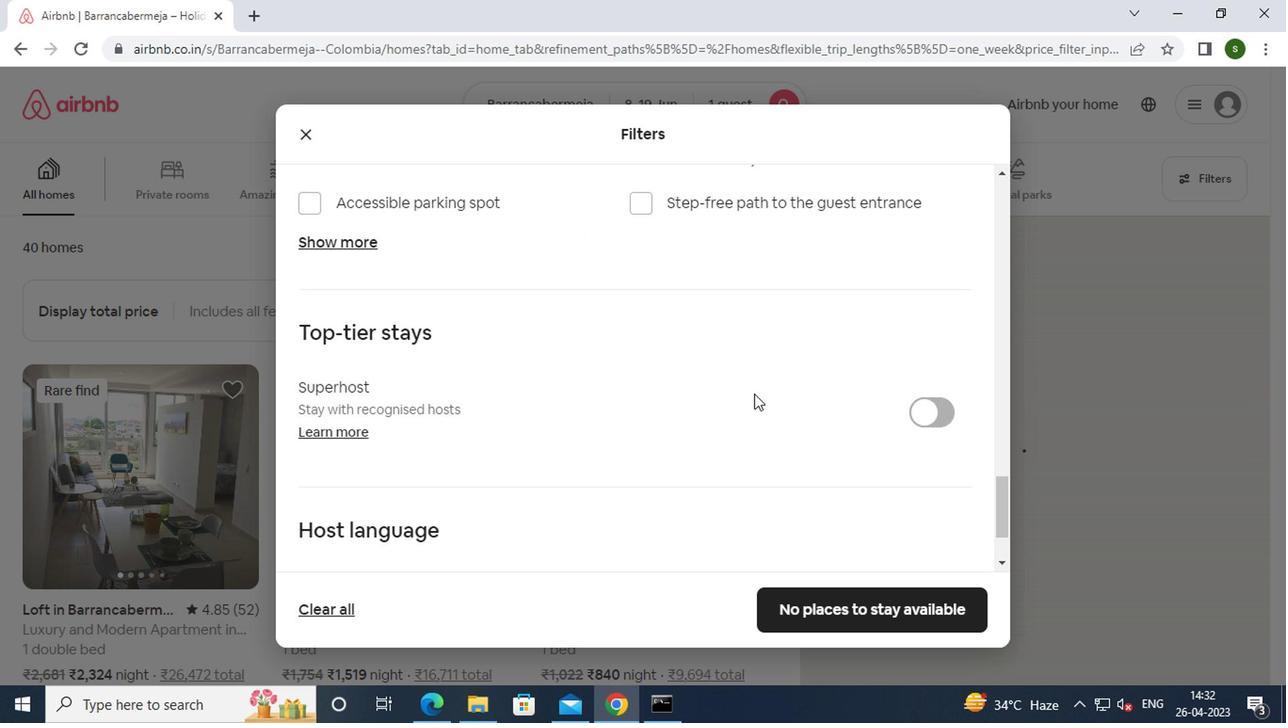 
Action: Mouse scrolled (749, 394) with delta (0, -1)
Screenshot: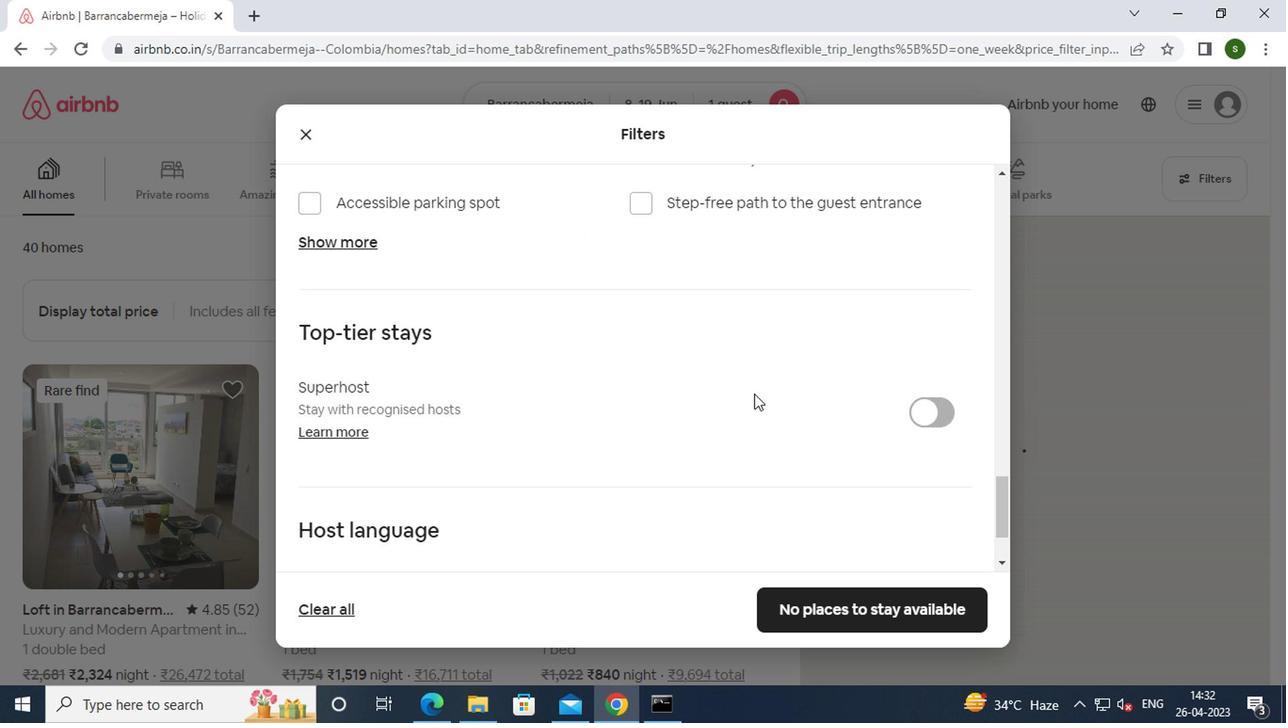 
Action: Mouse scrolled (749, 394) with delta (0, -1)
Screenshot: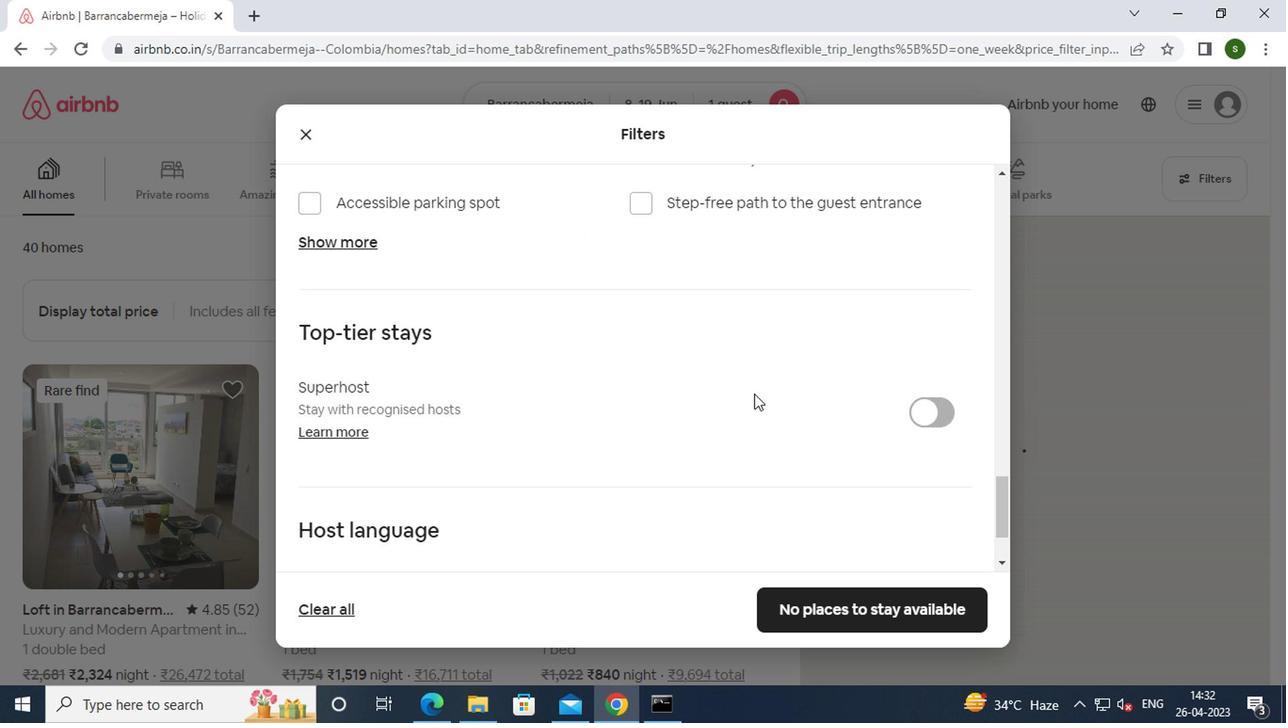 
Action: Mouse scrolled (749, 394) with delta (0, -1)
Screenshot: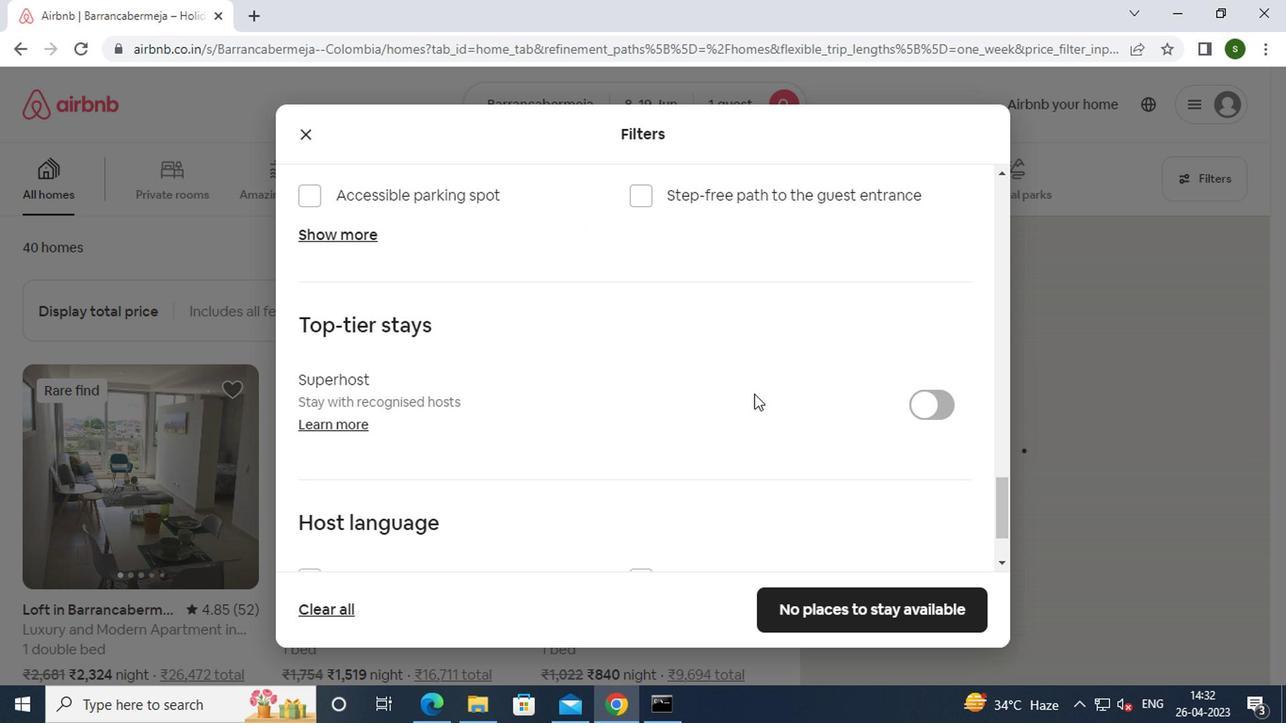 
Action: Mouse scrolled (749, 394) with delta (0, -1)
Screenshot: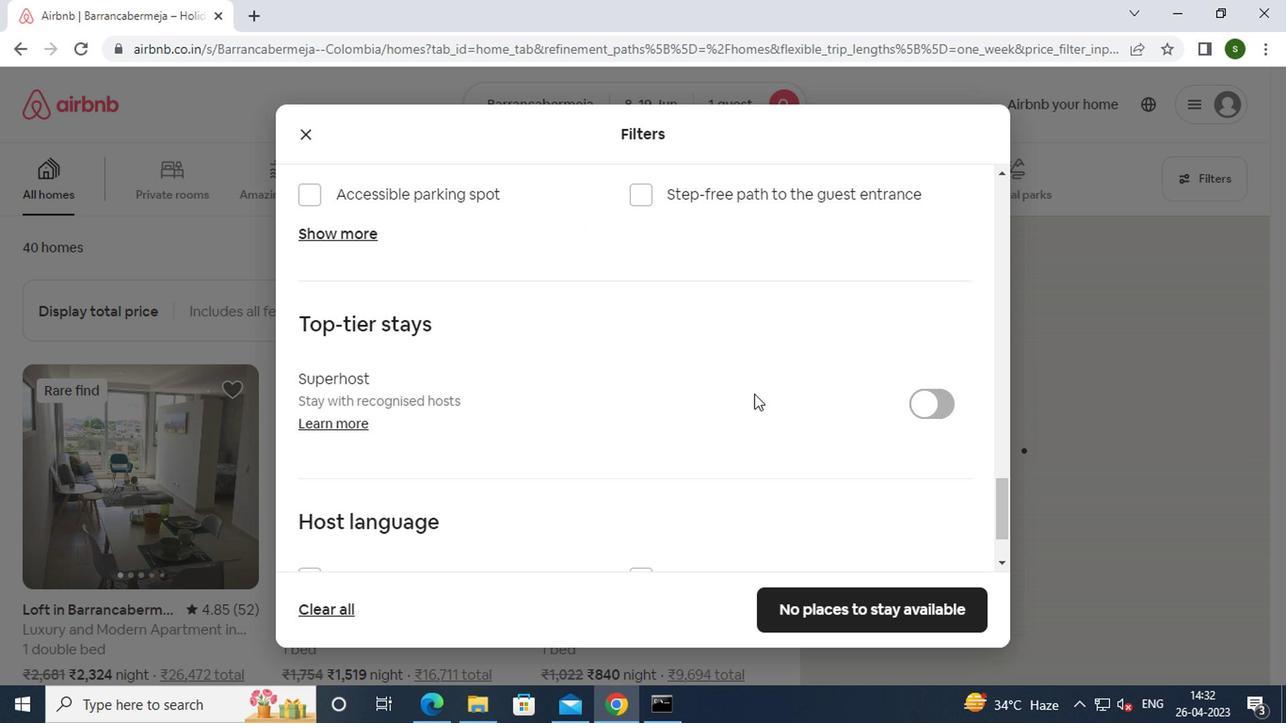 
Action: Mouse scrolled (749, 394) with delta (0, -1)
Screenshot: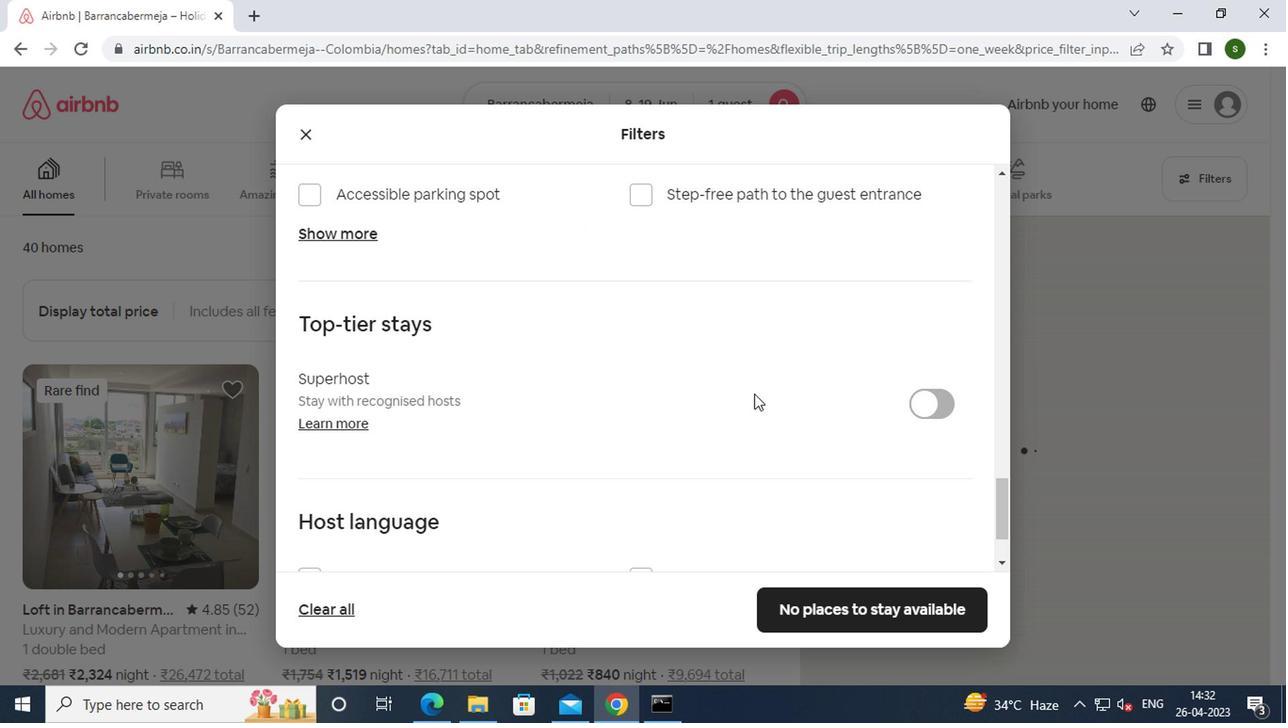 
Action: Mouse moved to (367, 479)
Screenshot: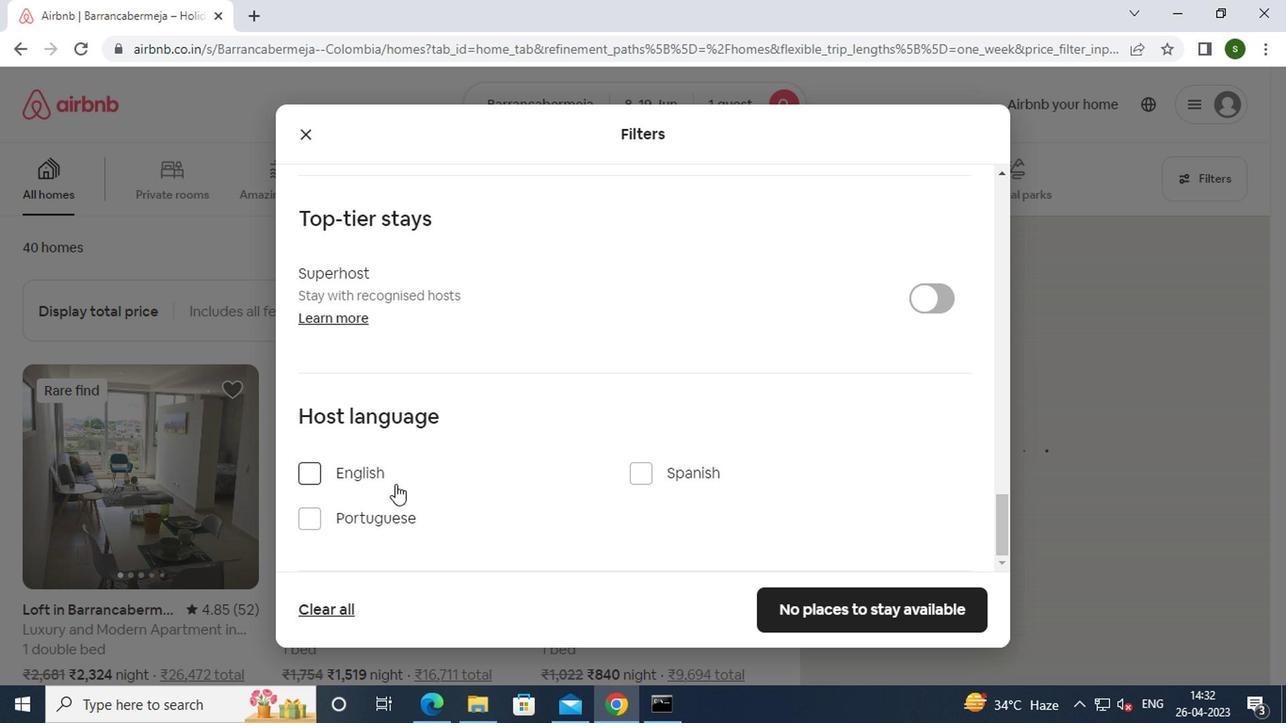 
Action: Mouse pressed left at (367, 479)
Screenshot: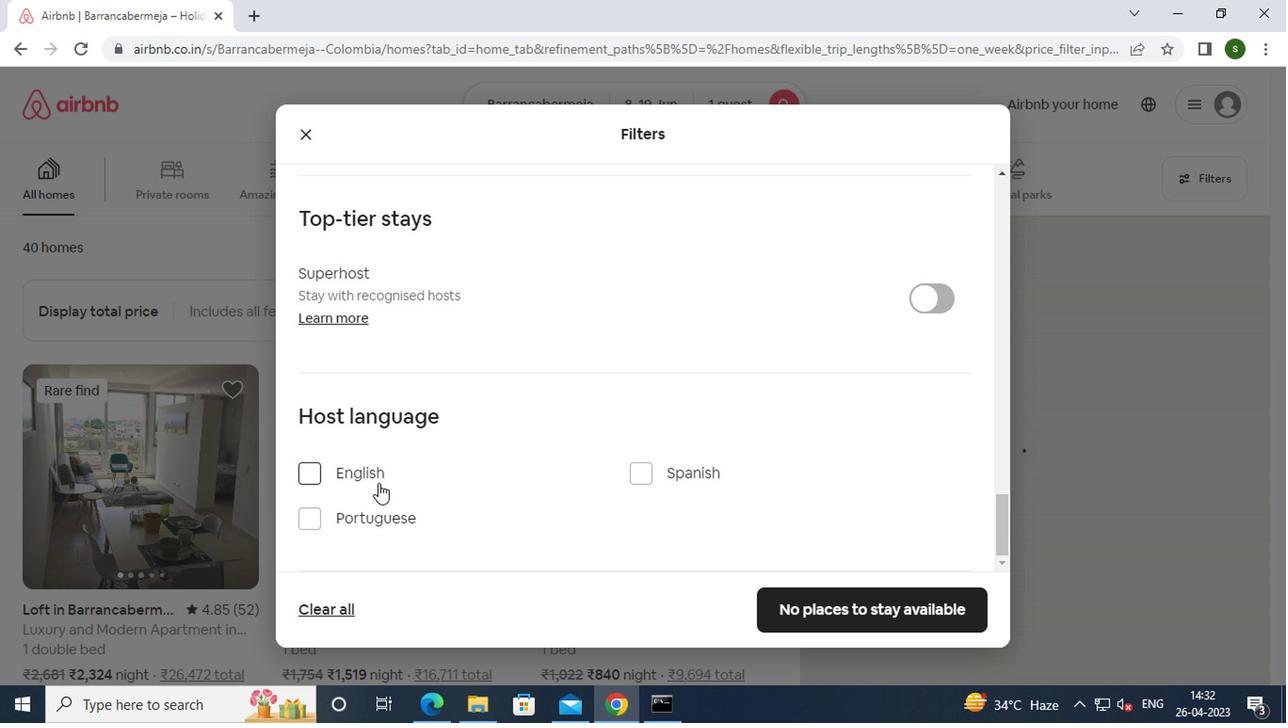 
Action: Mouse moved to (827, 599)
Screenshot: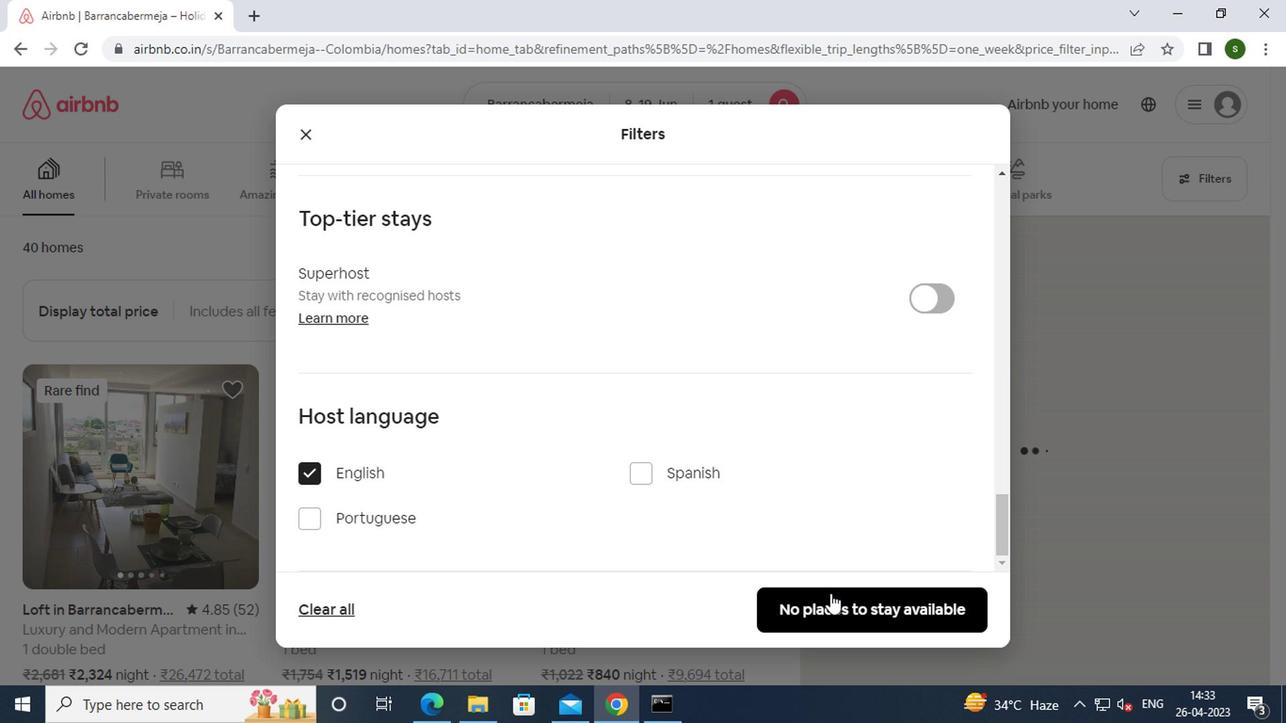 
Action: Mouse pressed left at (827, 599)
Screenshot: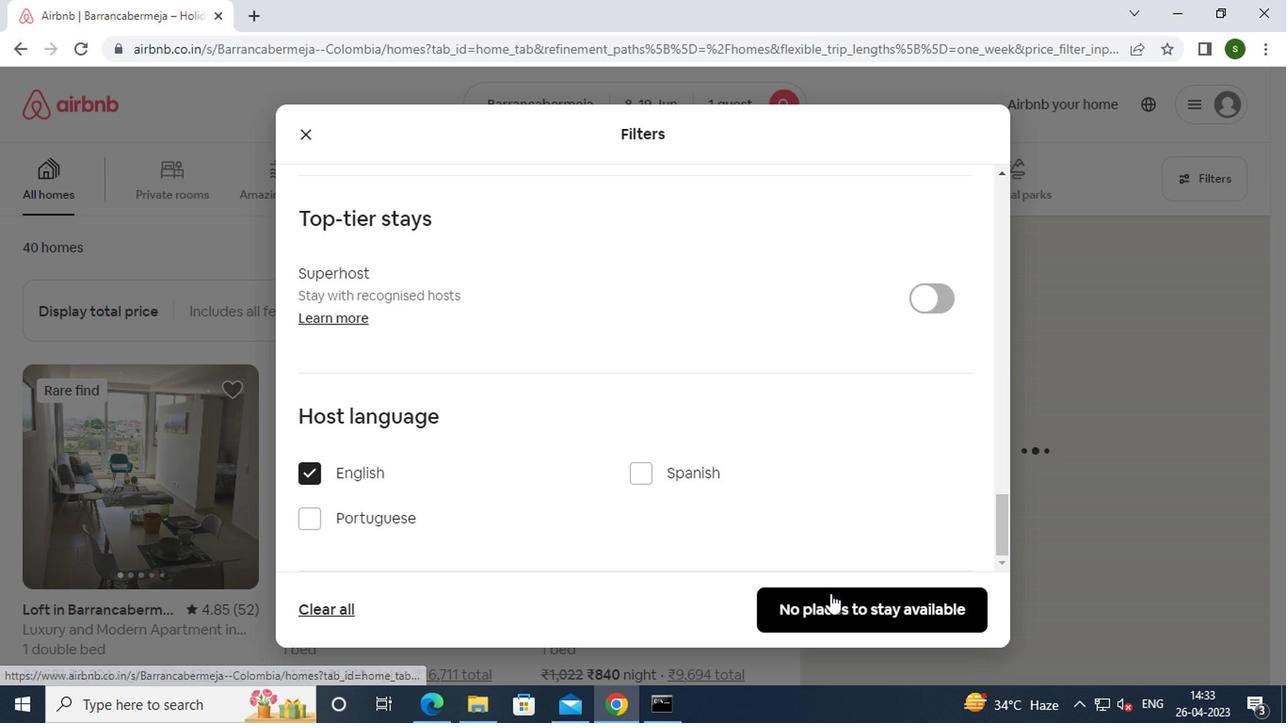 
